 Task: Look for space in Leiderdorp, Netherlands from 12th  August, 2023 to 15th August, 2023 for 3 adults in price range Rs.12000 to Rs.16000. Place can be entire place with 2 bedrooms having 3 beds and 1 bathroom. Property type can be house, flat, guest house. Amenities needed are: washing machine. Booking option can be shelf check-in. Required host language is English.
Action: Mouse moved to (601, 152)
Screenshot: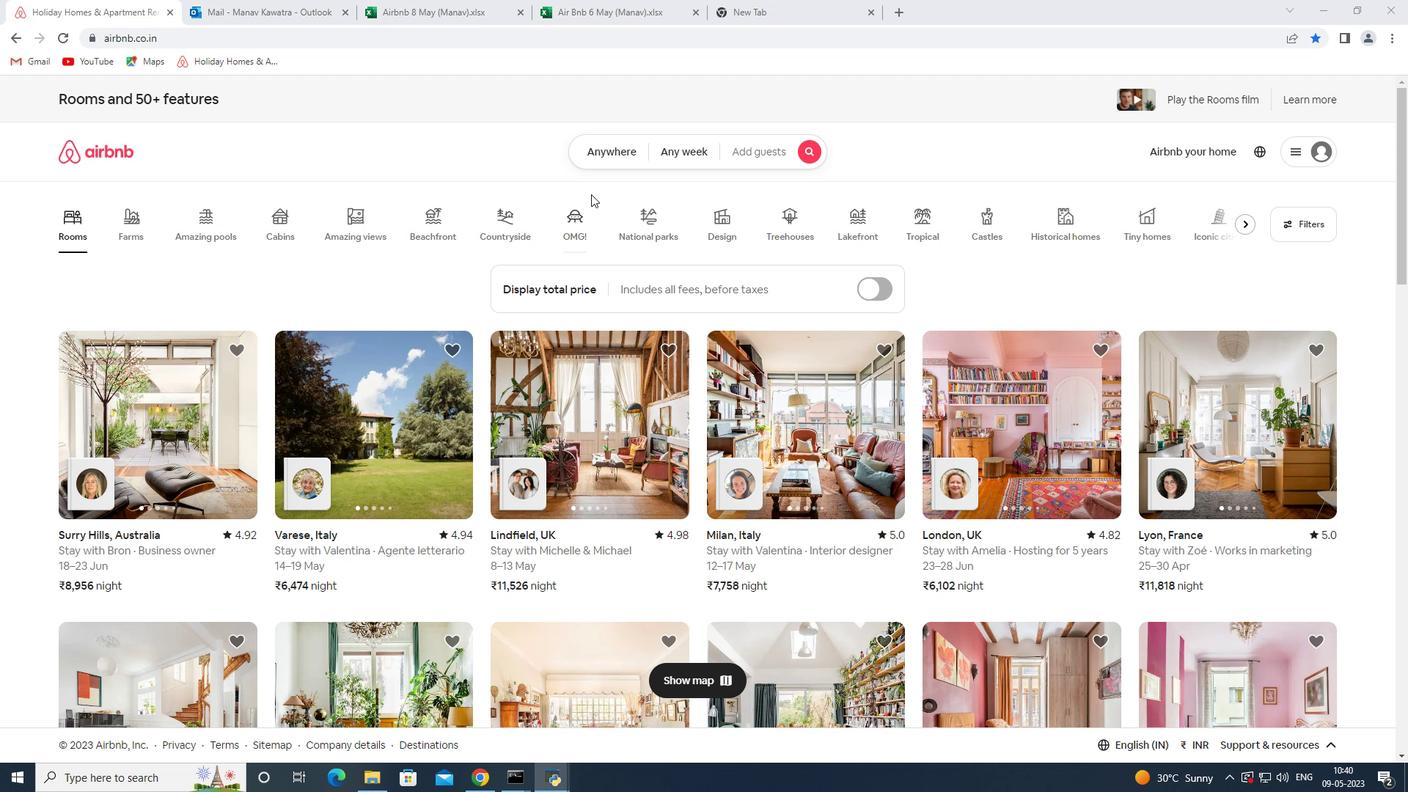 
Action: Mouse pressed left at (601, 152)
Screenshot: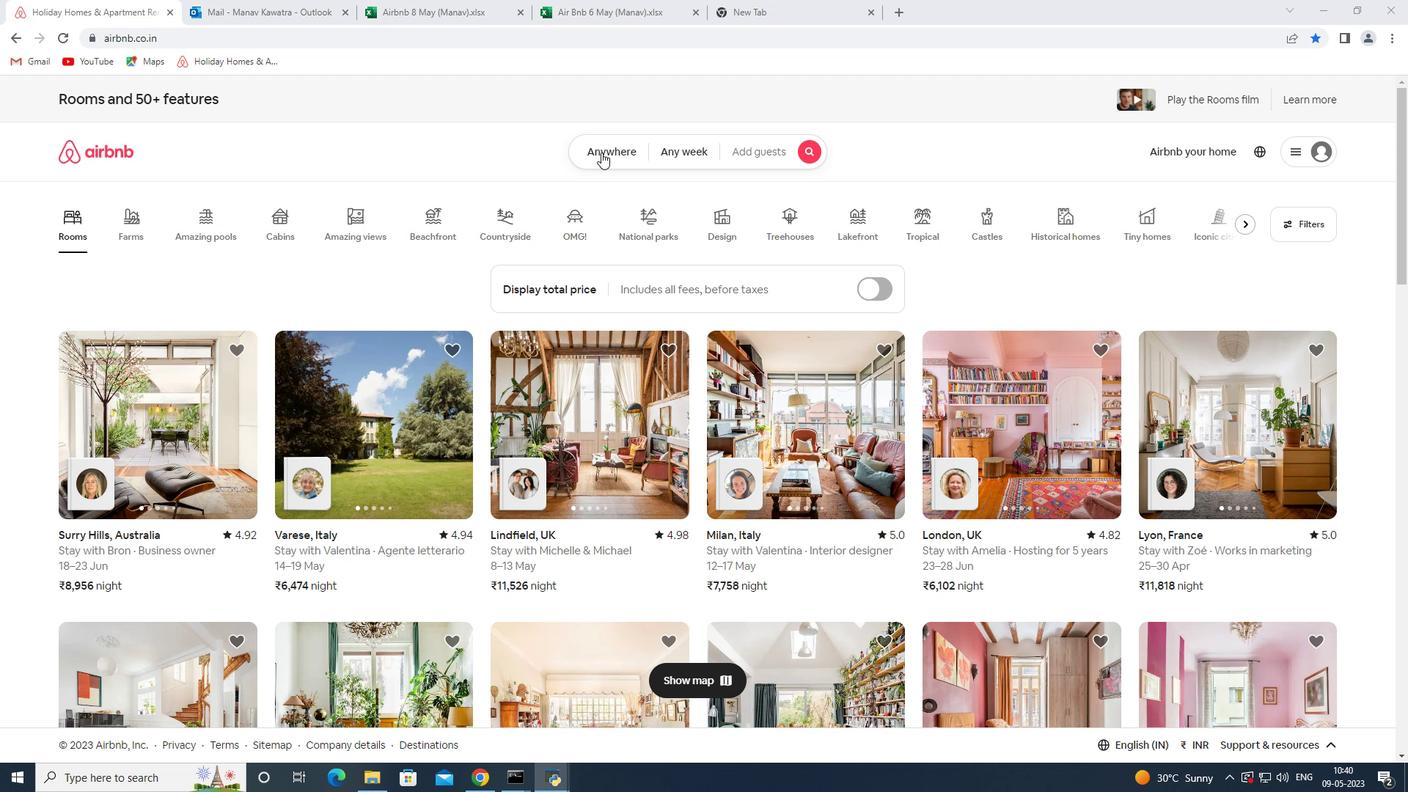
Action: Mouse moved to (540, 216)
Screenshot: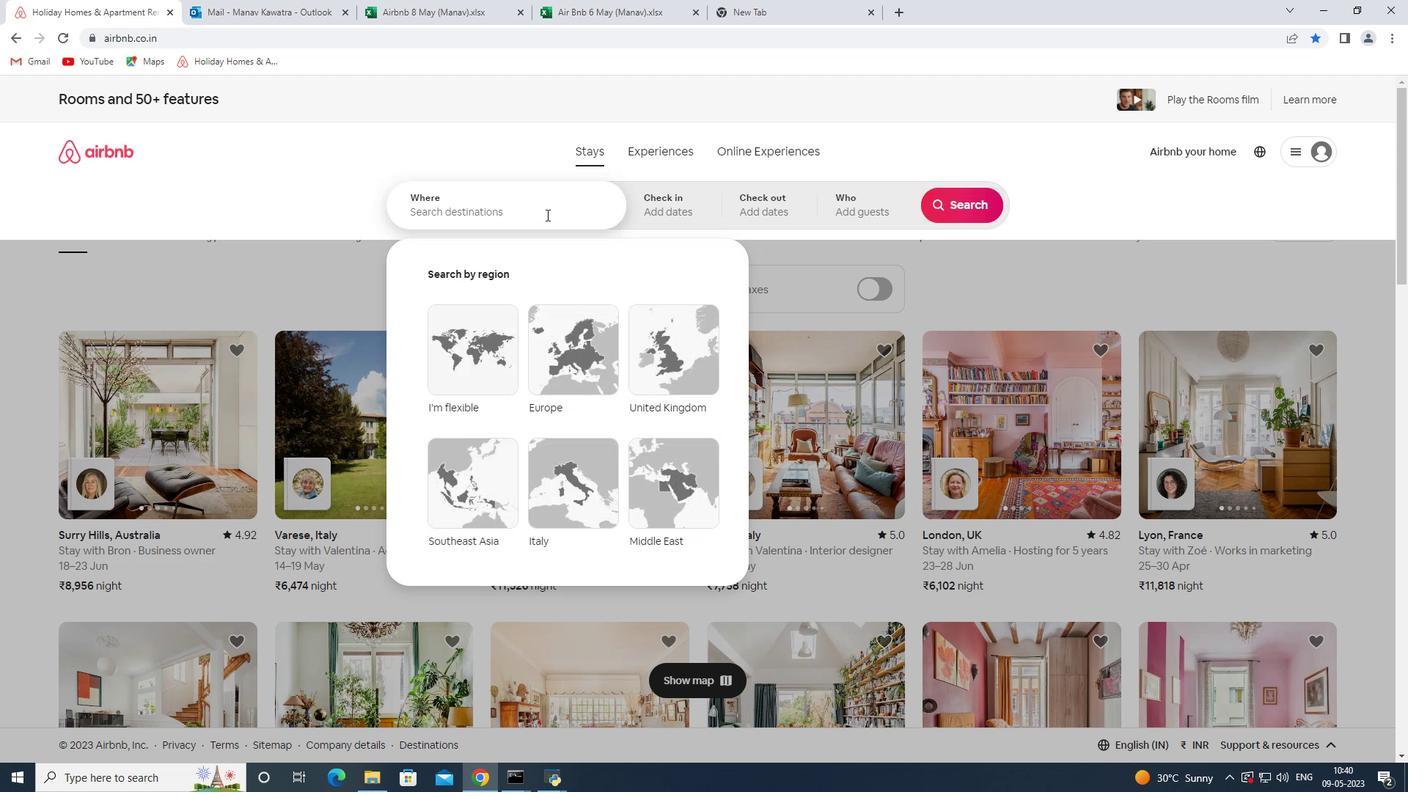 
Action: Mouse pressed left at (540, 216)
Screenshot: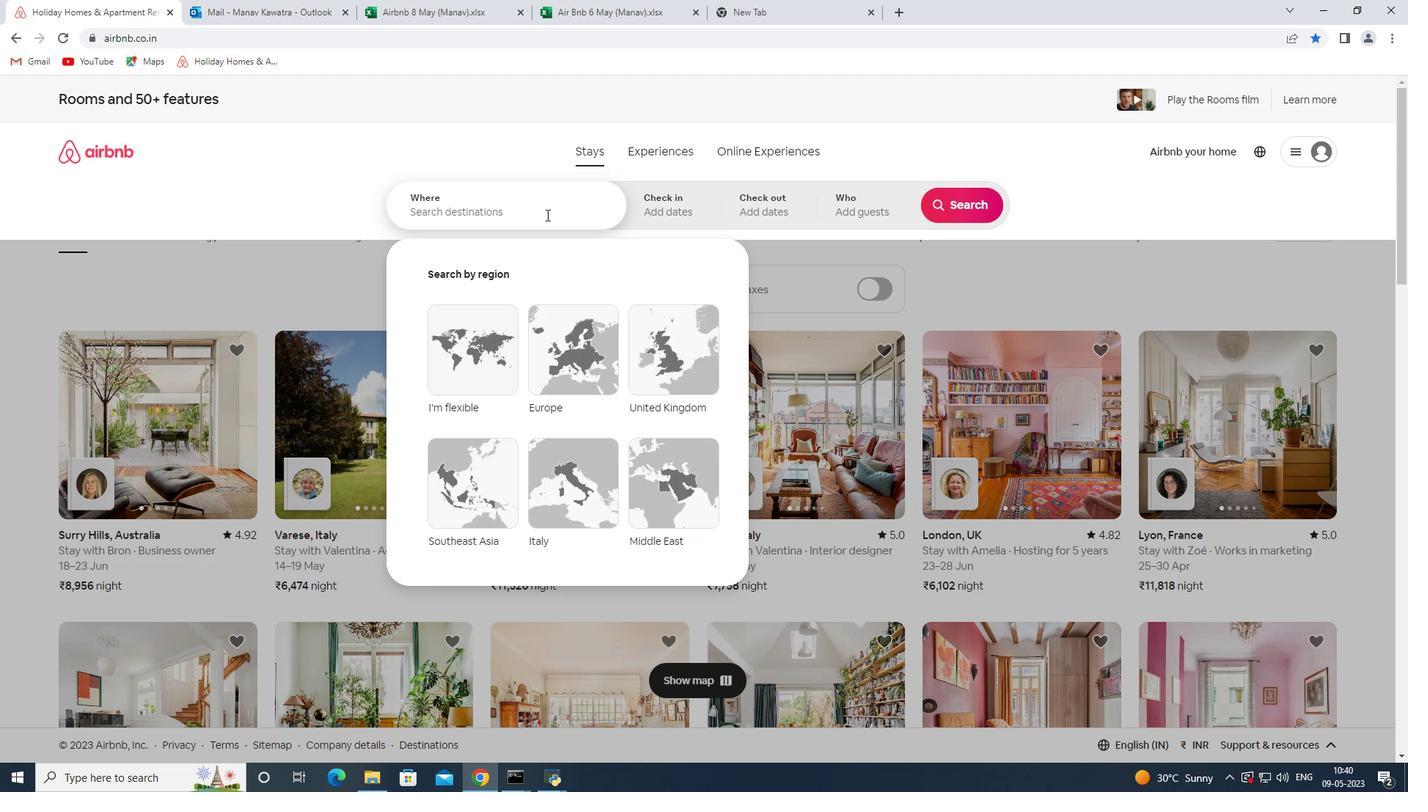 
Action: Key pressed <Key.shift_r>Leiderdorp<Key.space><Key.shift>Nether<Key.space>
Screenshot: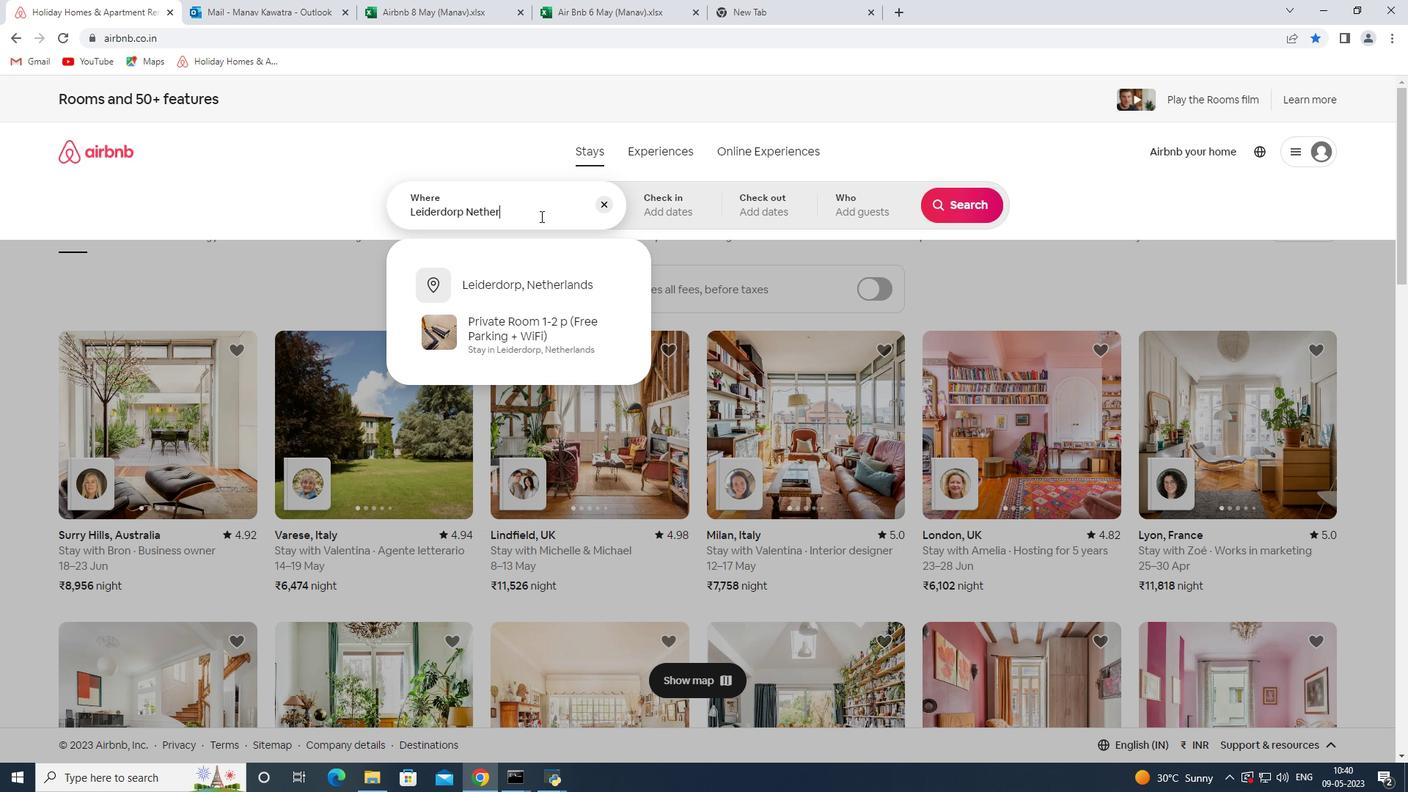 
Action: Mouse moved to (601, 277)
Screenshot: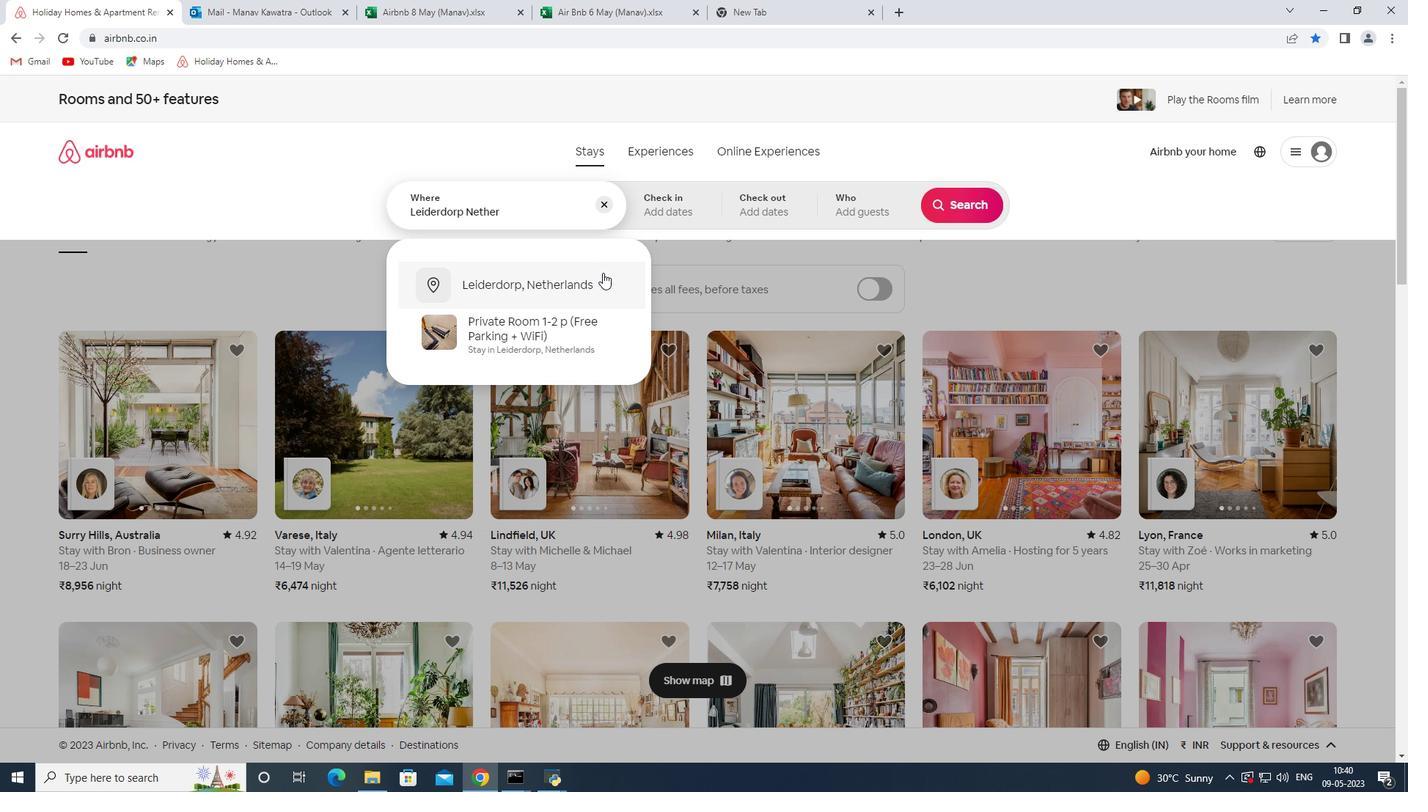 
Action: Mouse pressed left at (601, 277)
Screenshot: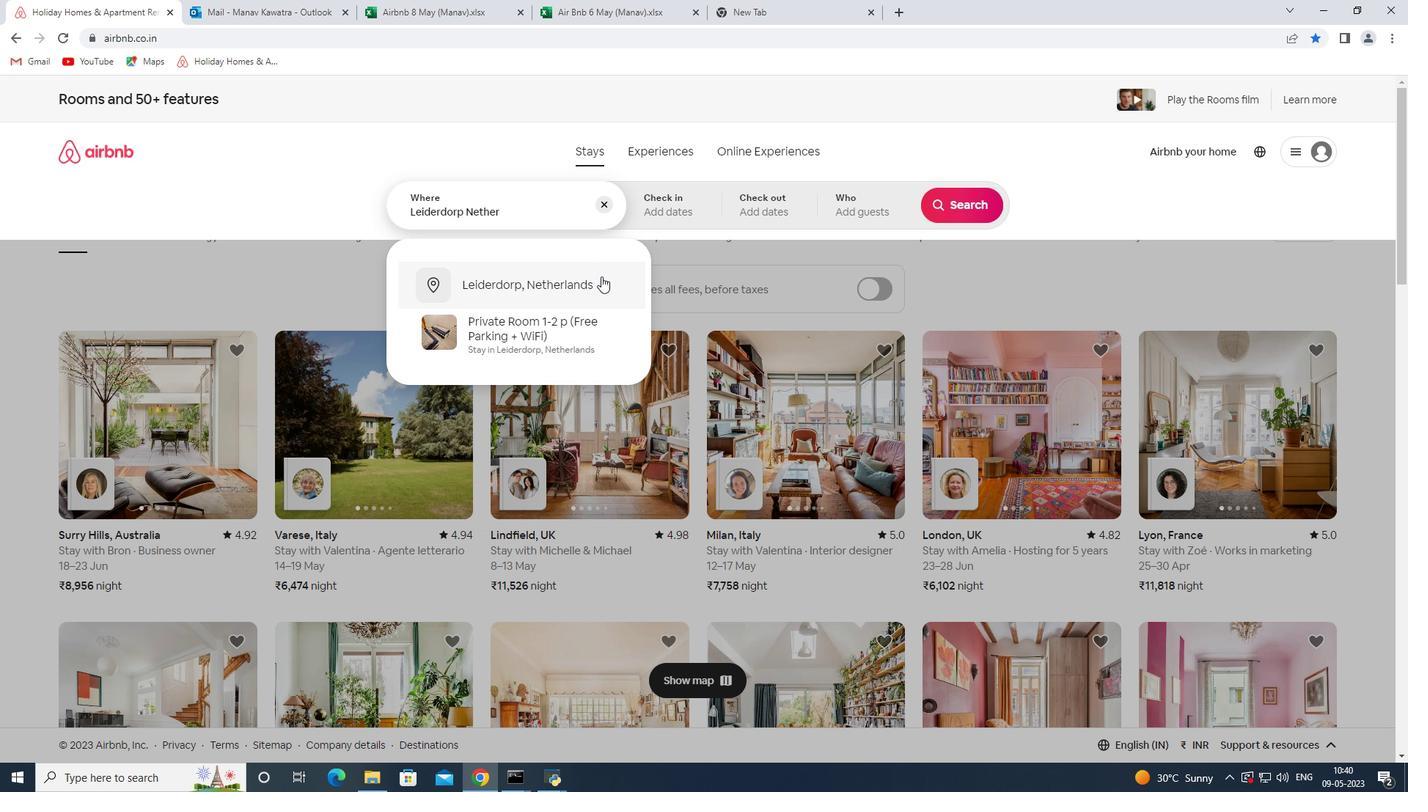 
Action: Mouse moved to (963, 315)
Screenshot: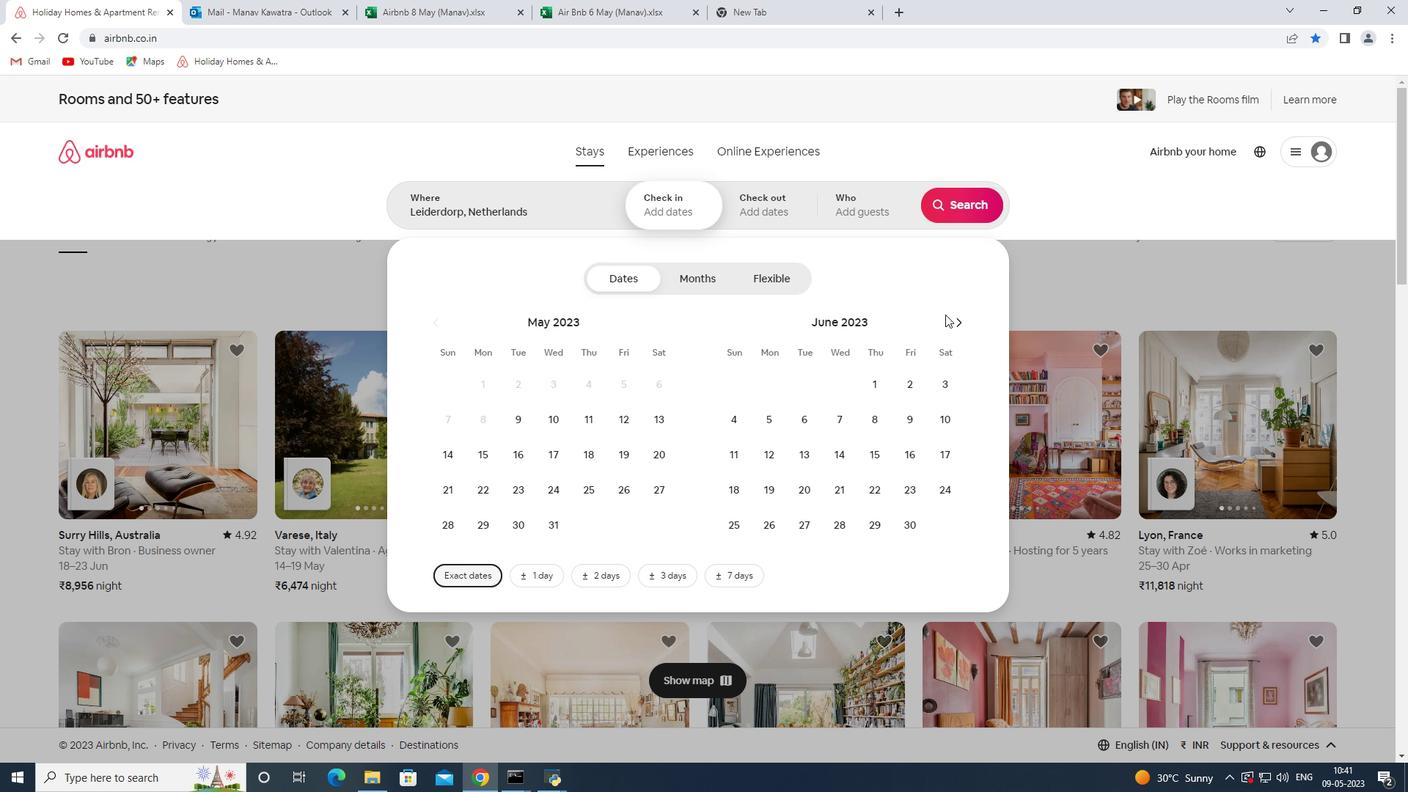 
Action: Mouse pressed left at (963, 315)
Screenshot: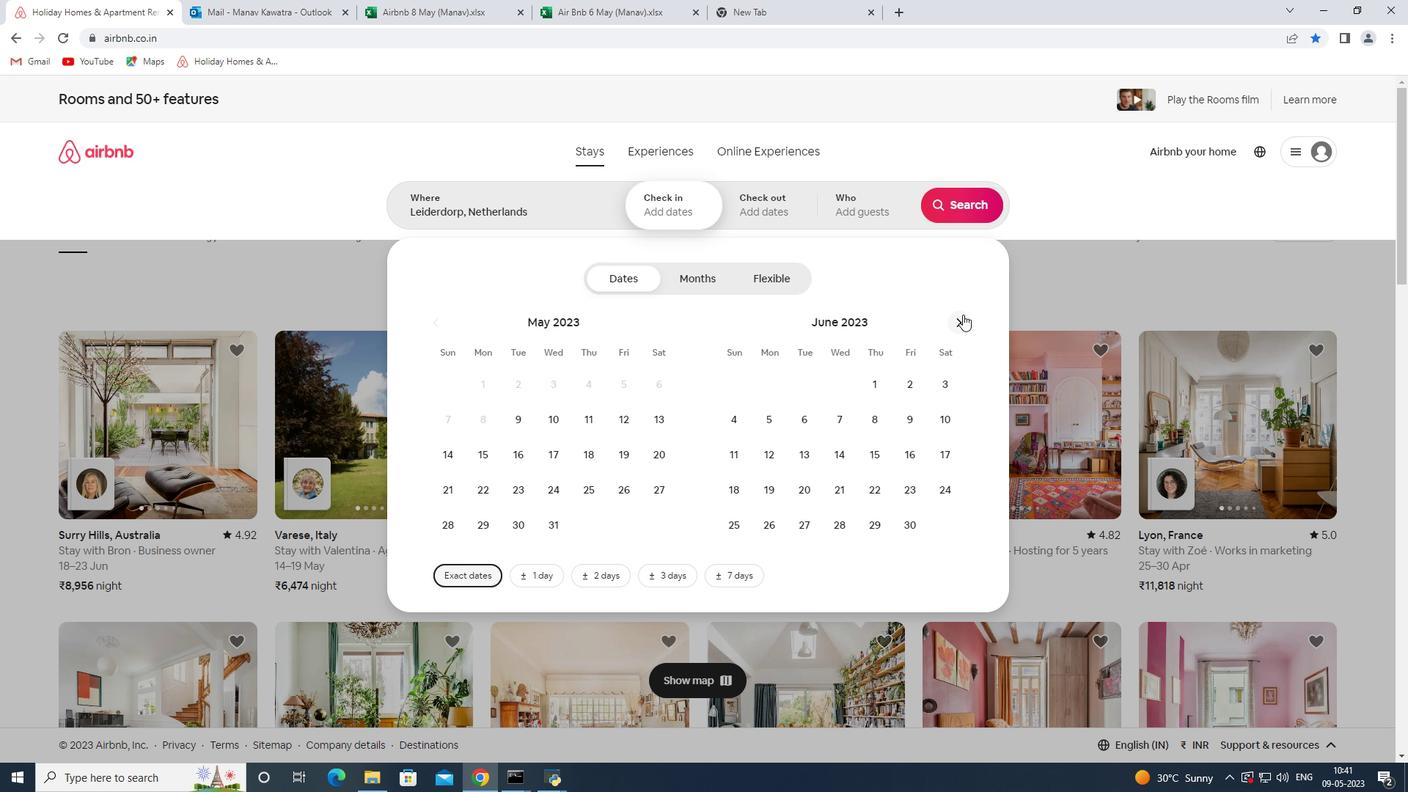 
Action: Mouse moved to (963, 315)
Screenshot: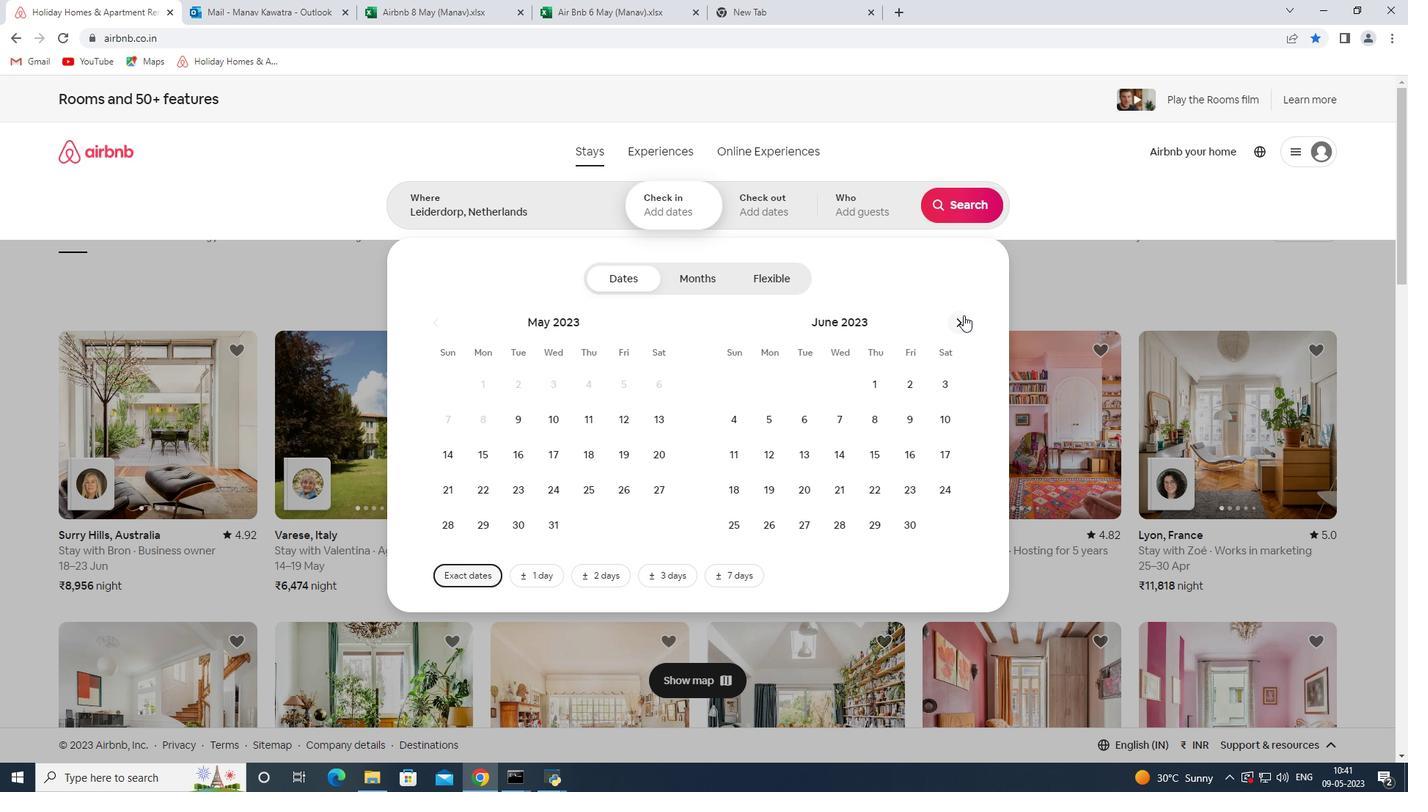 
Action: Mouse pressed left at (963, 315)
Screenshot: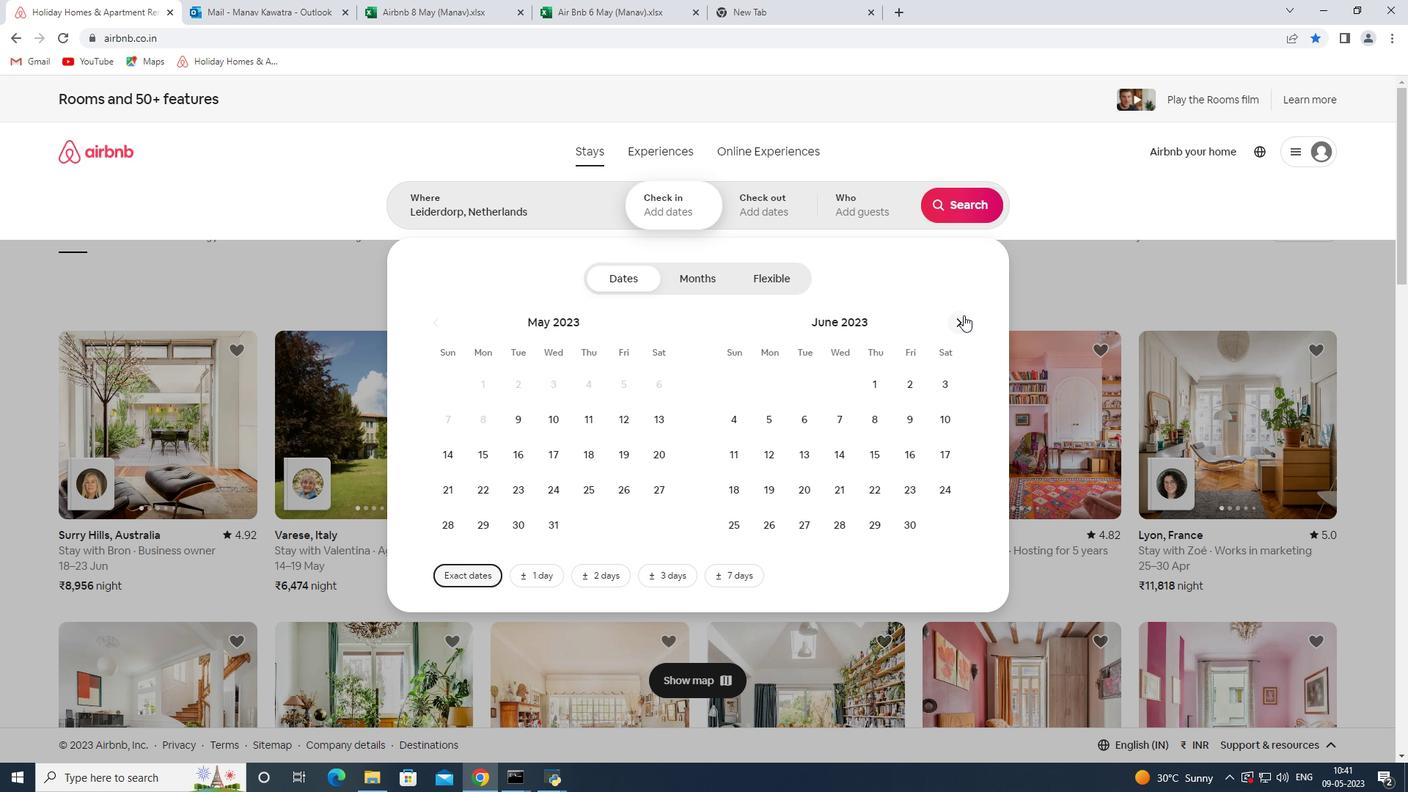 
Action: Mouse moved to (954, 317)
Screenshot: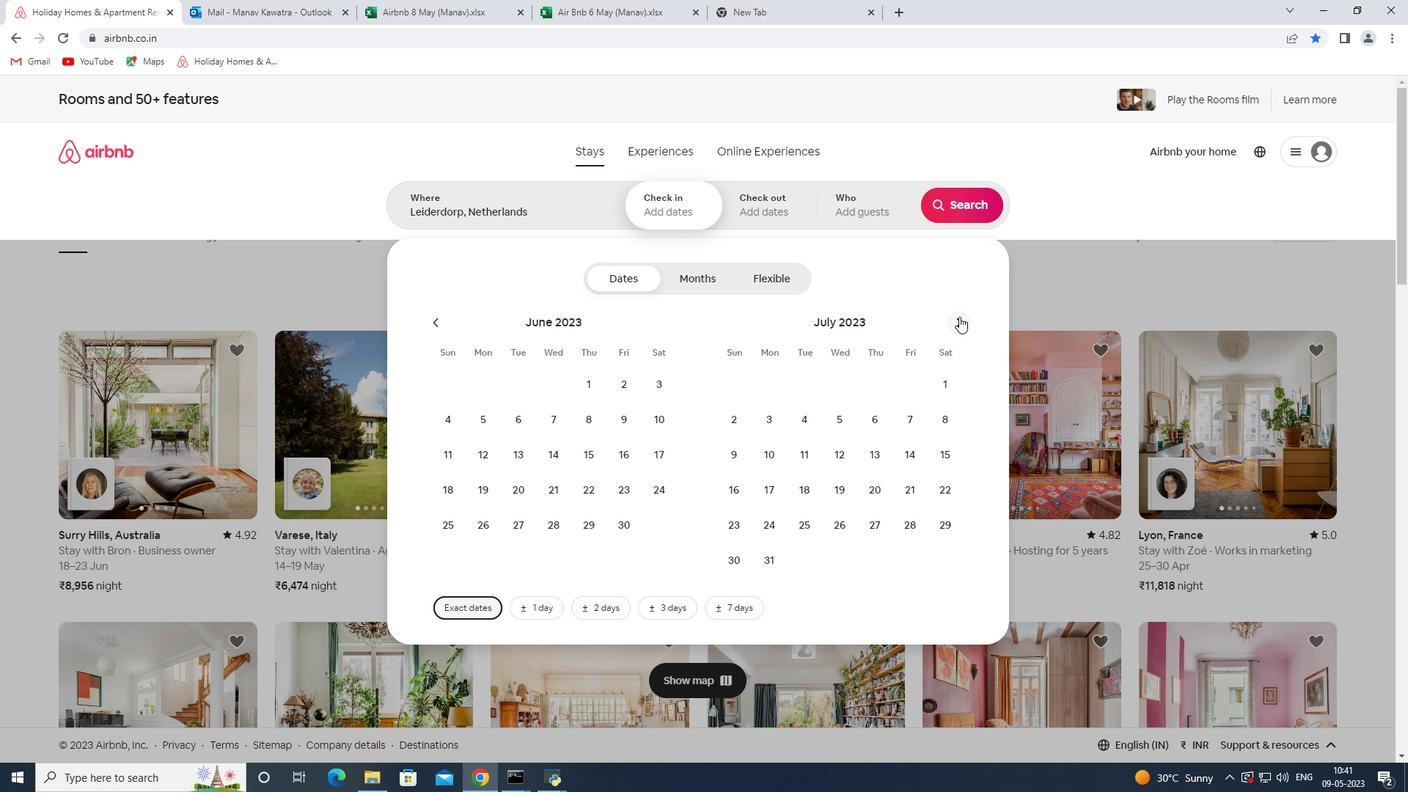 
Action: Mouse pressed left at (954, 317)
Screenshot: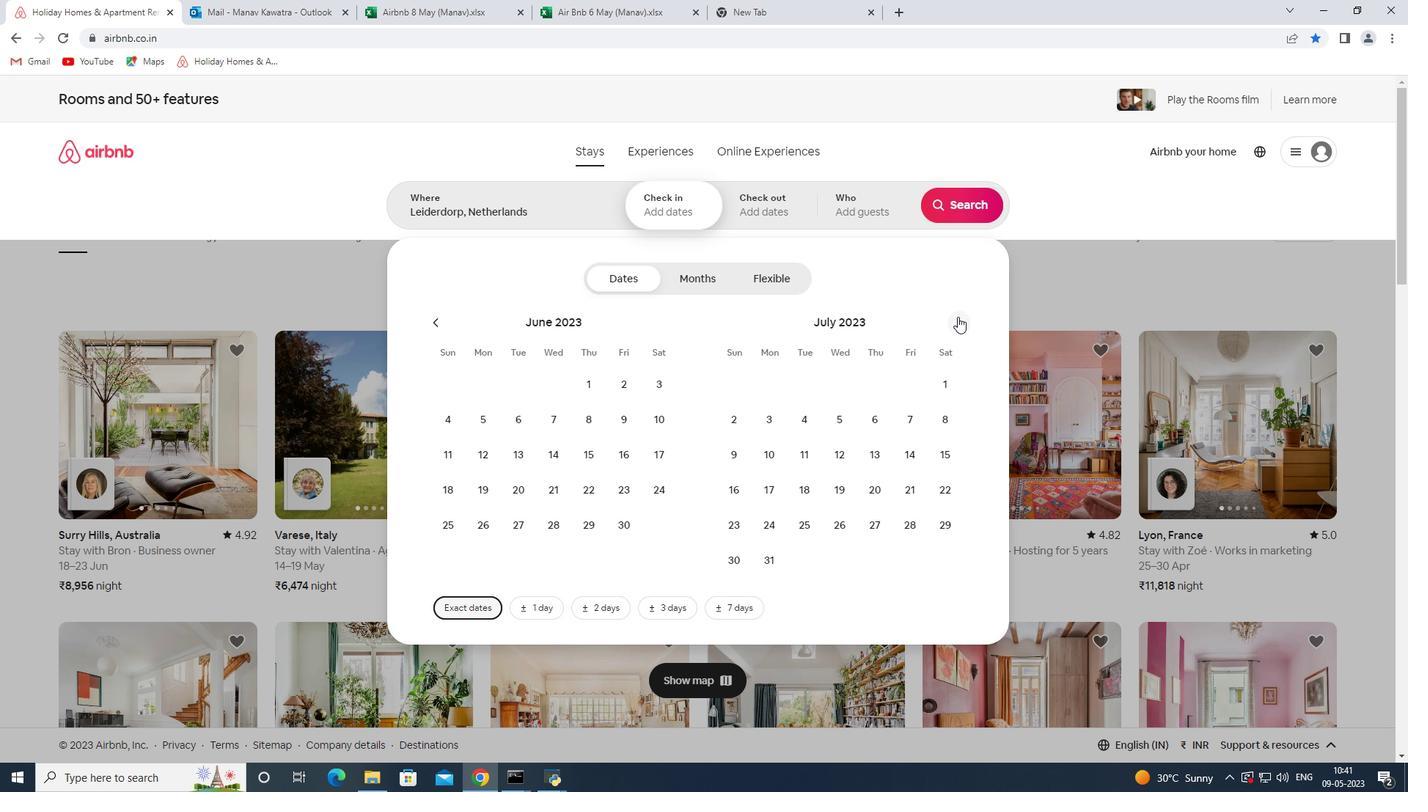 
Action: Mouse moved to (952, 422)
Screenshot: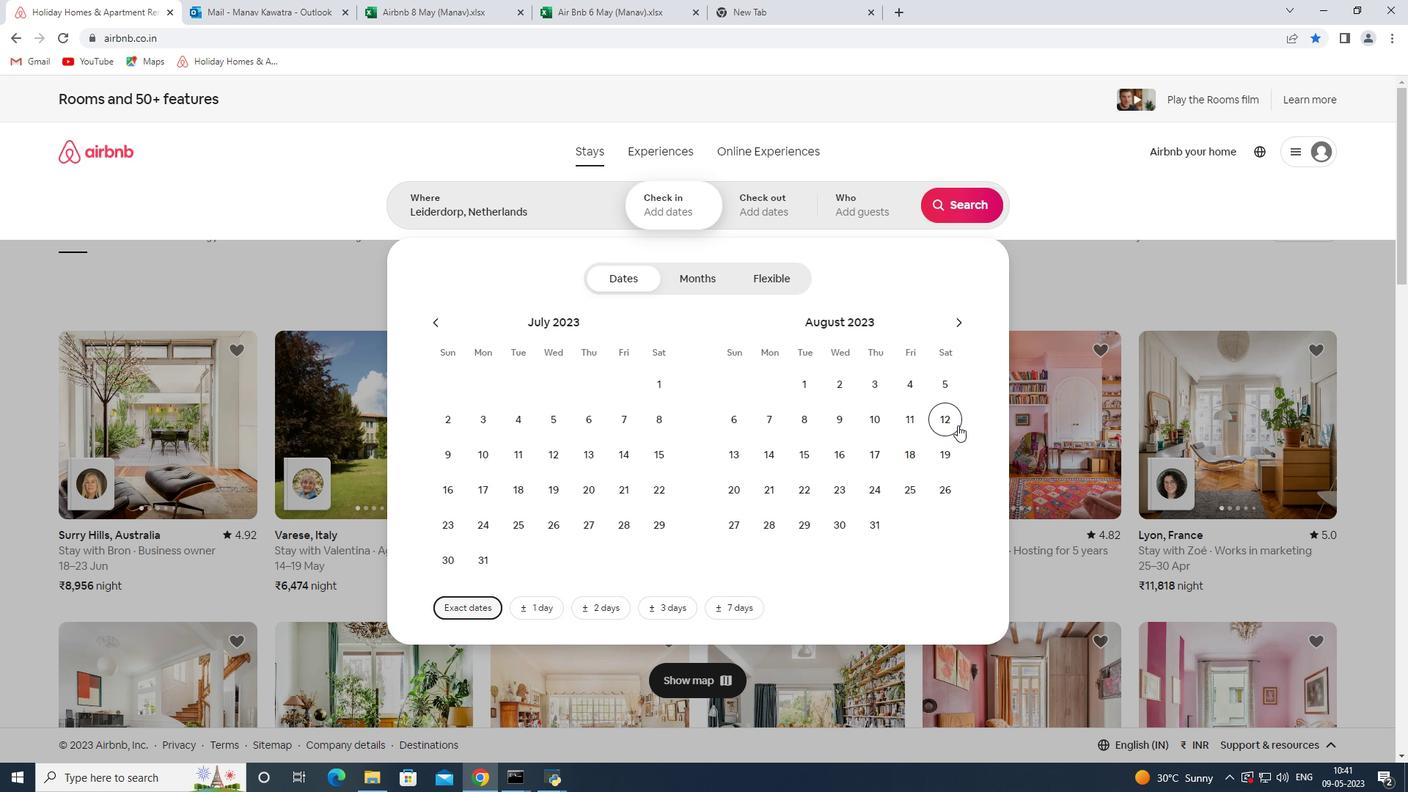 
Action: Mouse pressed left at (952, 422)
Screenshot: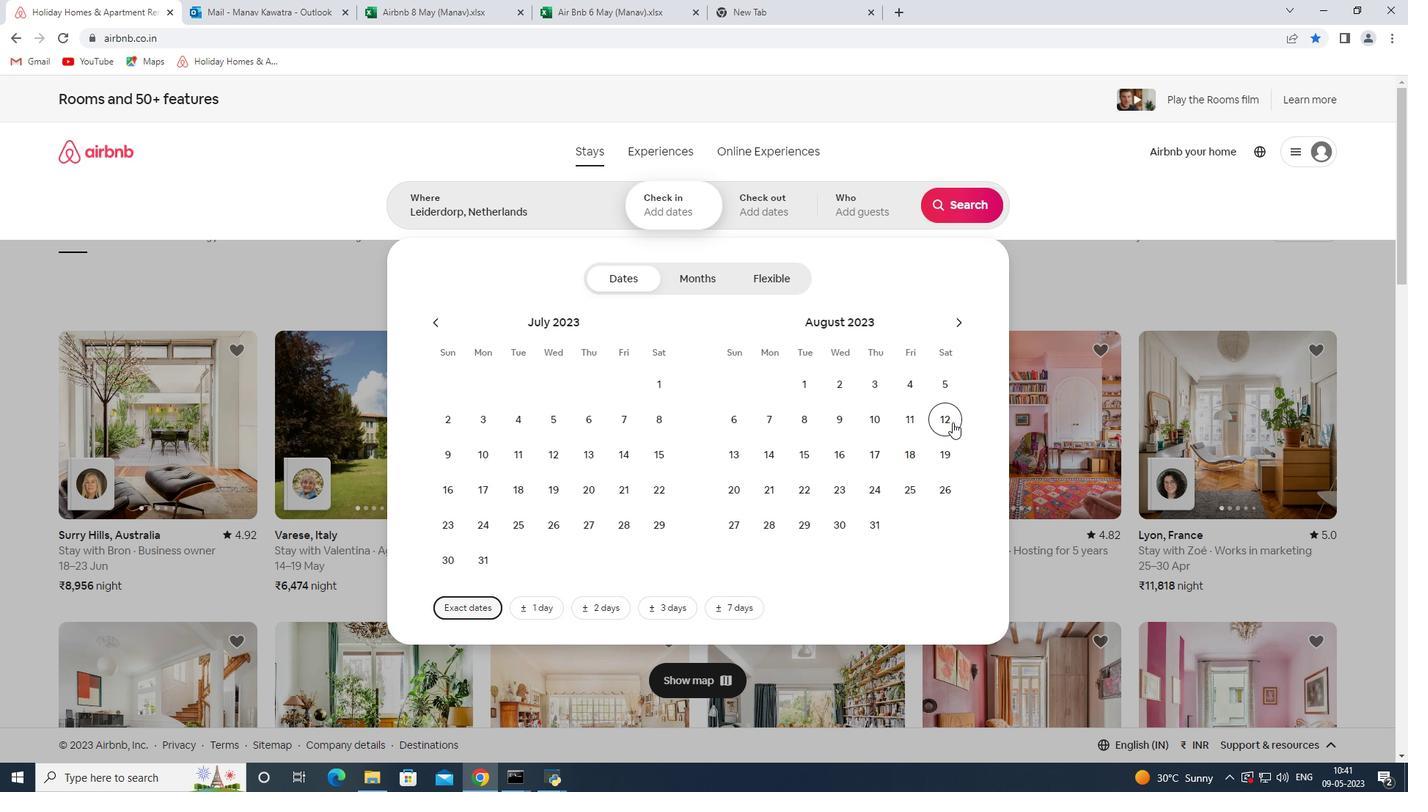 
Action: Mouse moved to (809, 451)
Screenshot: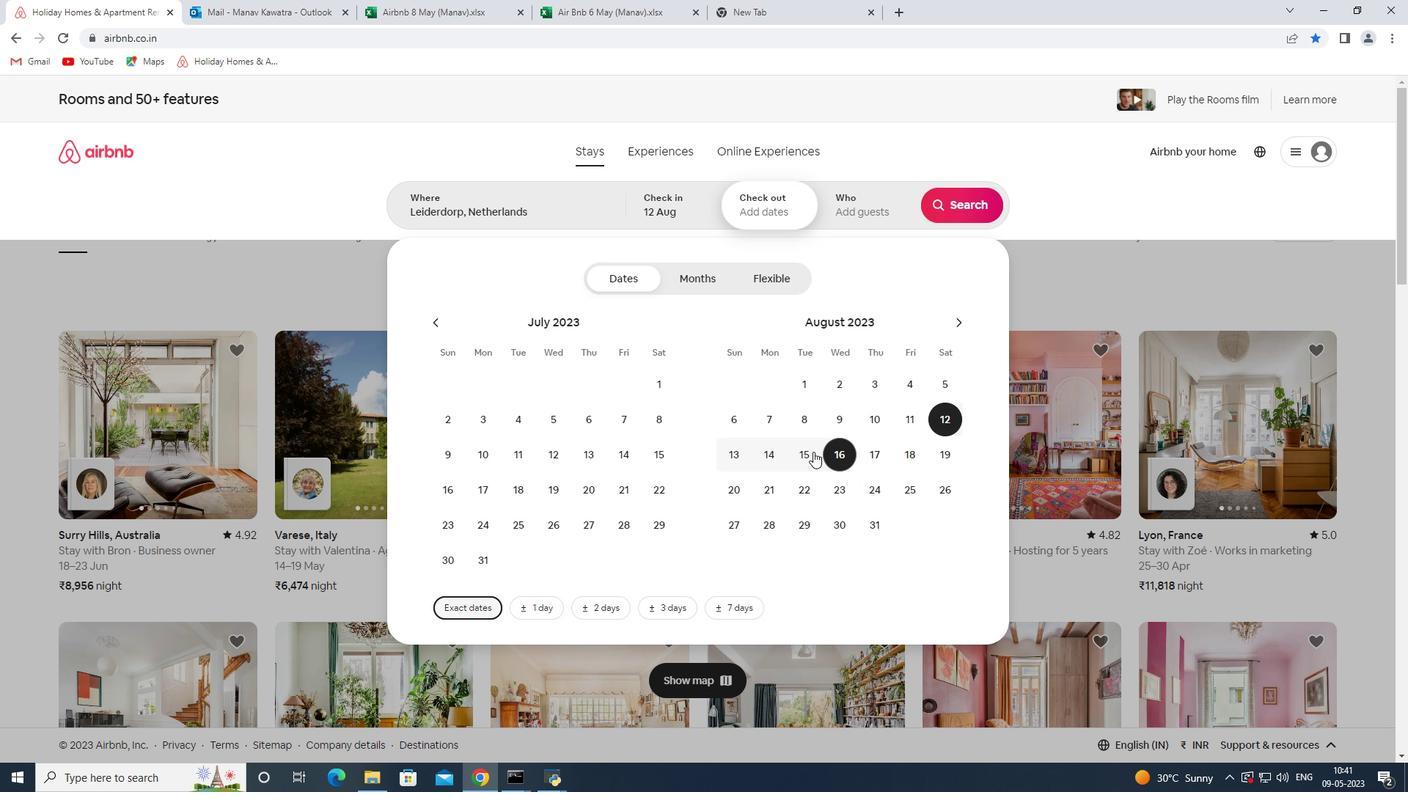 
Action: Mouse pressed left at (809, 451)
Screenshot: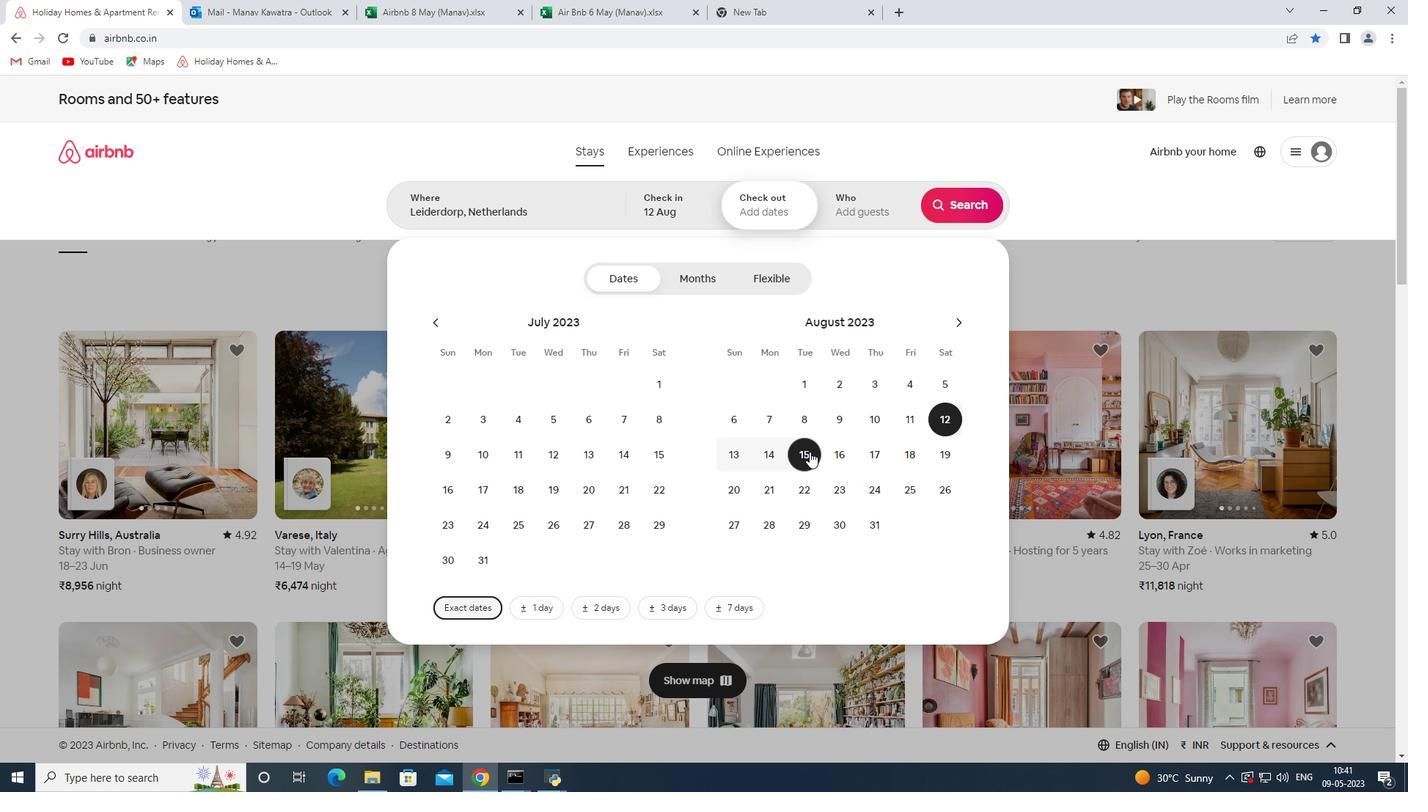 
Action: Mouse moved to (863, 183)
Screenshot: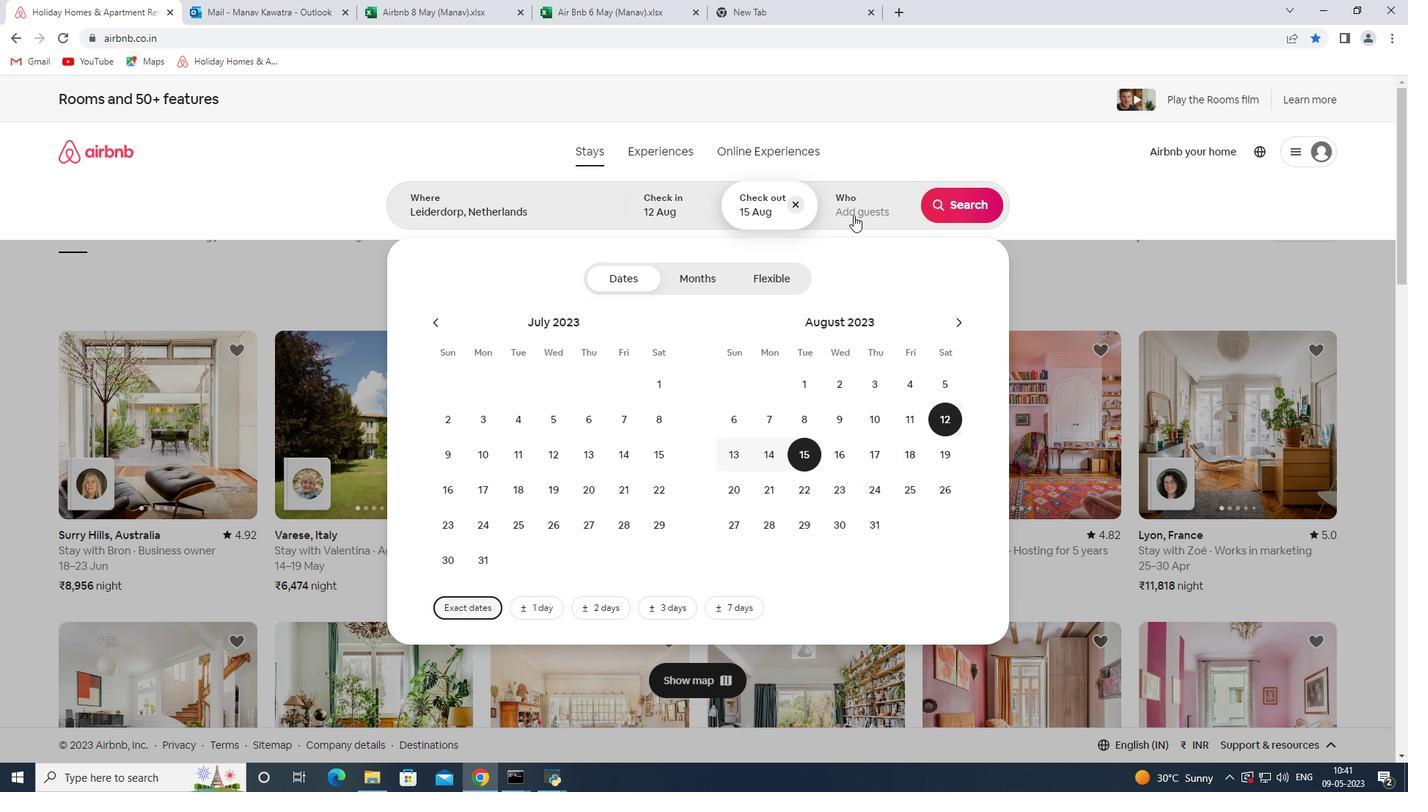 
Action: Mouse pressed left at (863, 183)
Screenshot: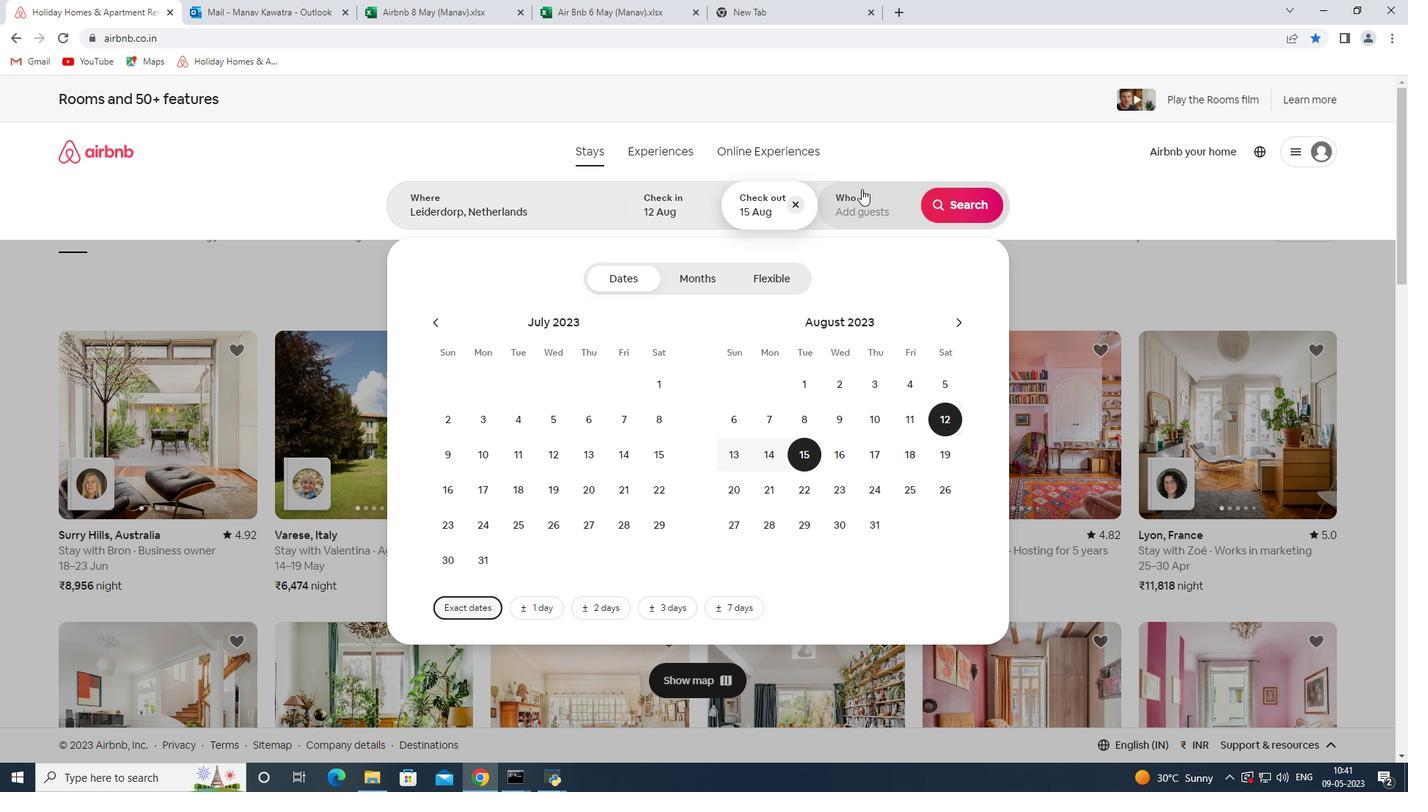 
Action: Mouse moved to (965, 283)
Screenshot: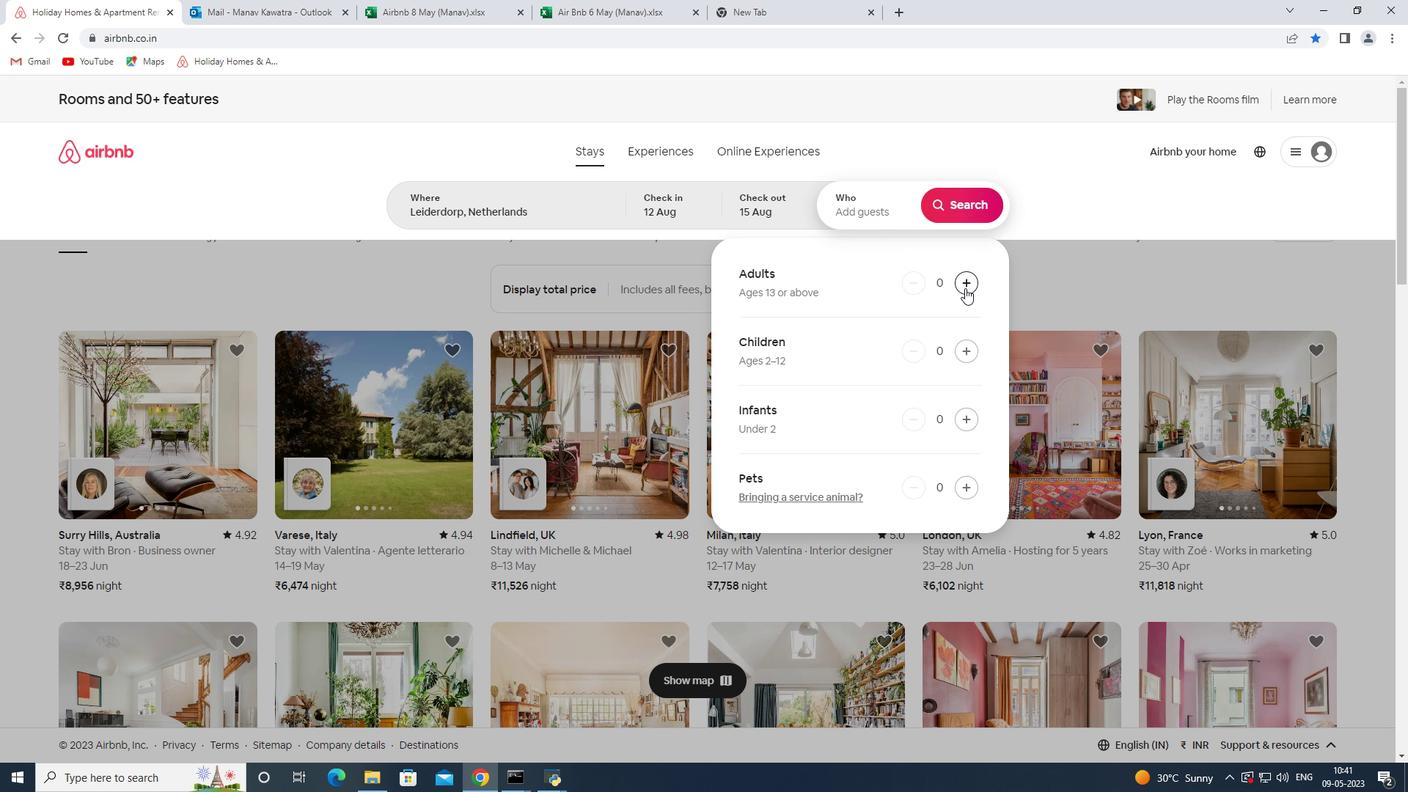
Action: Mouse pressed left at (965, 283)
Screenshot: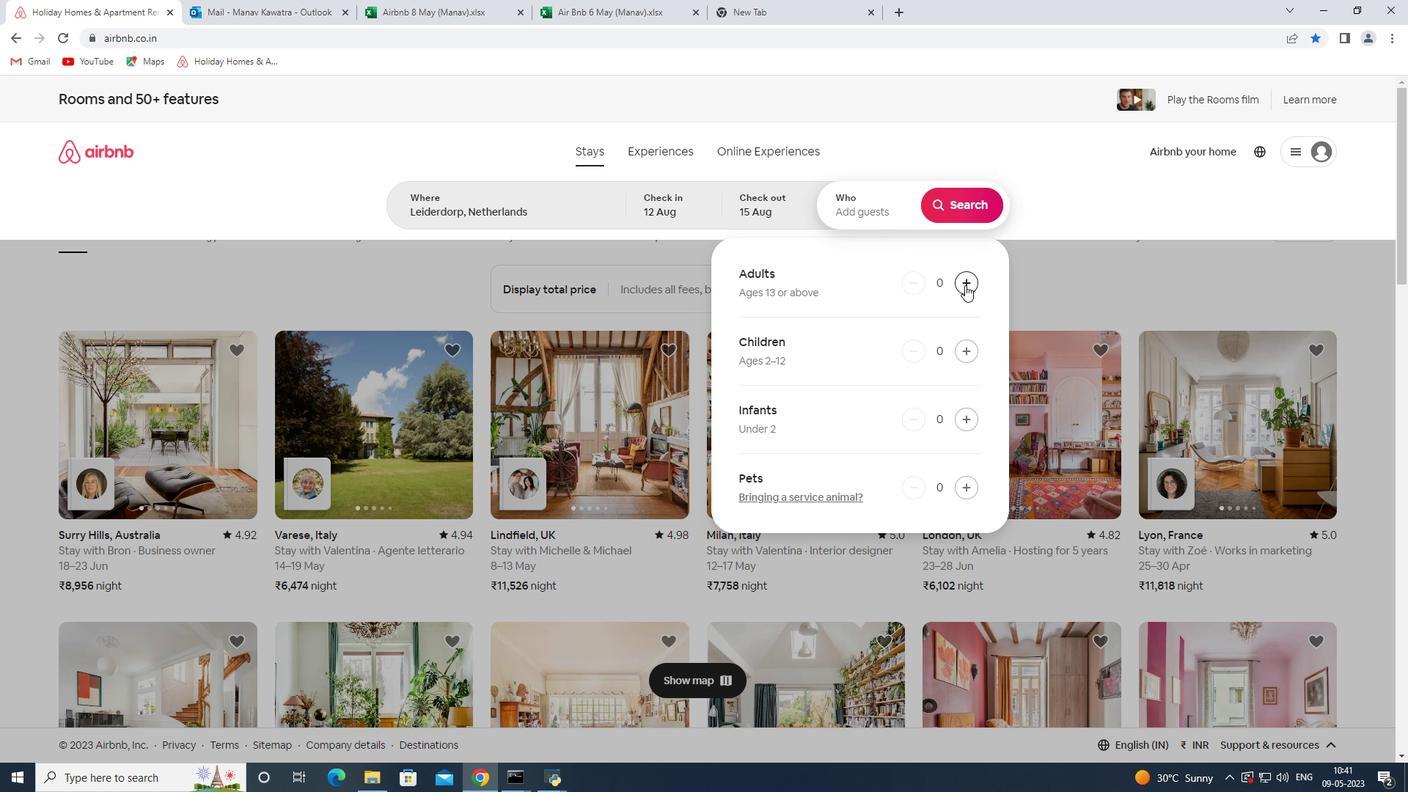 
Action: Mouse pressed left at (965, 283)
Screenshot: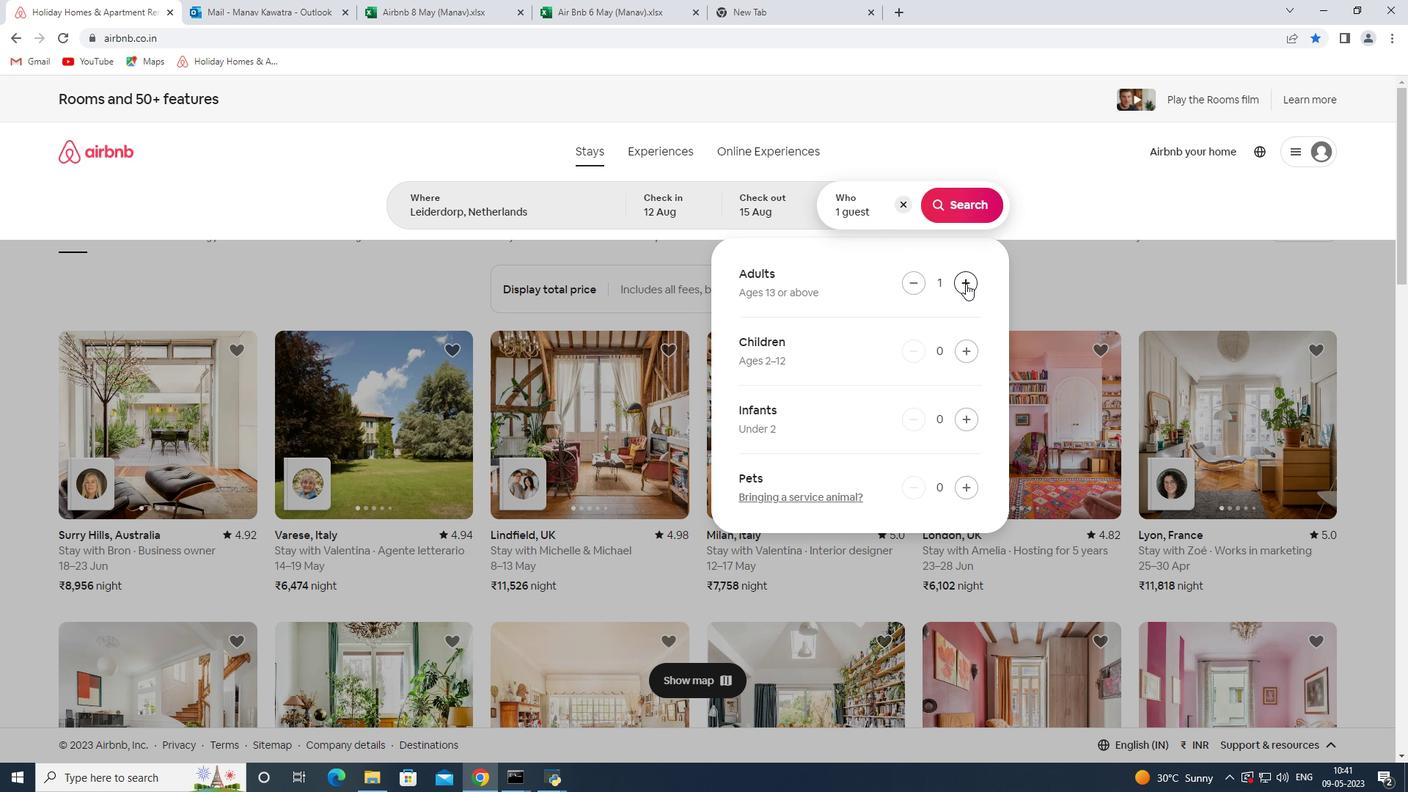 
Action: Mouse pressed left at (965, 283)
Screenshot: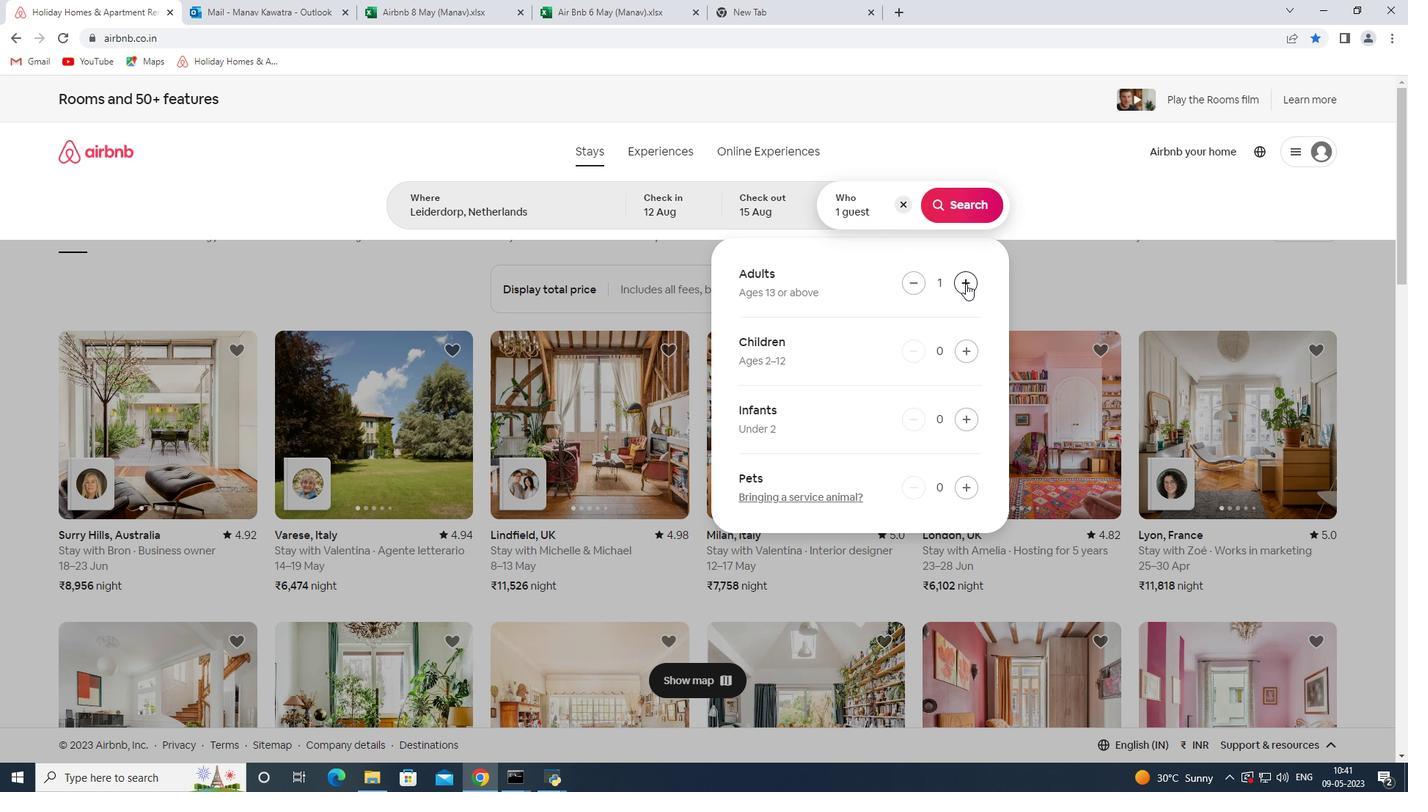 
Action: Mouse moved to (954, 214)
Screenshot: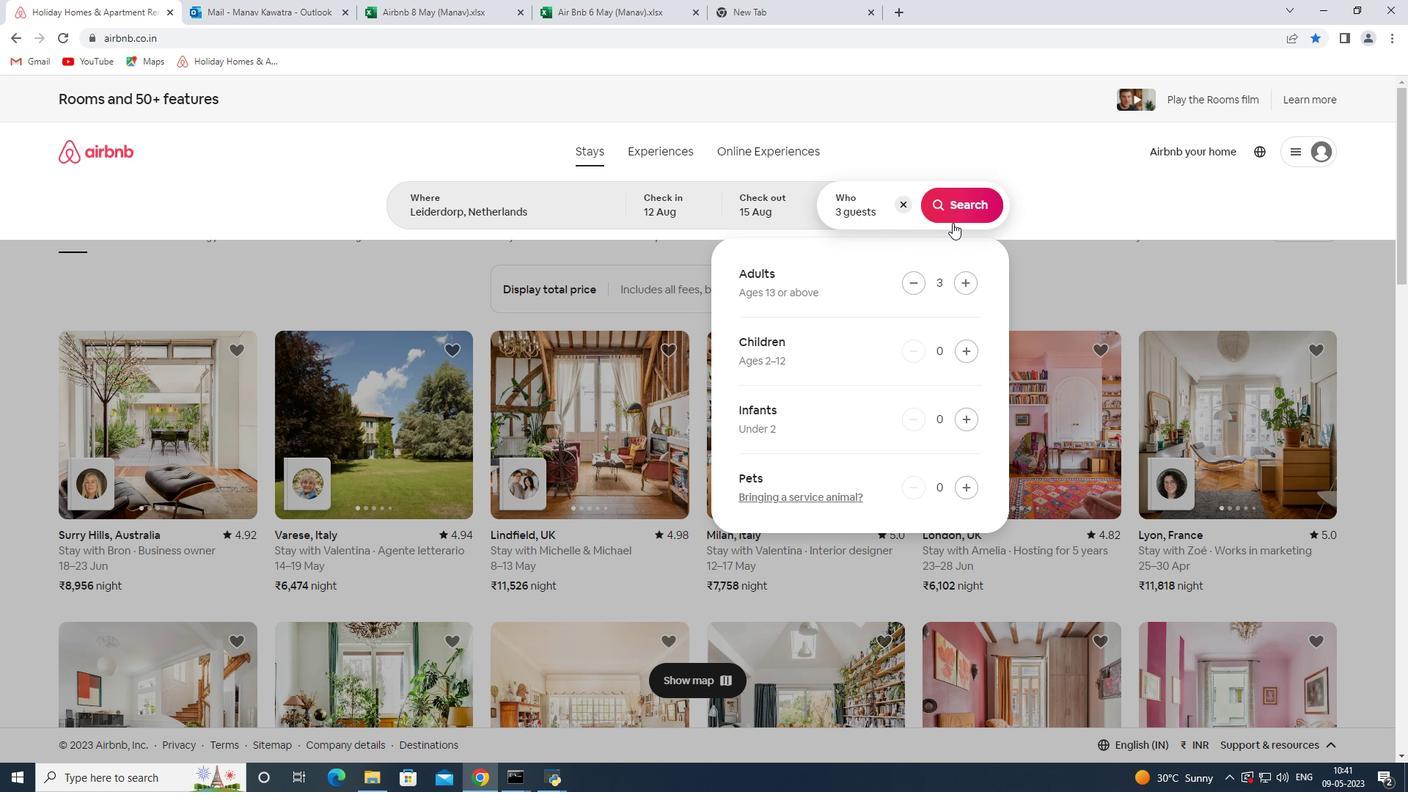 
Action: Mouse pressed left at (954, 214)
Screenshot: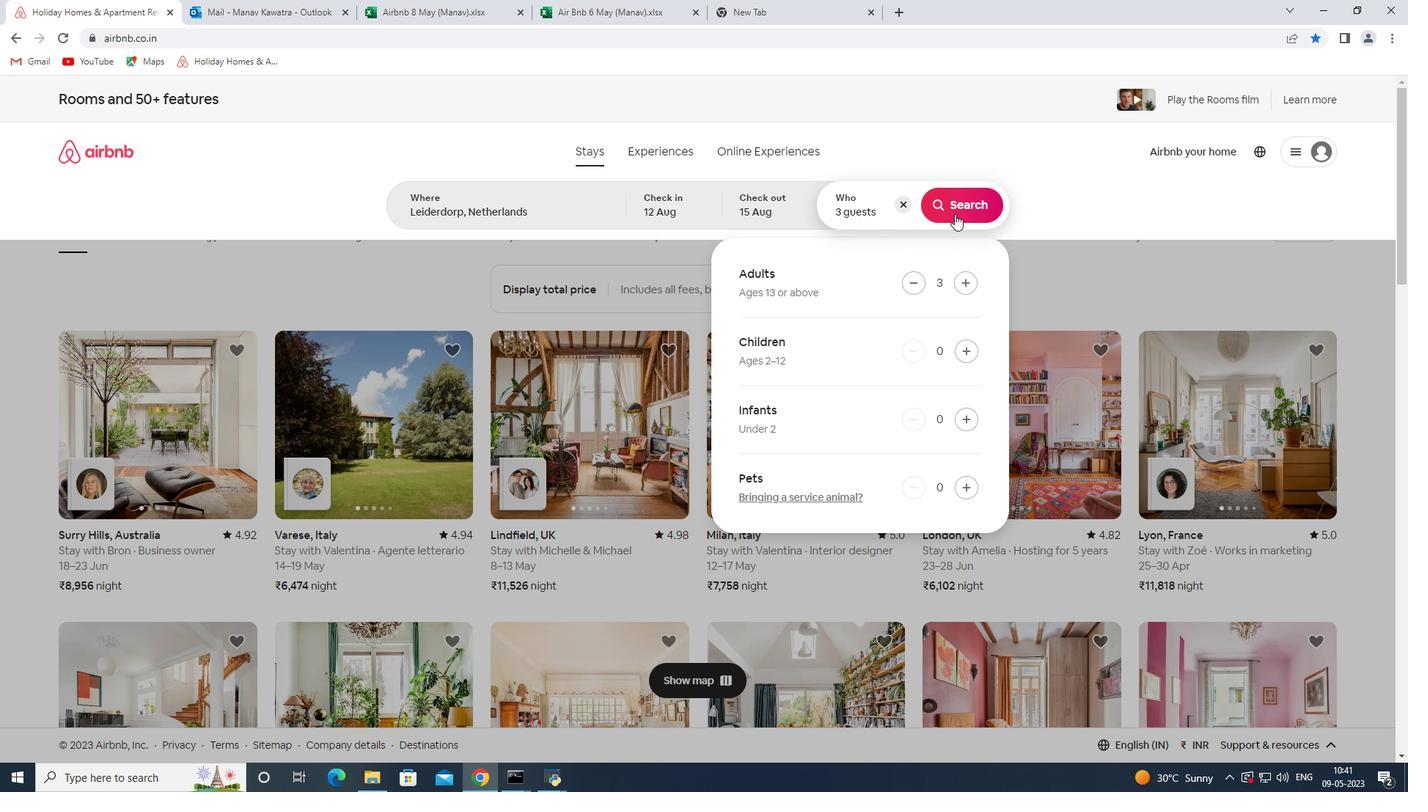 
Action: Mouse moved to (1334, 165)
Screenshot: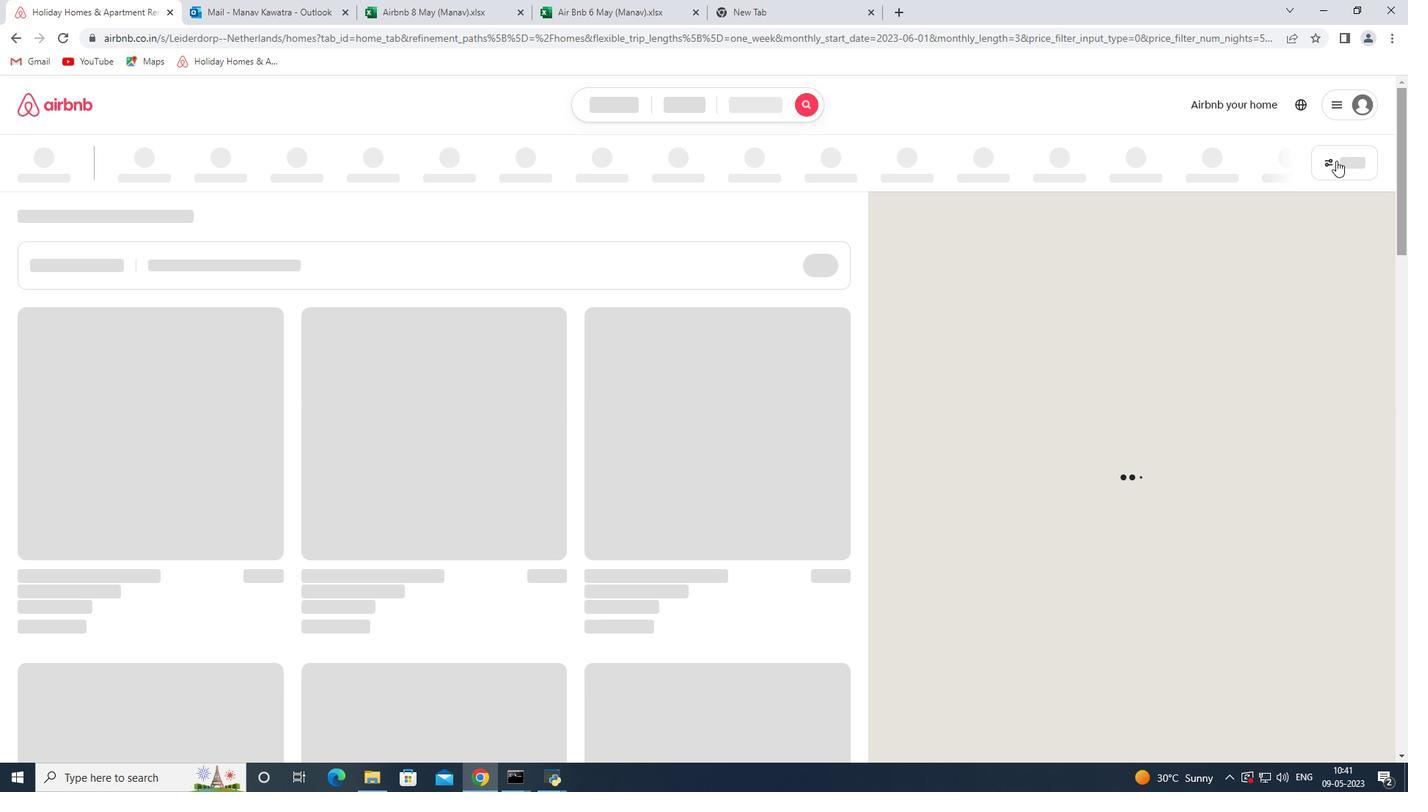 
Action: Mouse pressed left at (1334, 165)
Screenshot: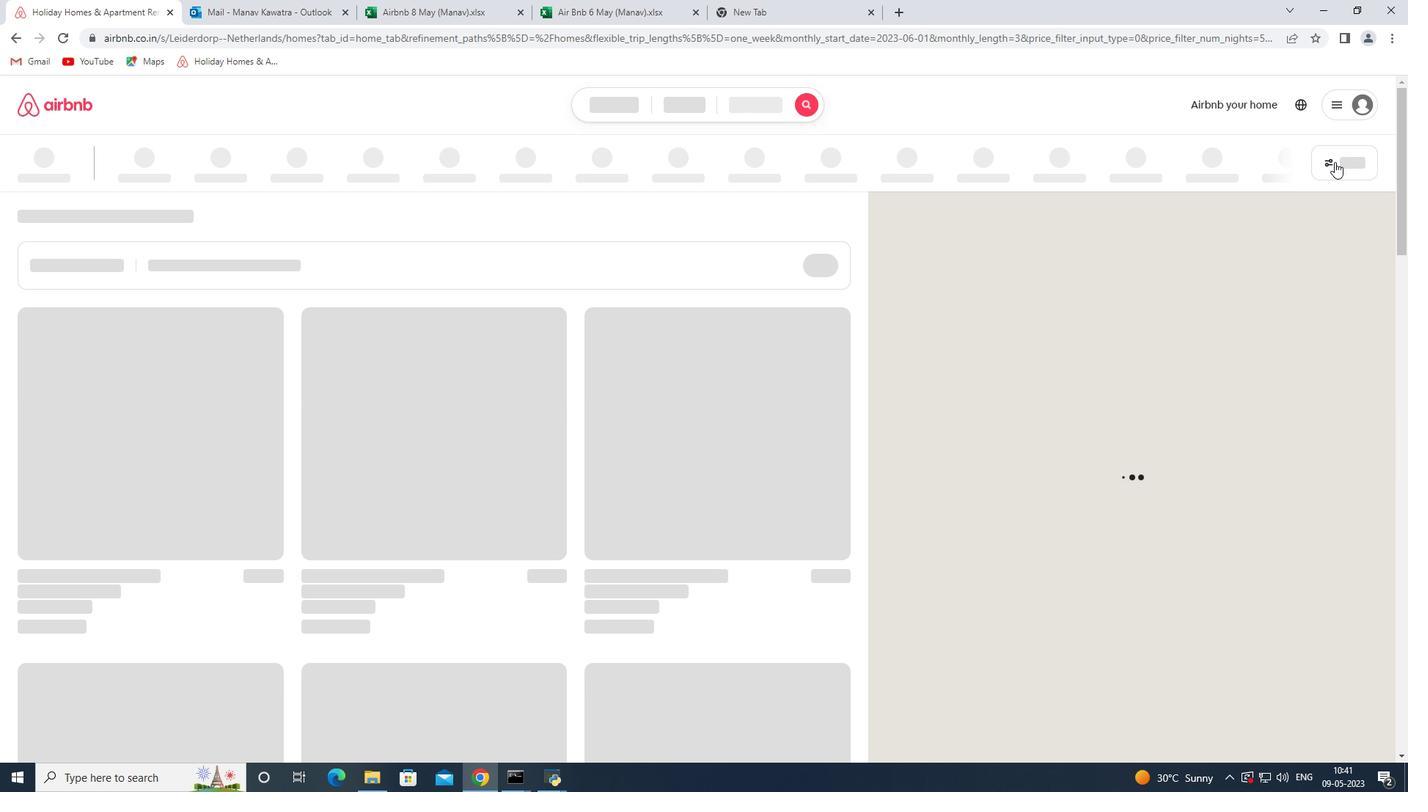 
Action: Mouse moved to (525, 519)
Screenshot: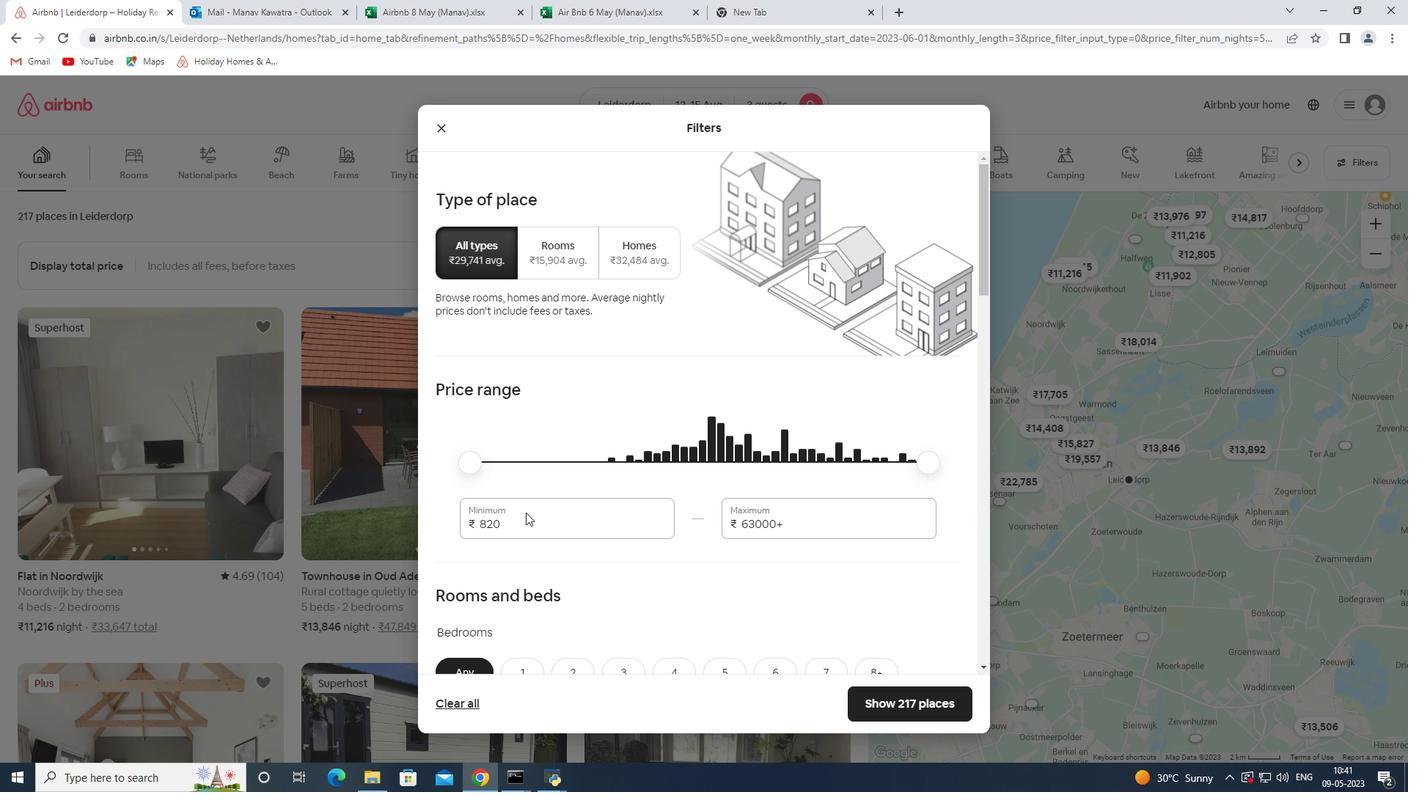 
Action: Mouse pressed left at (525, 519)
Screenshot: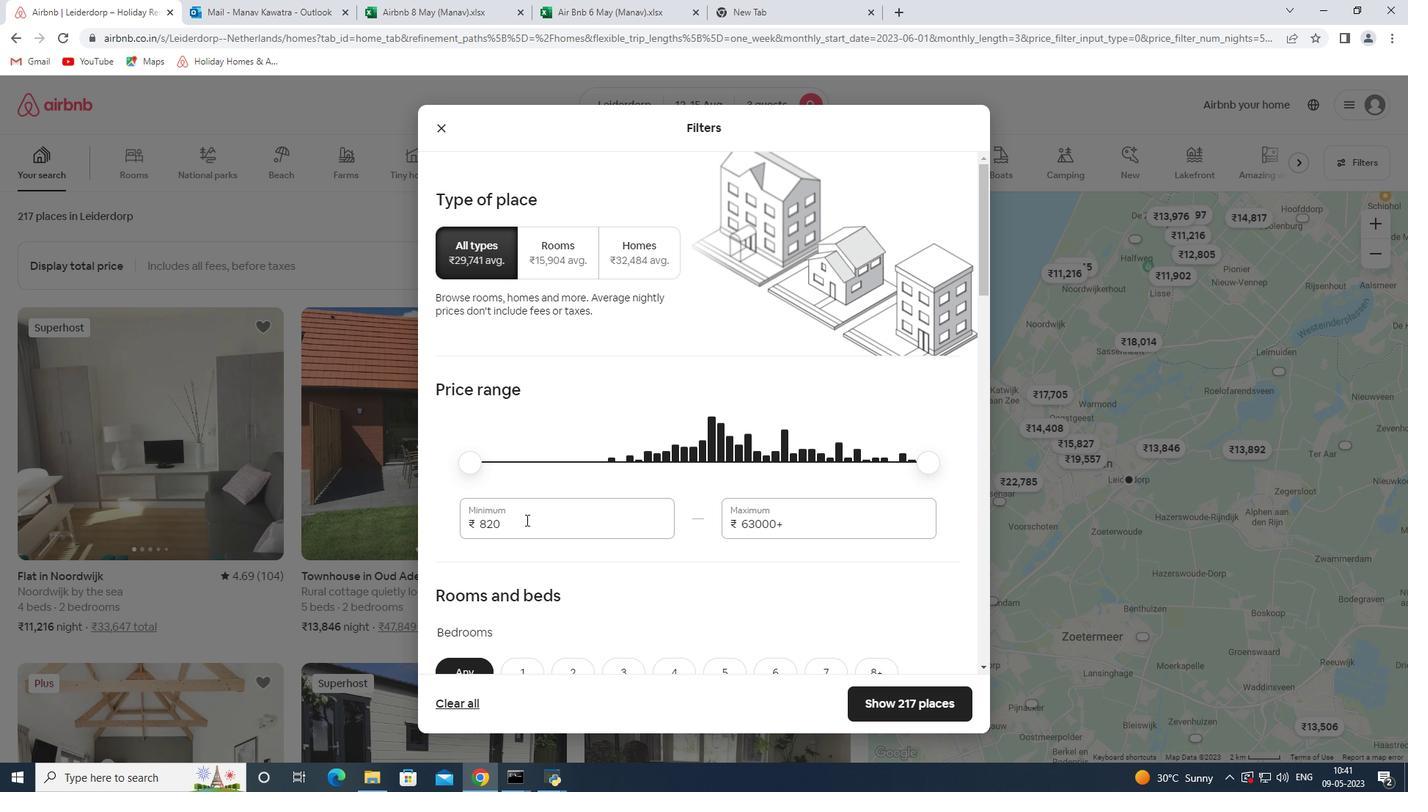 
Action: Mouse pressed left at (525, 519)
Screenshot: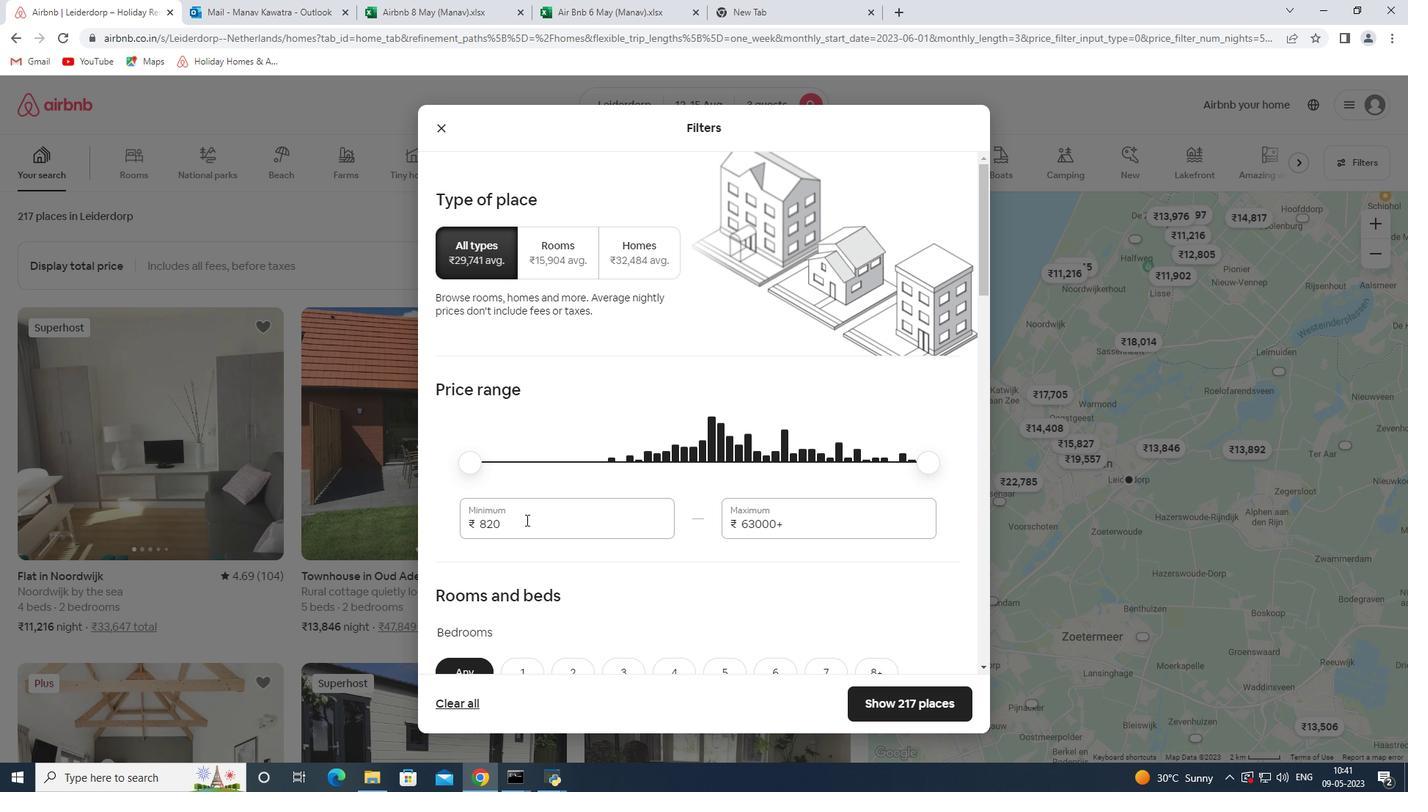 
Action: Mouse moved to (525, 518)
Screenshot: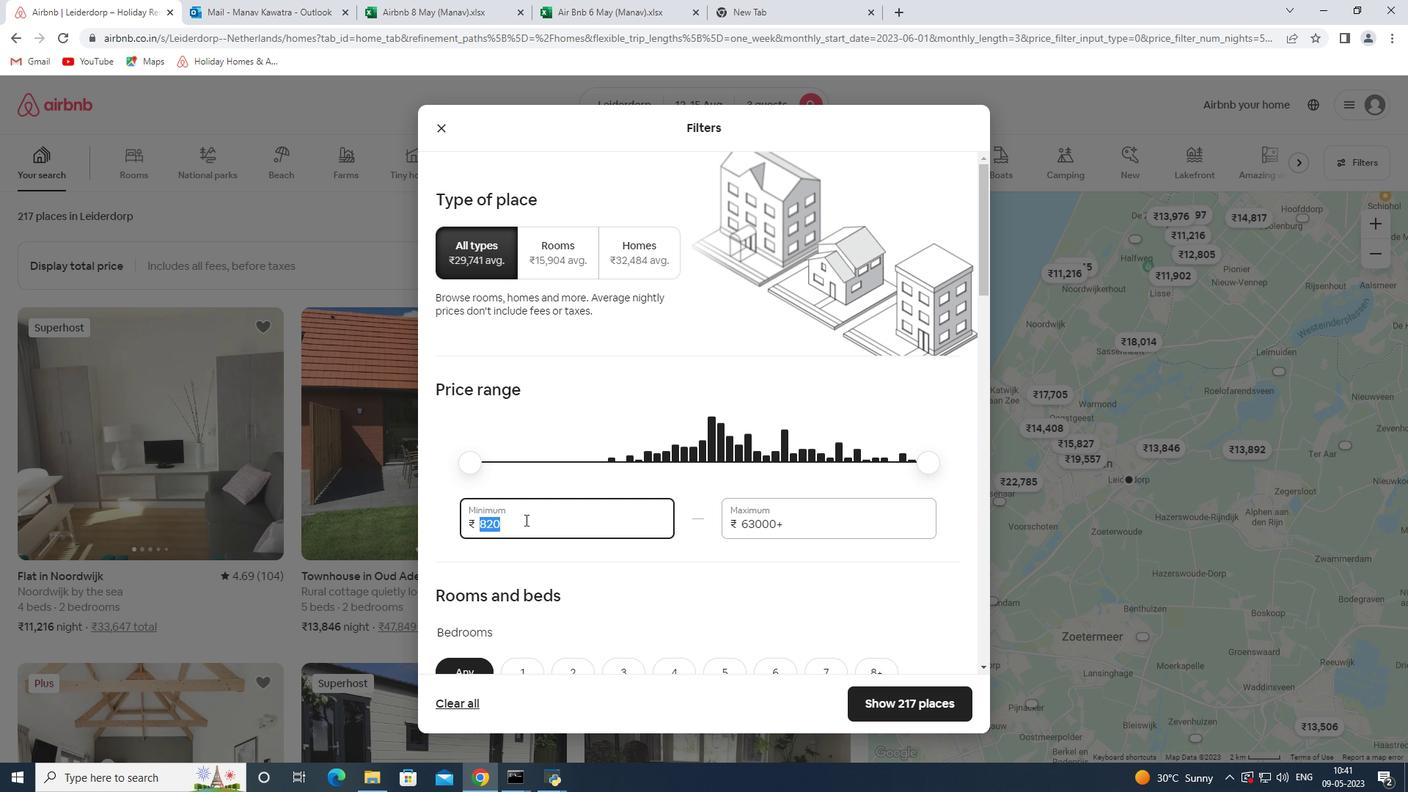 
Action: Key pressed 12000<Key.tab>16000
Screenshot: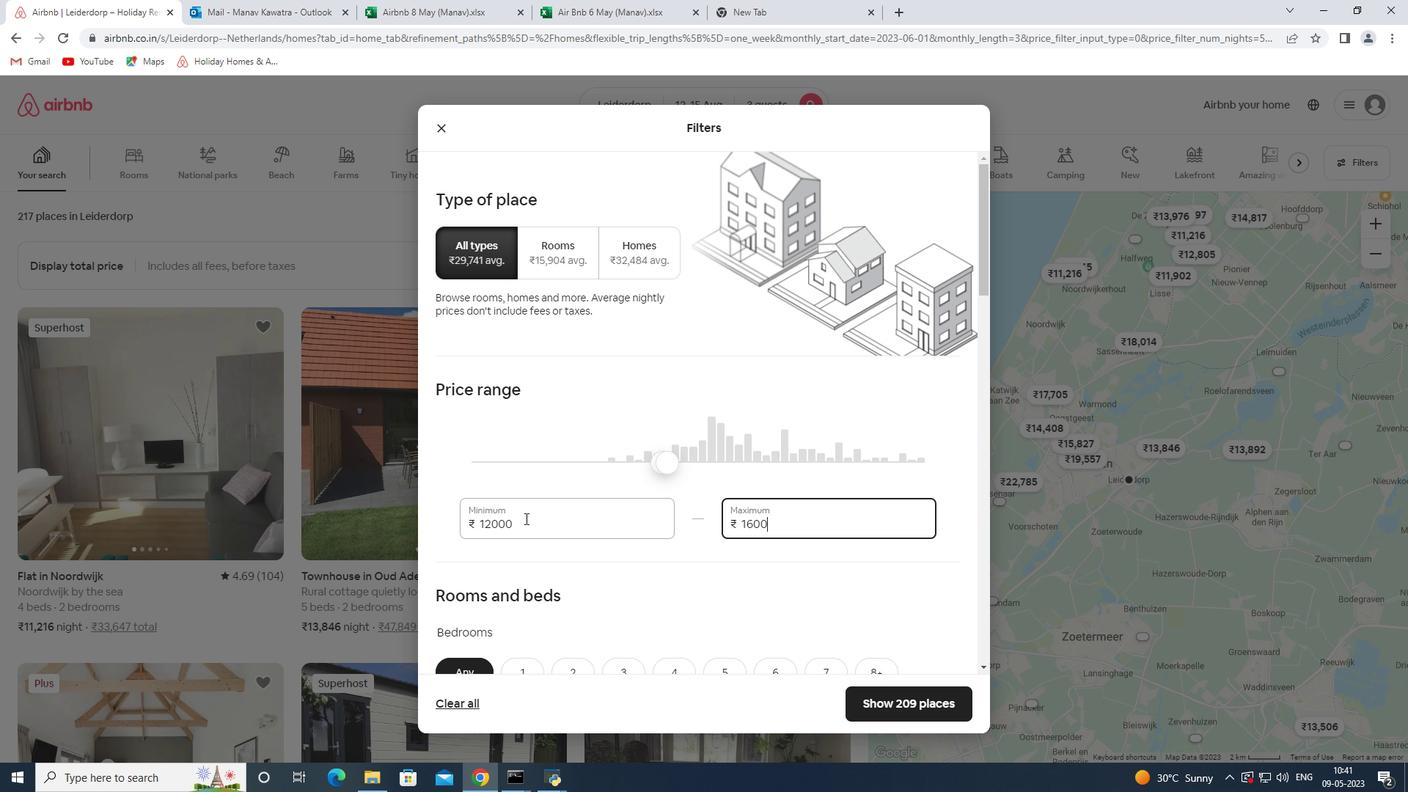 
Action: Mouse moved to (309, 646)
Screenshot: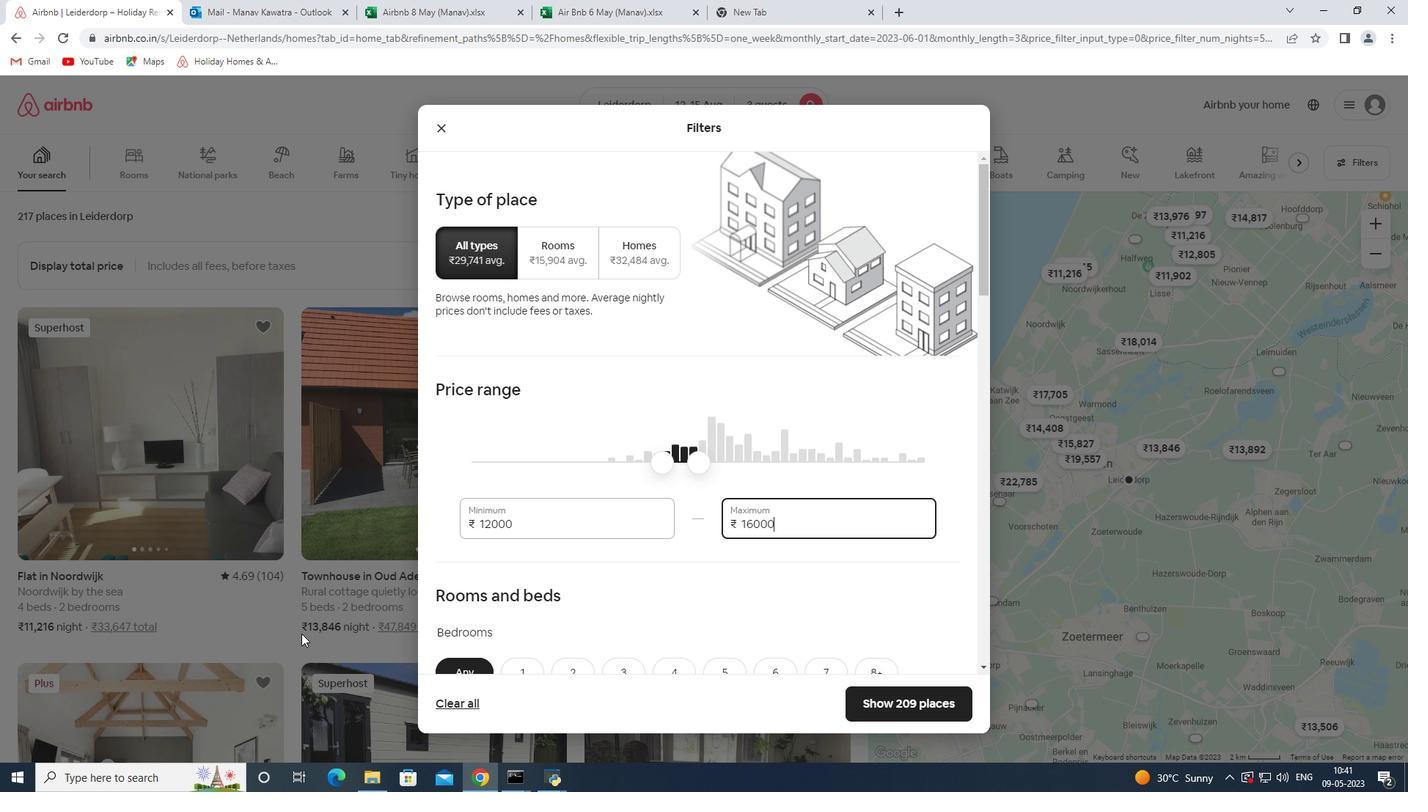 
Action: Mouse scrolled (309, 646) with delta (0, 0)
Screenshot: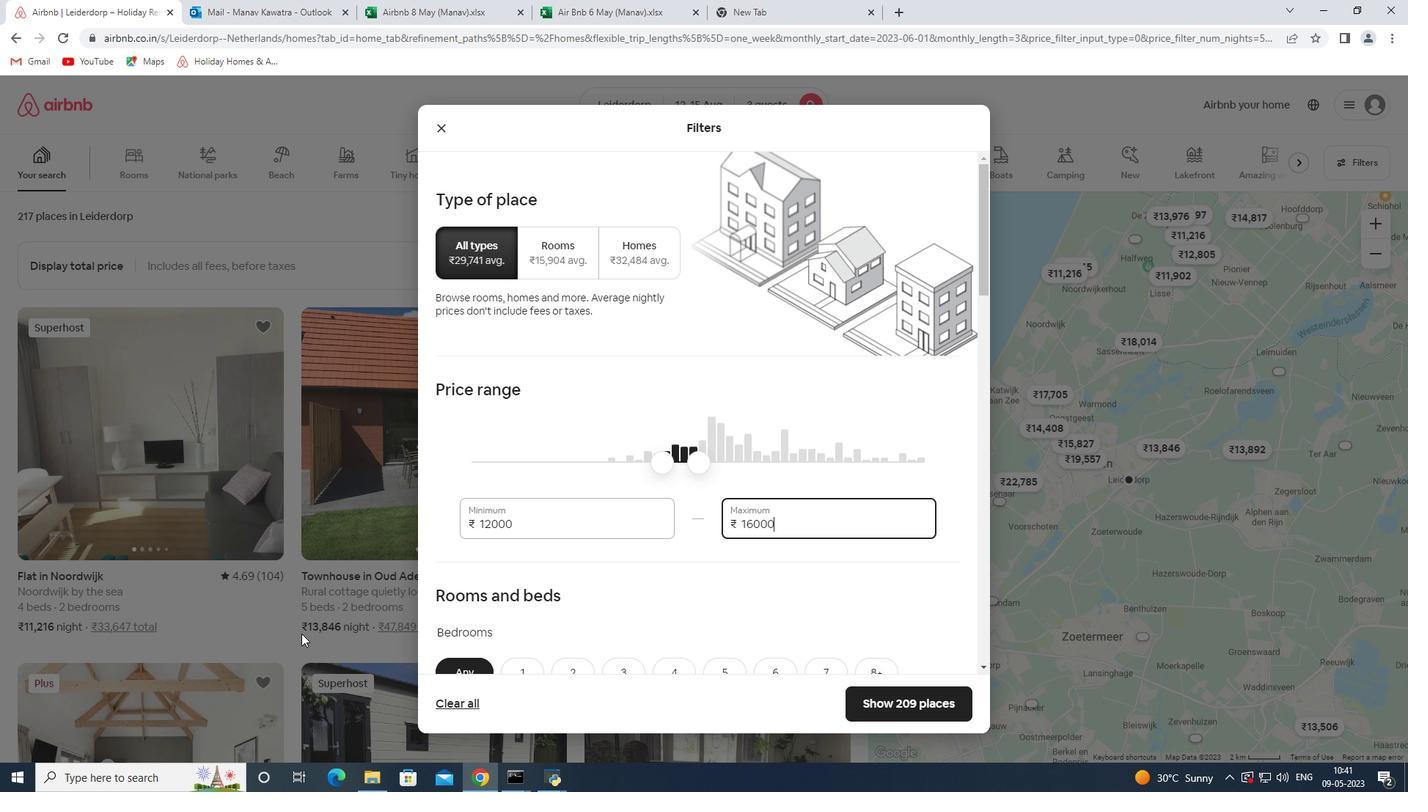
Action: Mouse scrolled (309, 646) with delta (0, 0)
Screenshot: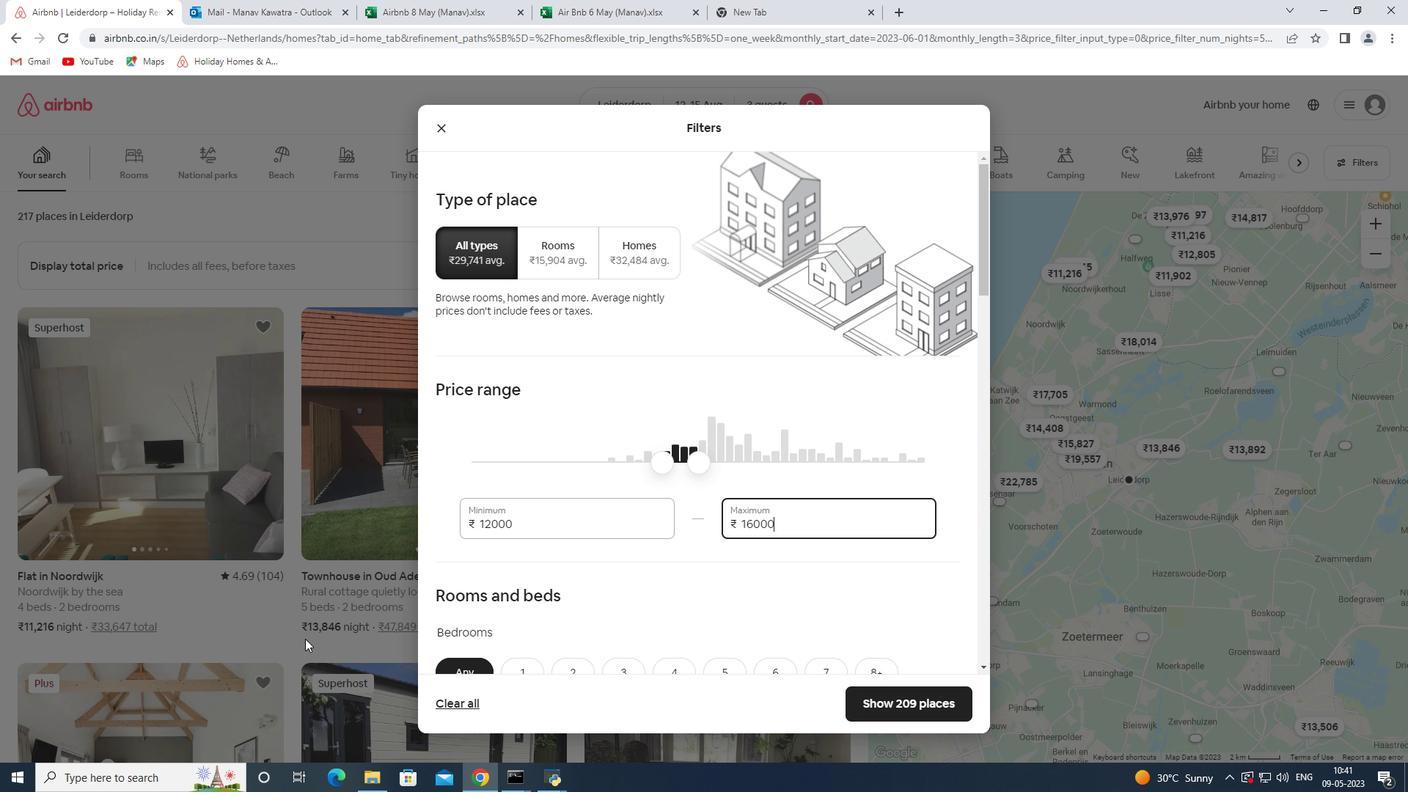 
Action: Mouse moved to (311, 646)
Screenshot: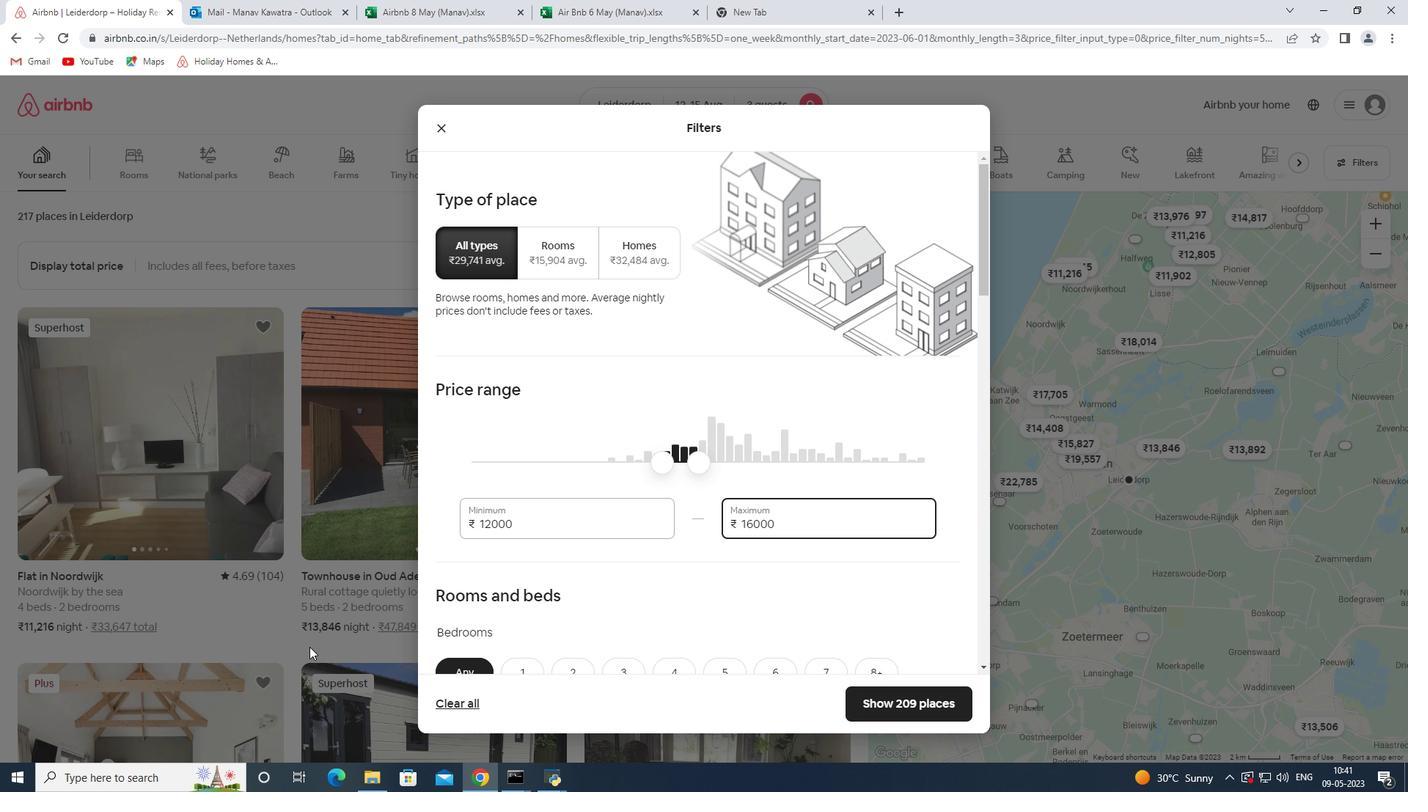 
Action: Mouse scrolled (310, 646) with delta (0, 0)
Screenshot: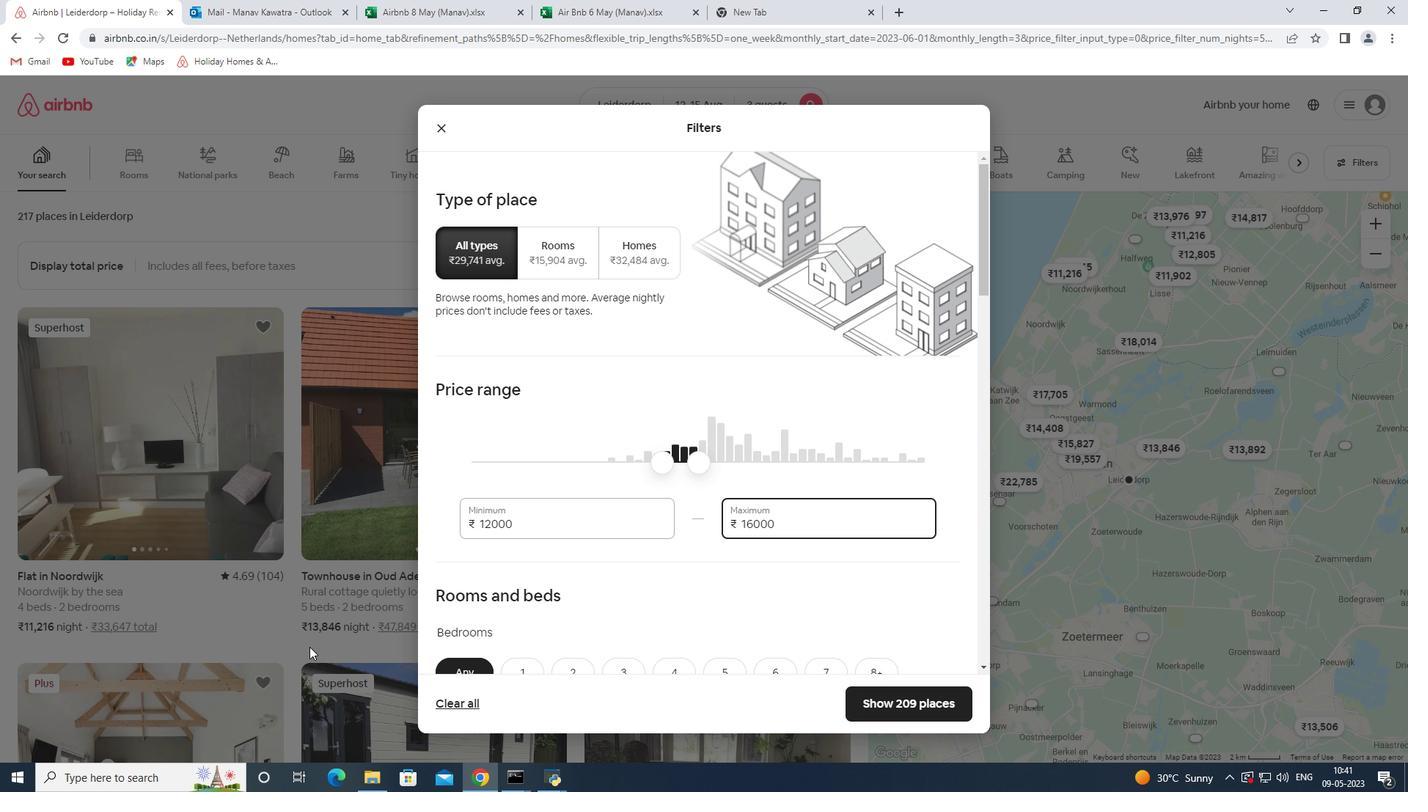 
Action: Mouse moved to (478, 533)
Screenshot: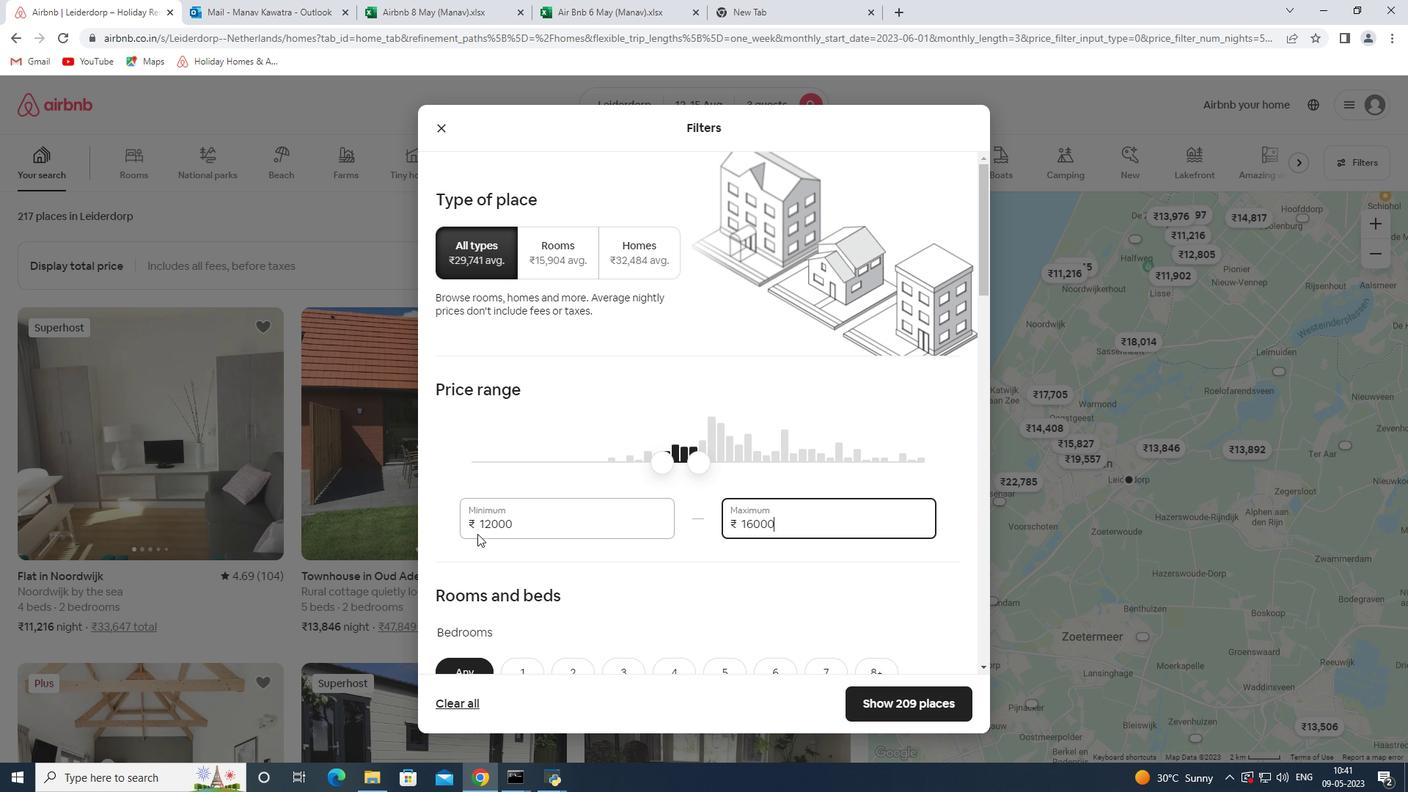 
Action: Mouse scrolled (478, 532) with delta (0, 0)
Screenshot: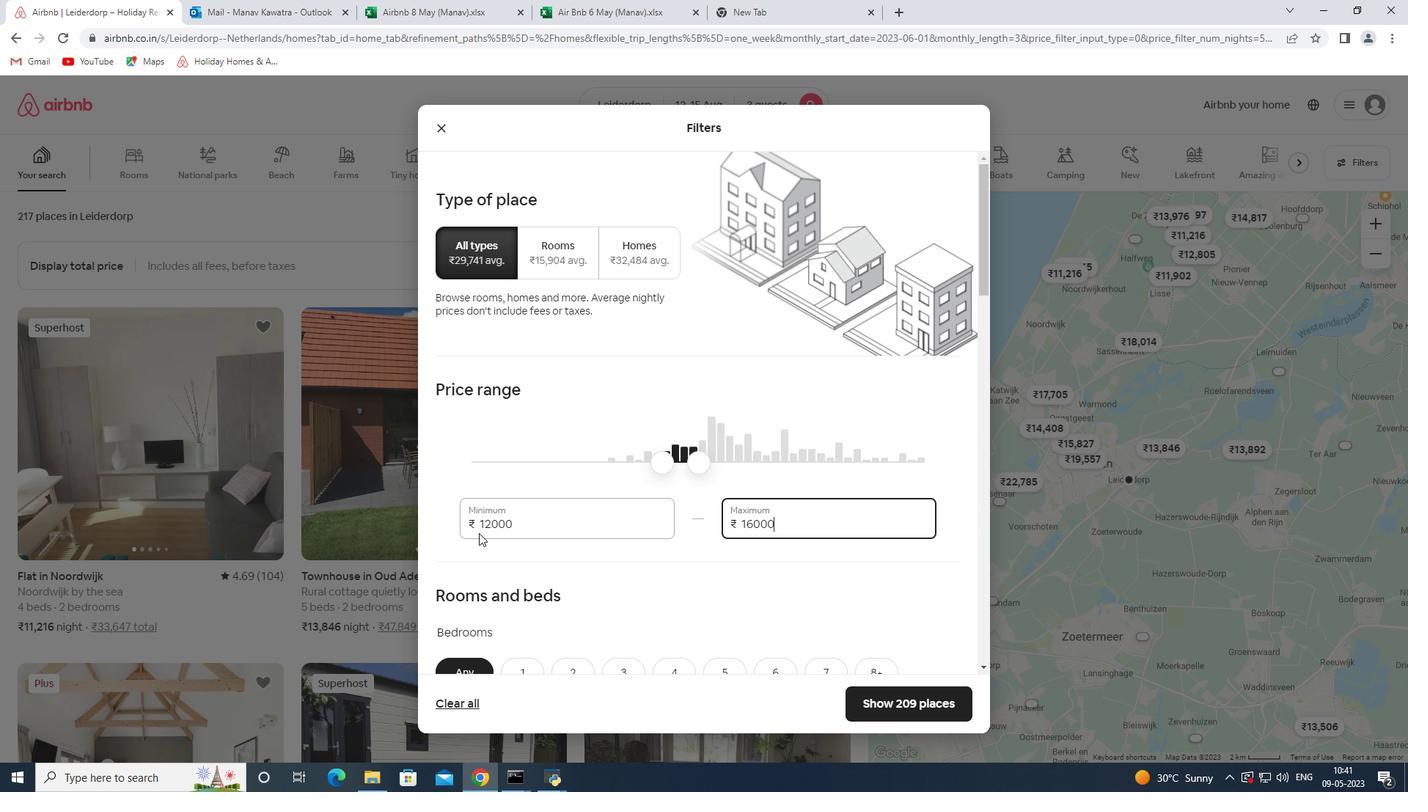 
Action: Mouse scrolled (478, 532) with delta (0, 0)
Screenshot: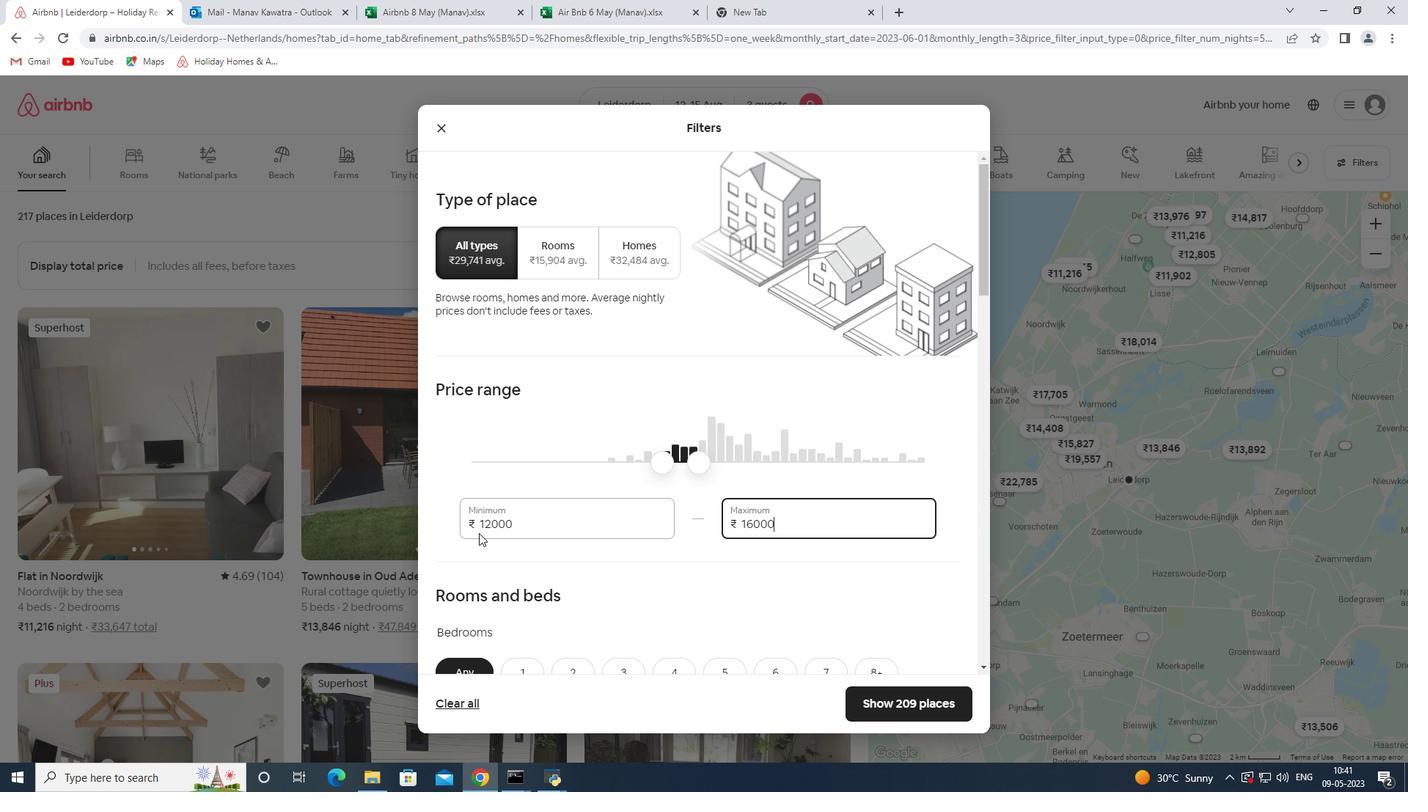 
Action: Mouse scrolled (478, 532) with delta (0, 0)
Screenshot: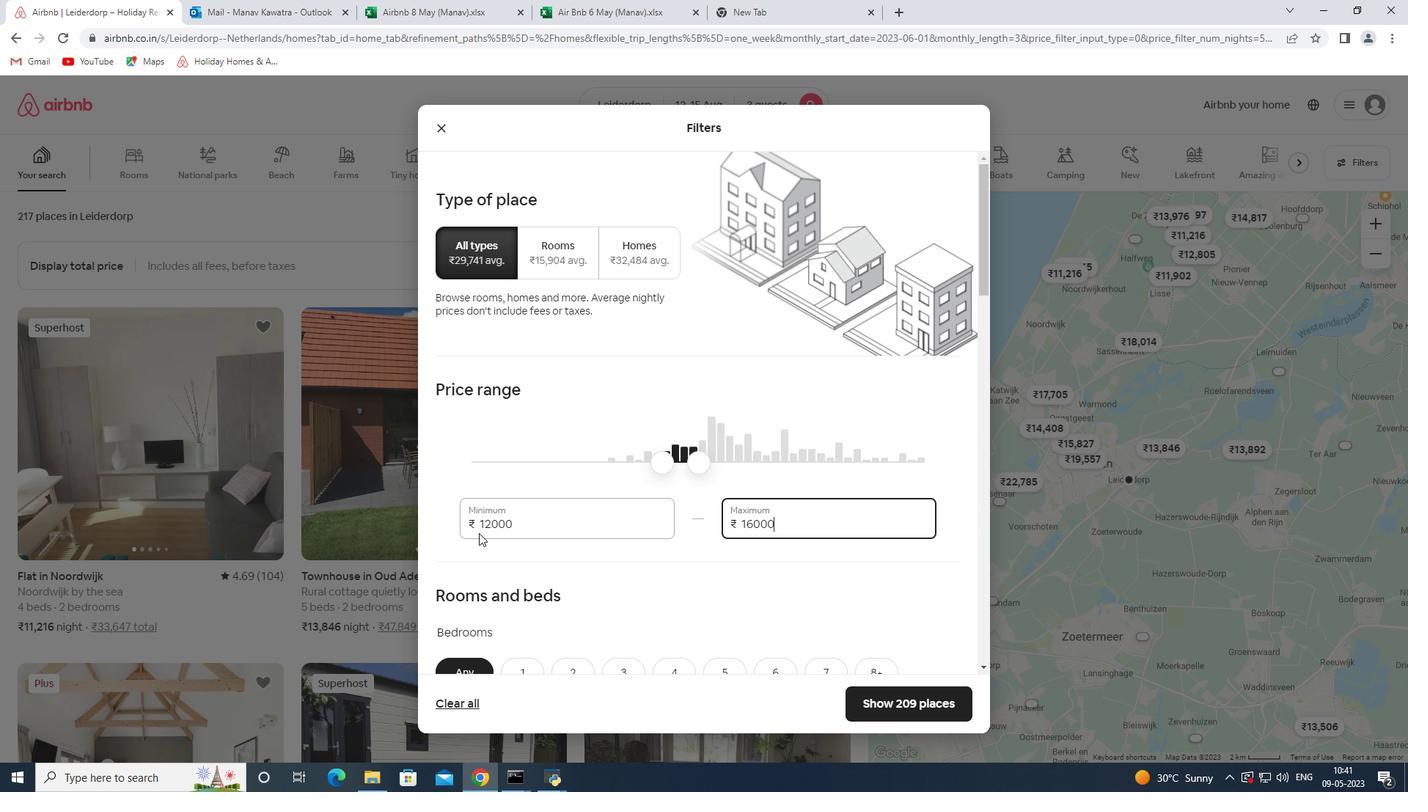 
Action: Mouse moved to (585, 451)
Screenshot: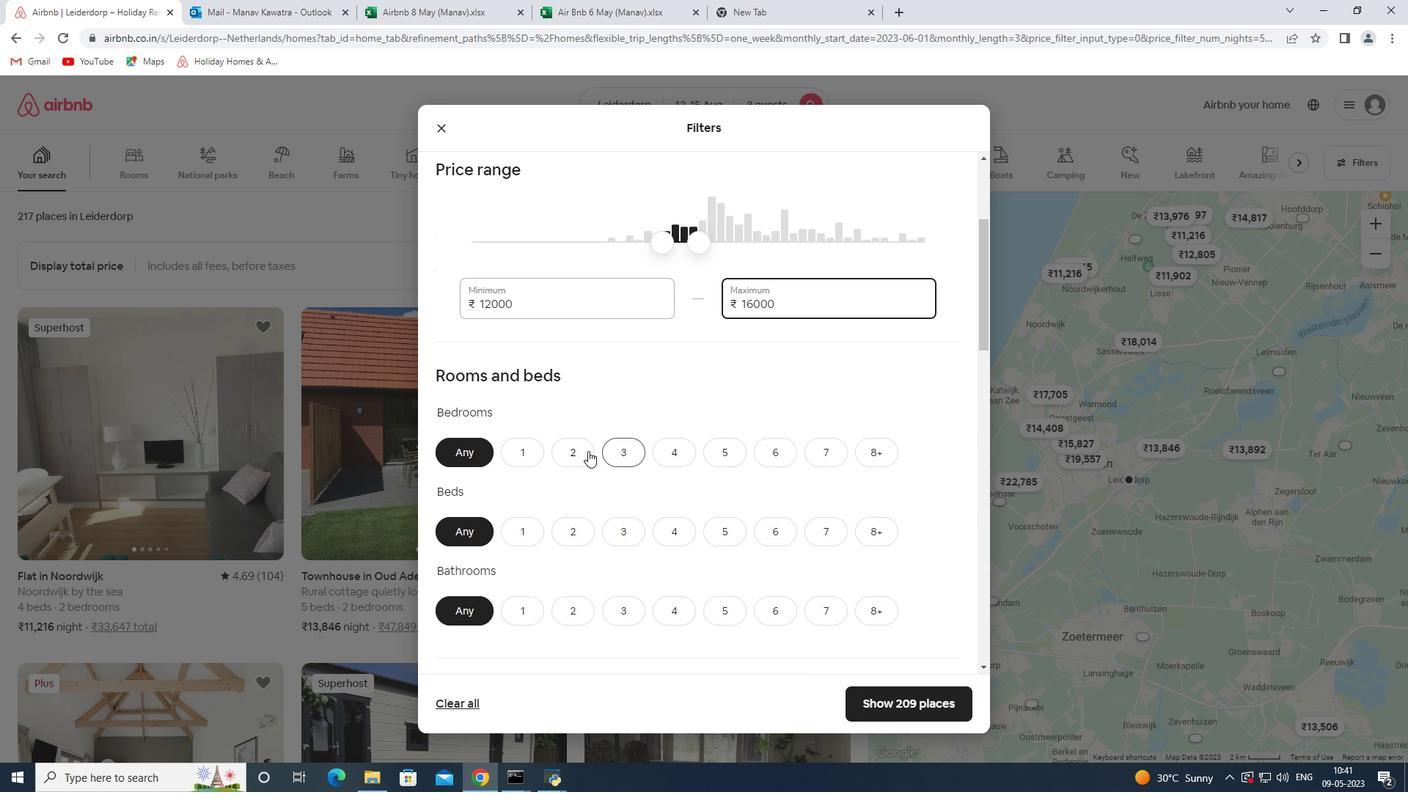 
Action: Mouse pressed left at (585, 451)
Screenshot: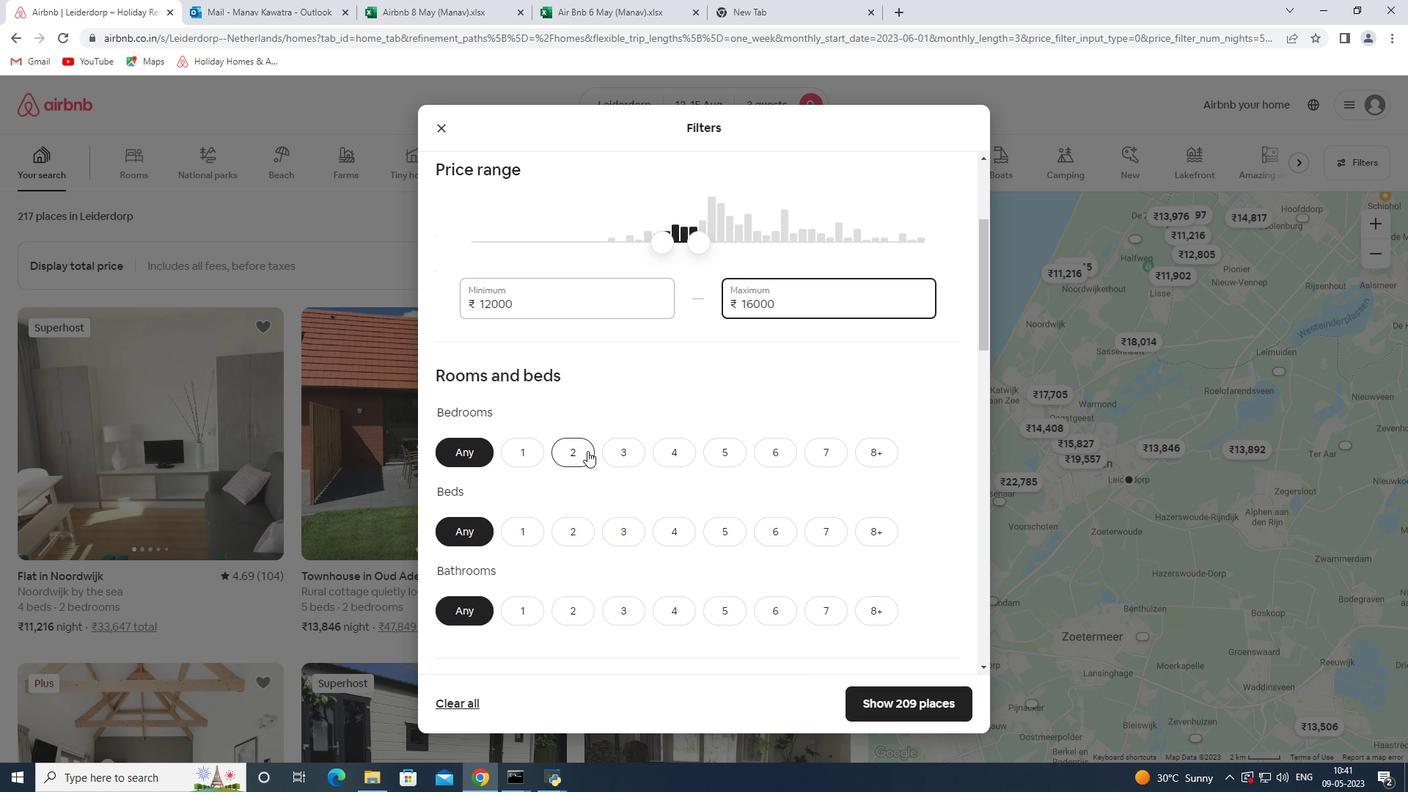 
Action: Mouse moved to (630, 531)
Screenshot: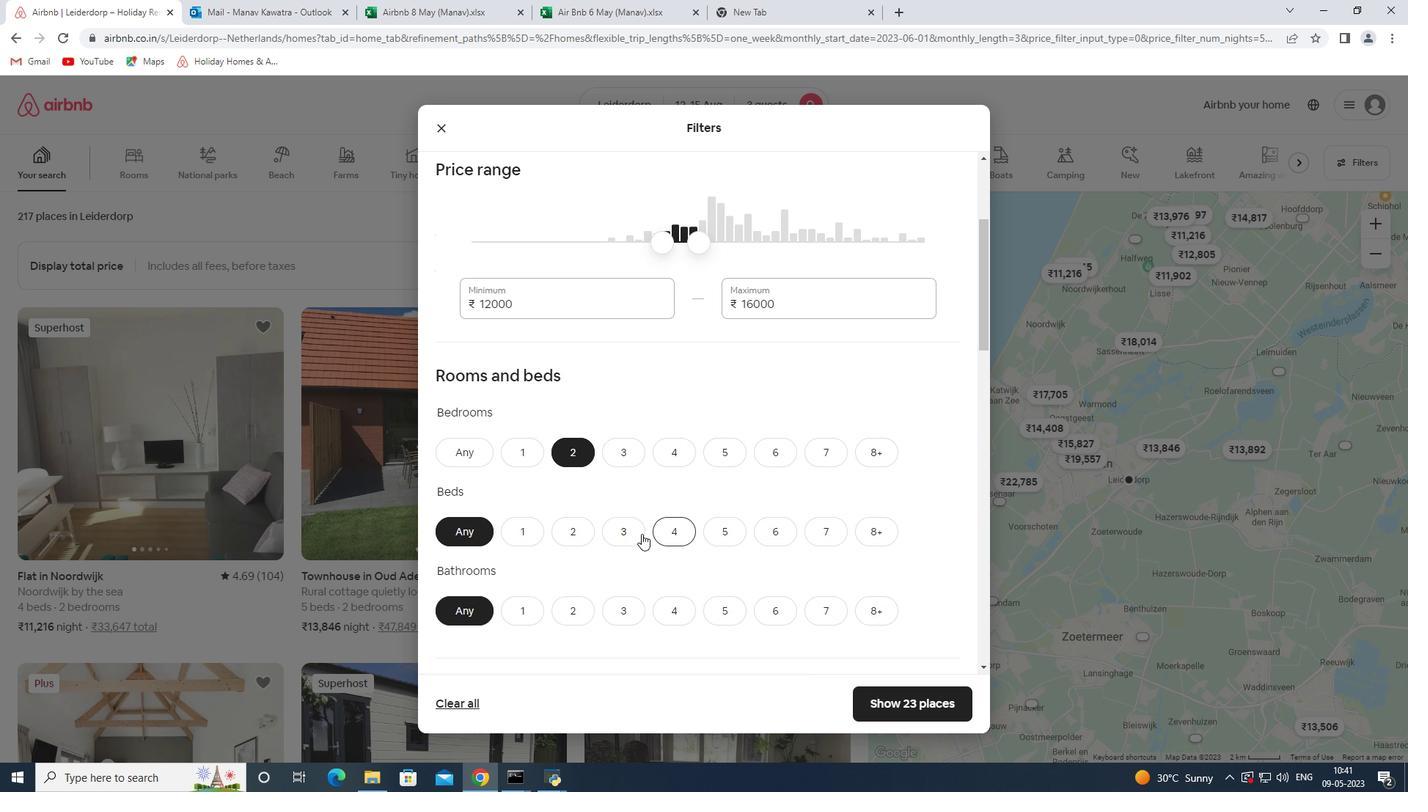 
Action: Mouse pressed left at (630, 531)
Screenshot: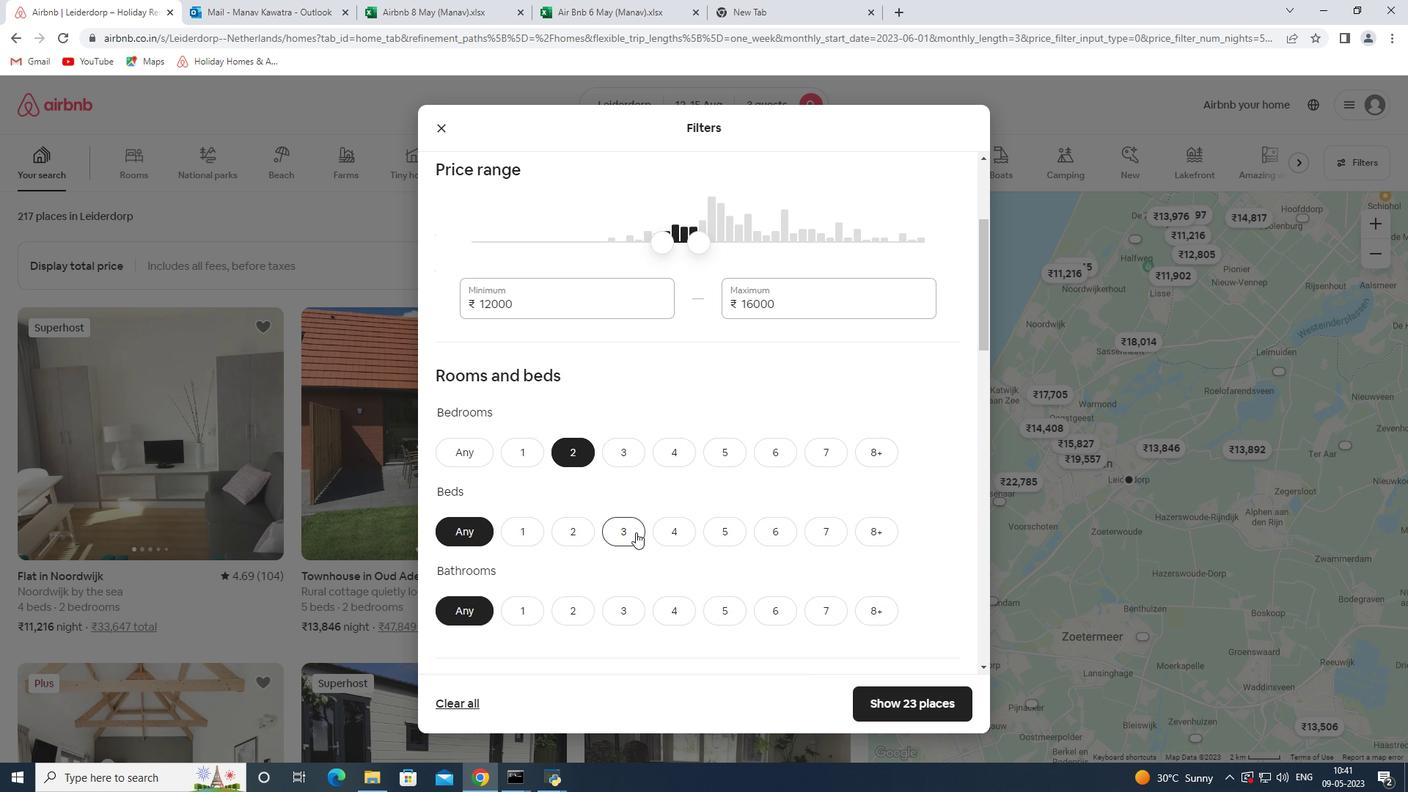 
Action: Mouse moved to (526, 606)
Screenshot: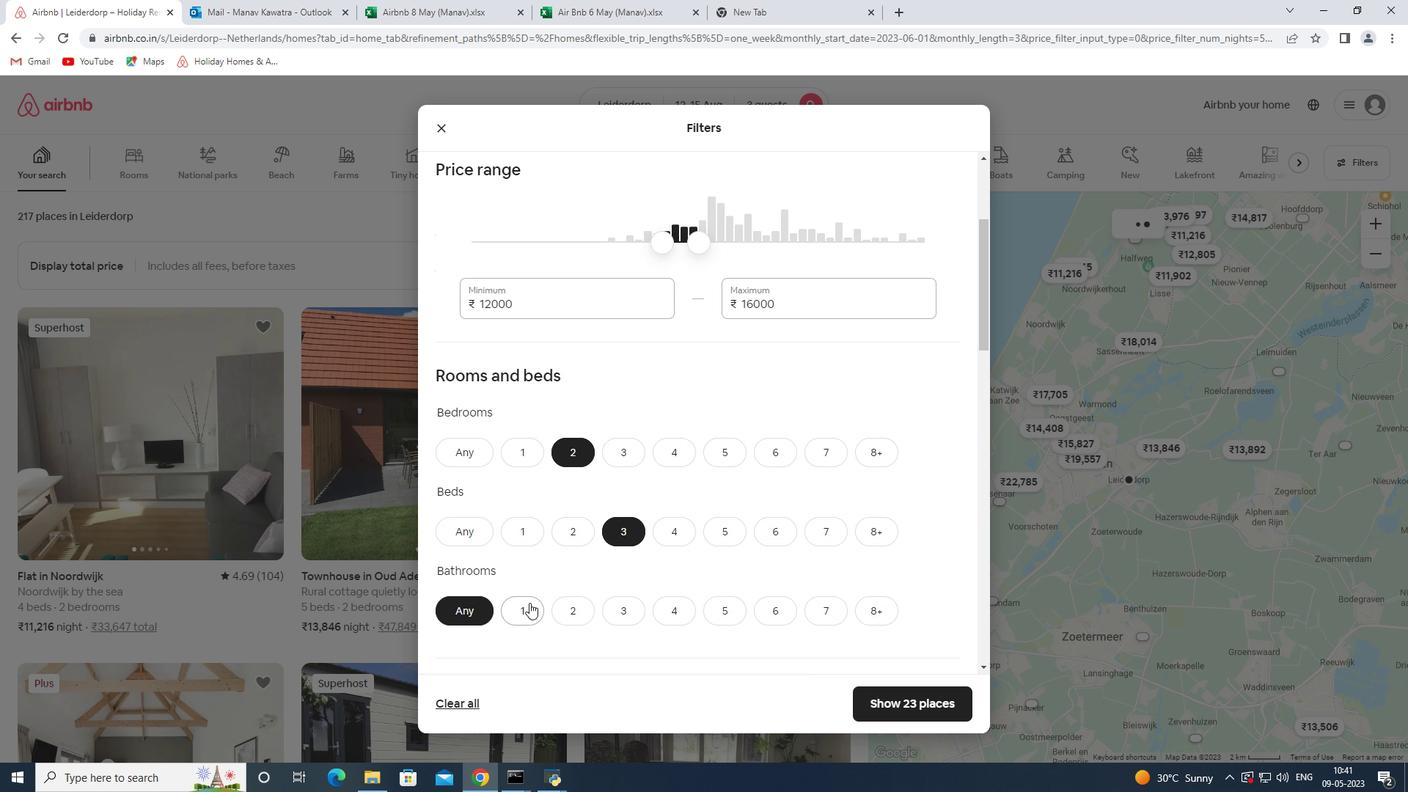 
Action: Mouse pressed left at (526, 606)
Screenshot: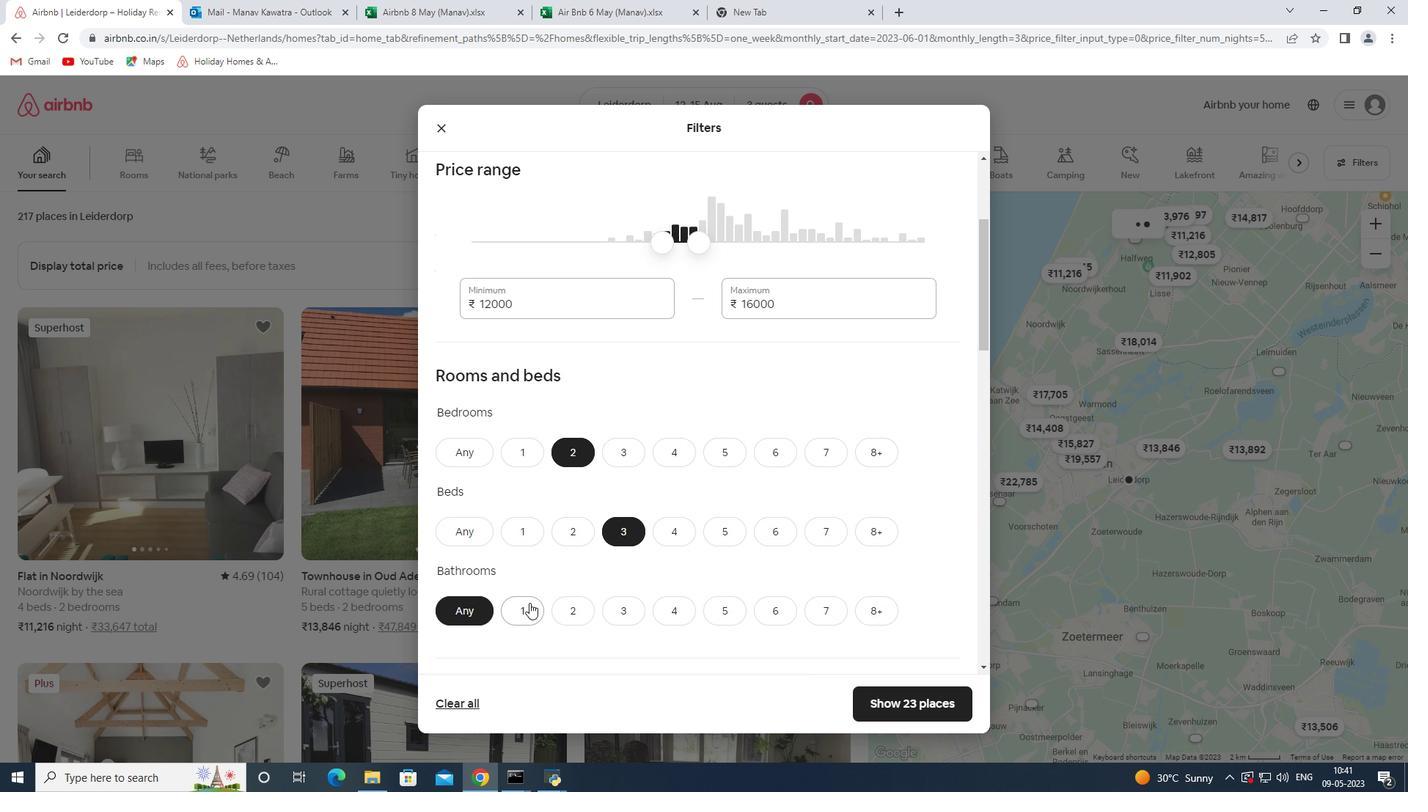 
Action: Mouse scrolled (526, 605) with delta (0, 0)
Screenshot: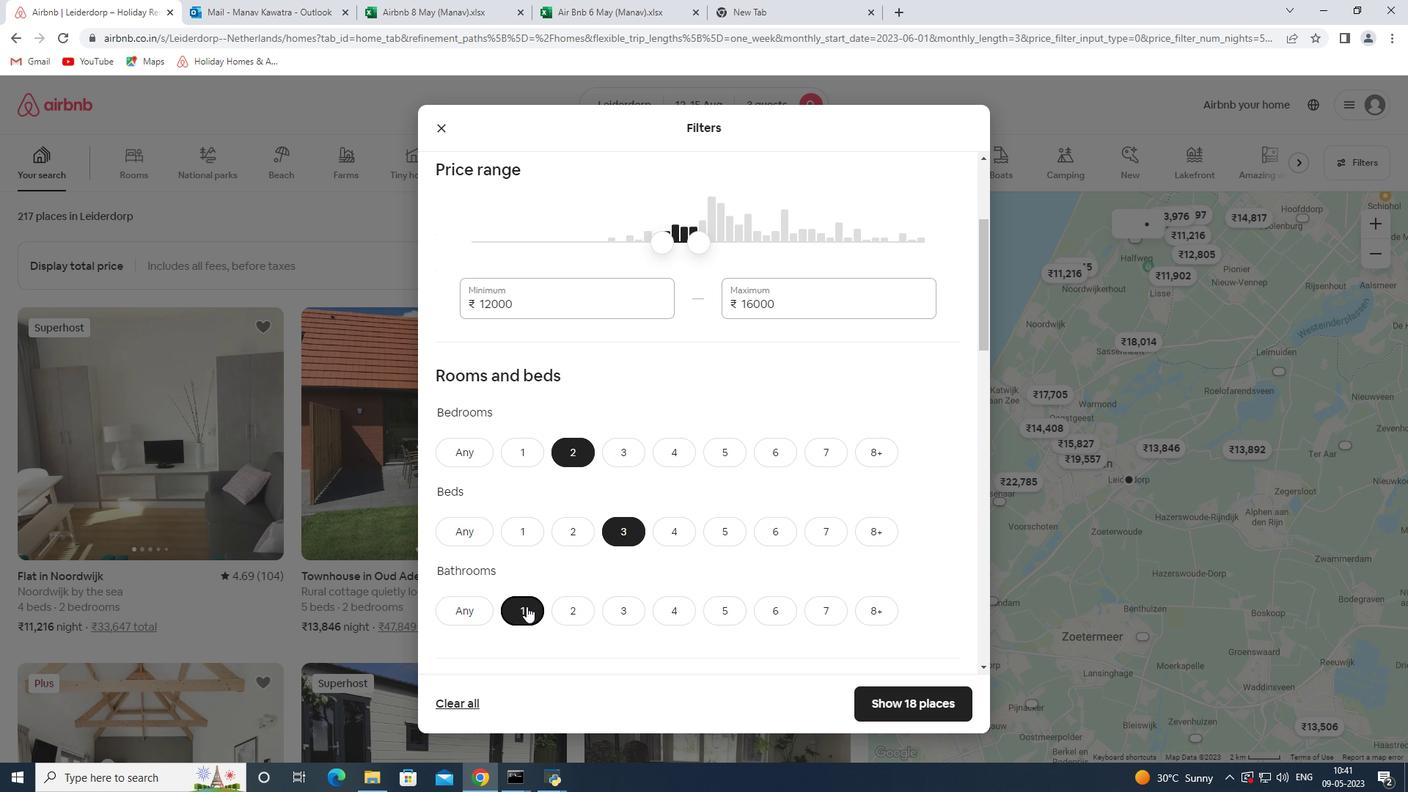 
Action: Mouse scrolled (526, 605) with delta (0, 0)
Screenshot: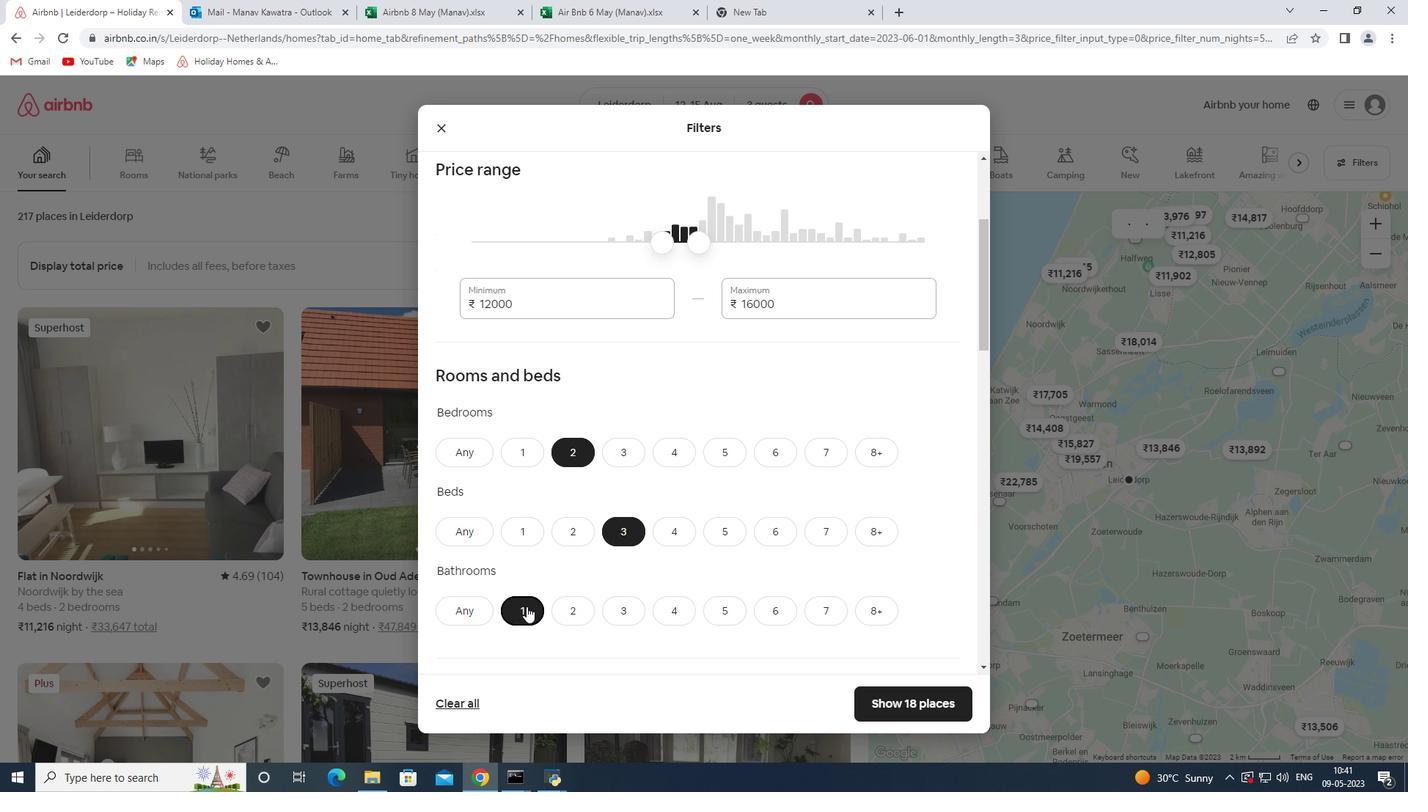 
Action: Mouse moved to (551, 571)
Screenshot: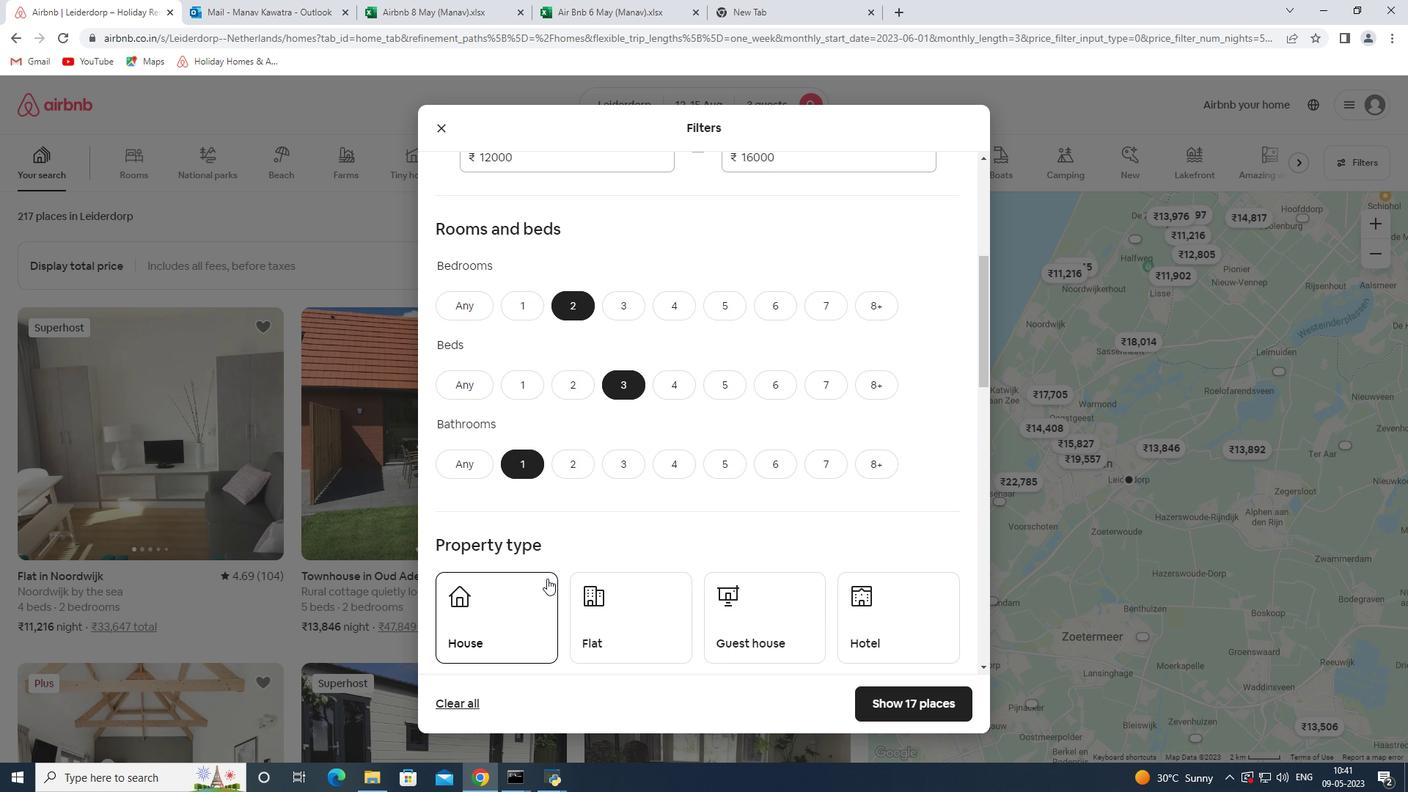 
Action: Mouse scrolled (551, 570) with delta (0, 0)
Screenshot: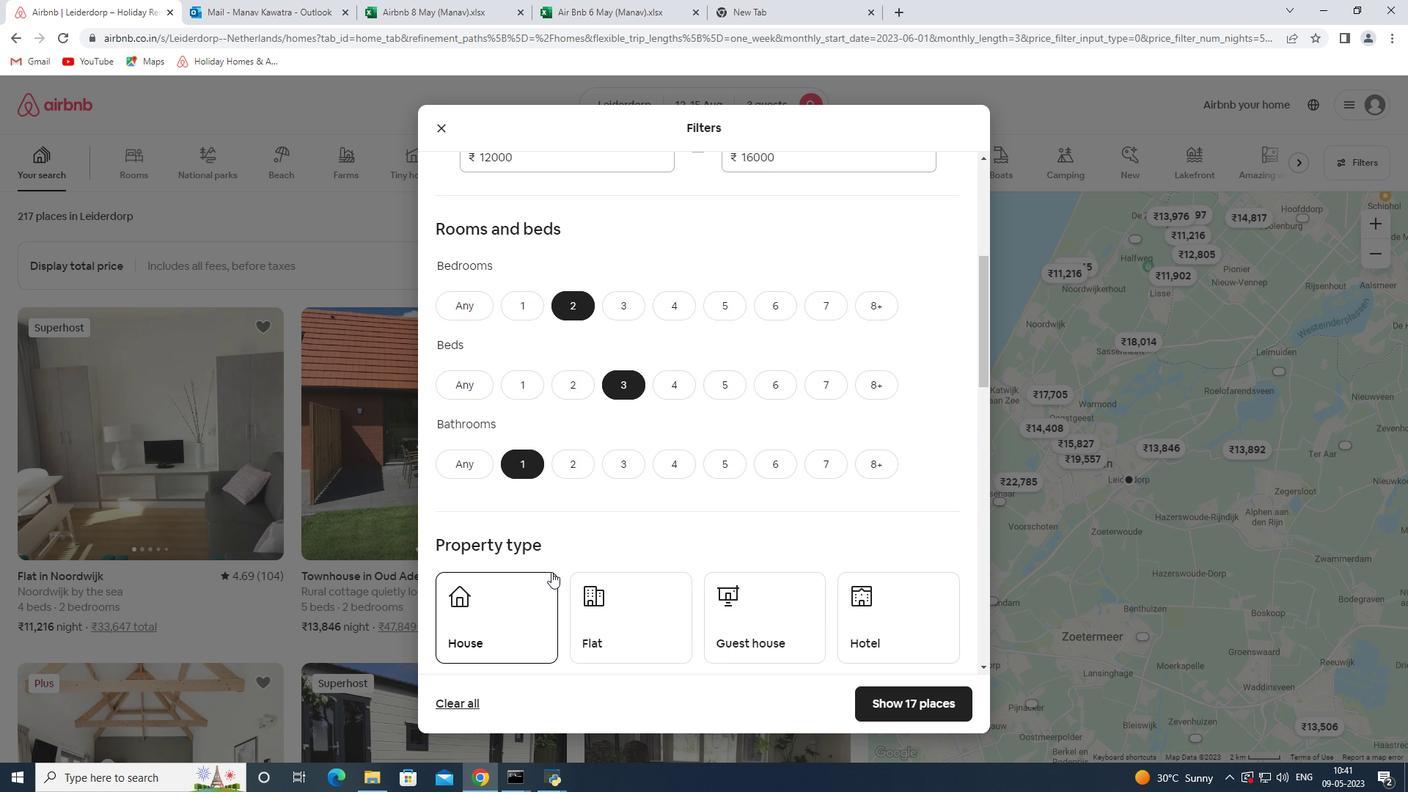
Action: Mouse scrolled (551, 570) with delta (0, 0)
Screenshot: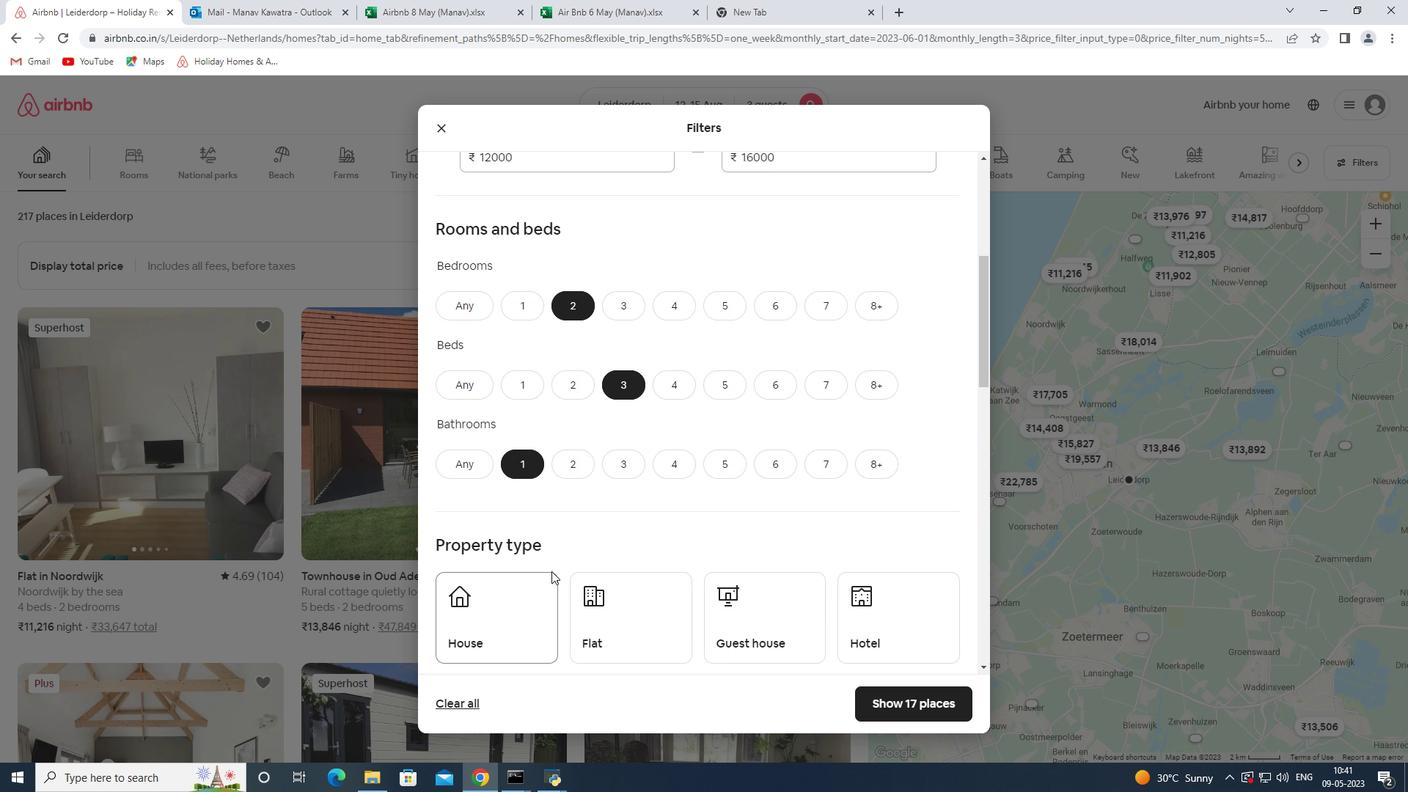 
Action: Mouse moved to (514, 490)
Screenshot: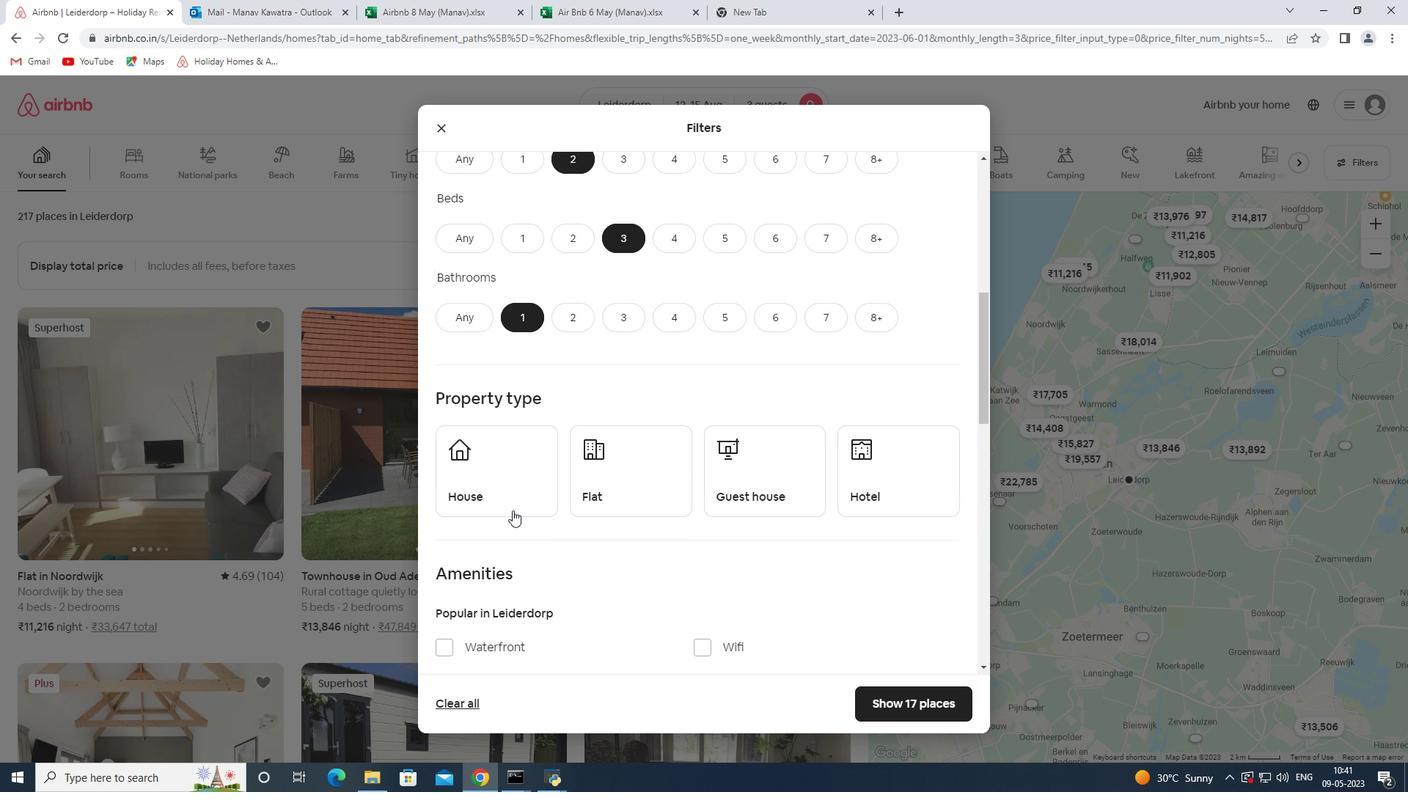 
Action: Mouse pressed left at (514, 490)
Screenshot: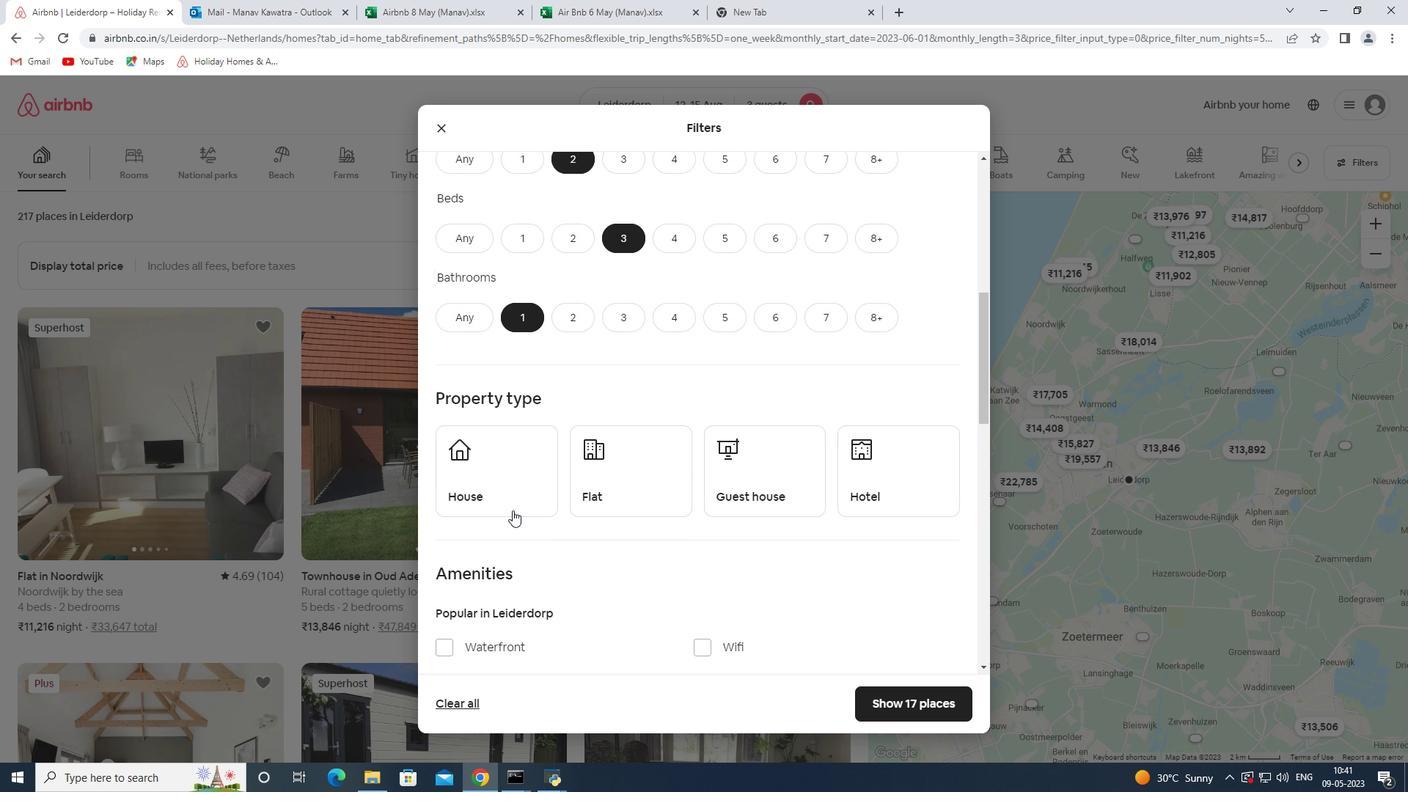 
Action: Mouse moved to (631, 492)
Screenshot: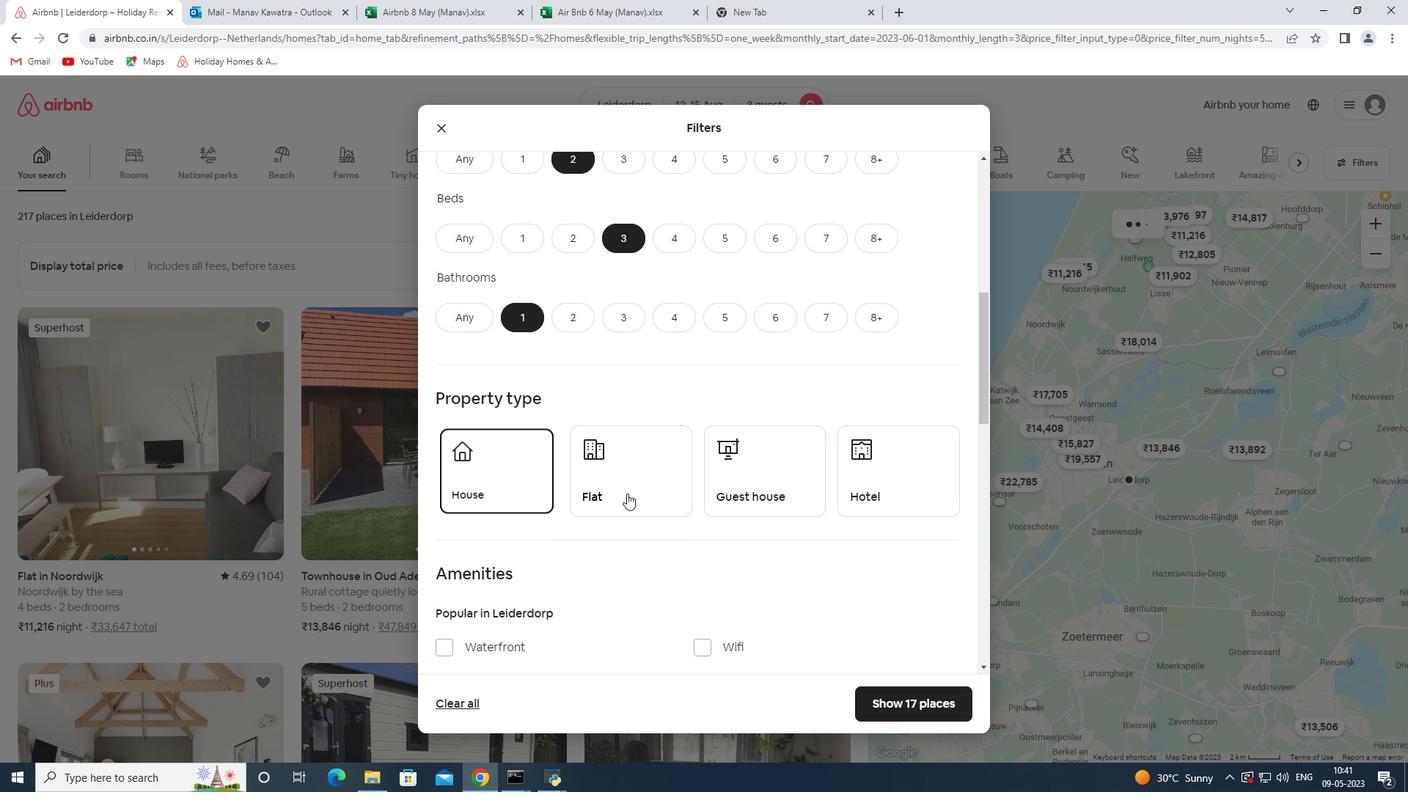 
Action: Mouse pressed left at (631, 492)
Screenshot: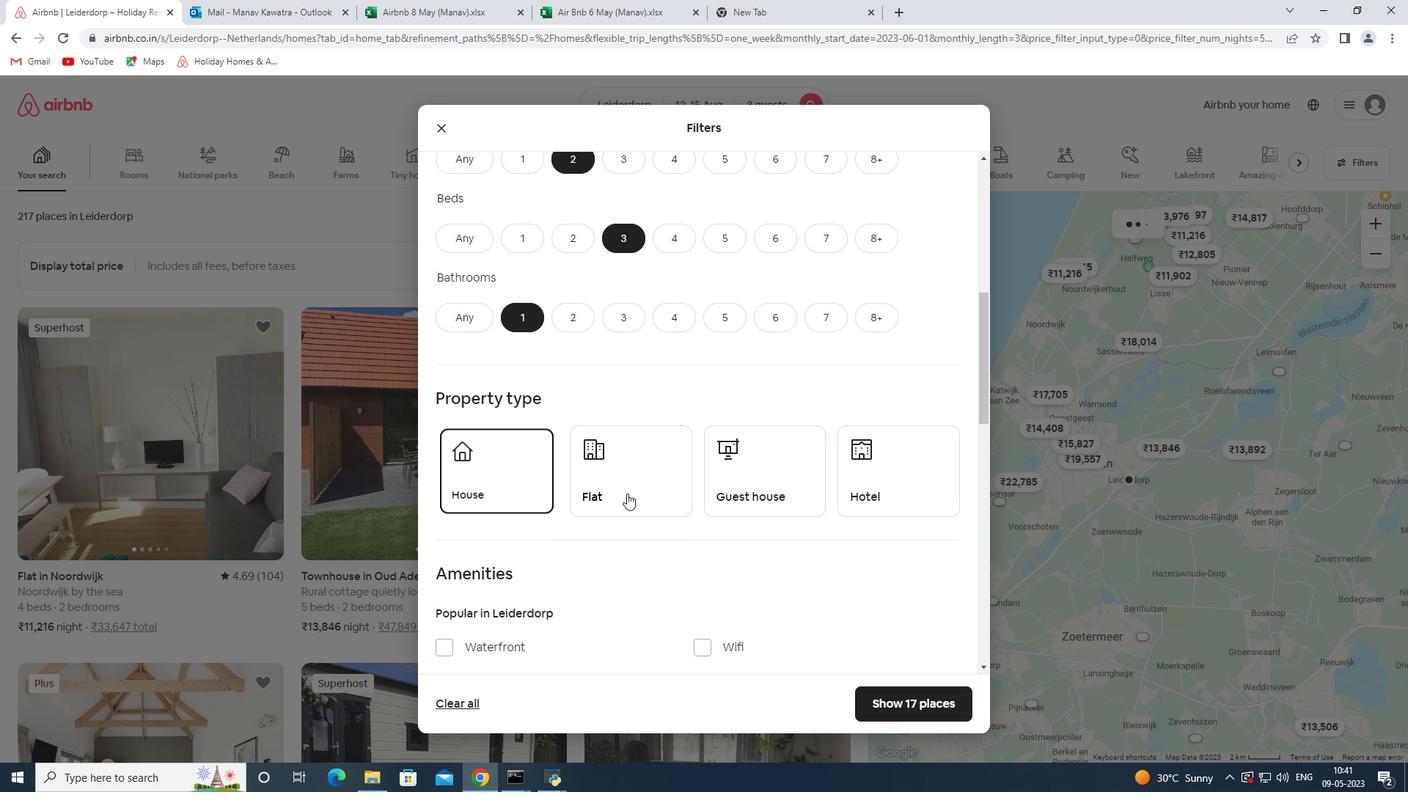 
Action: Mouse moved to (767, 473)
Screenshot: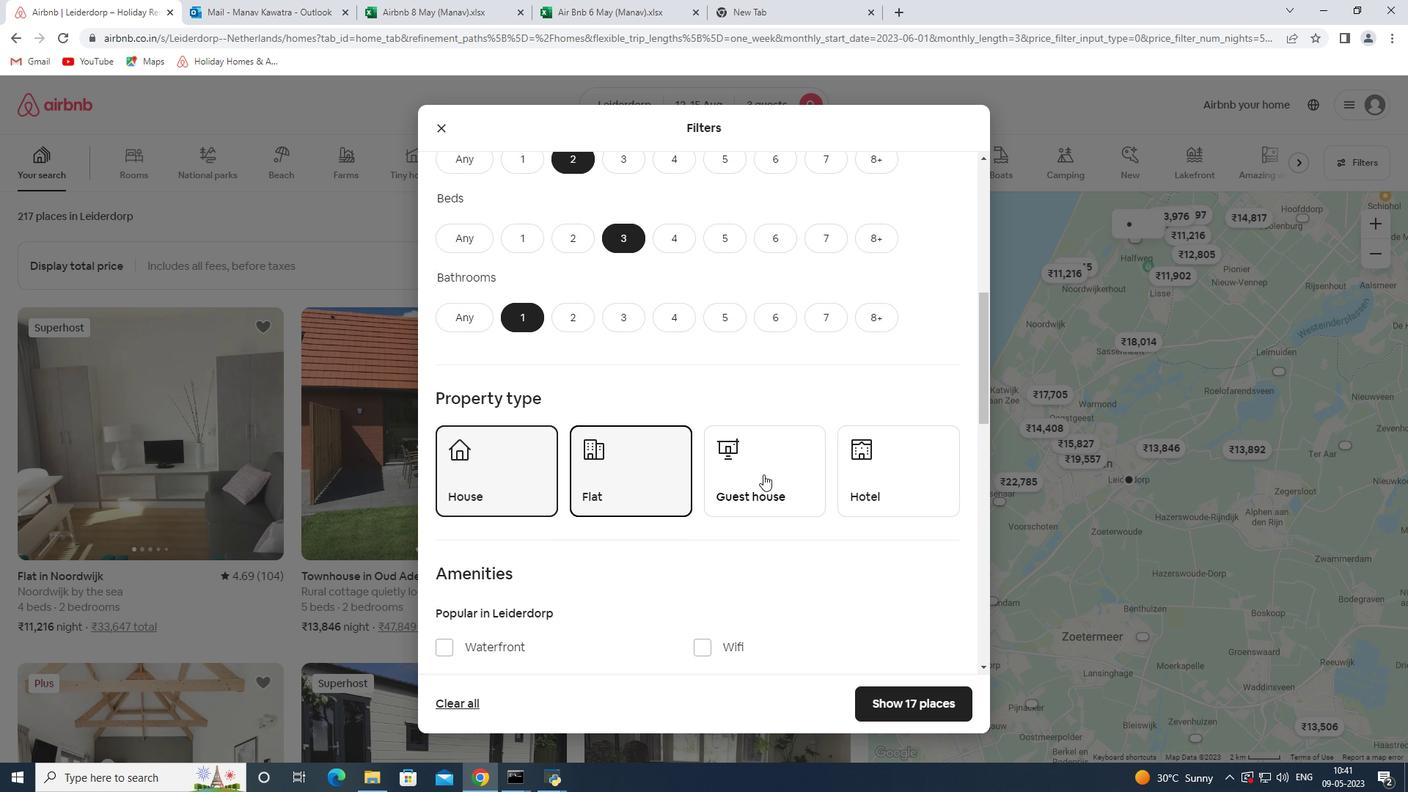 
Action: Mouse pressed left at (767, 473)
Screenshot: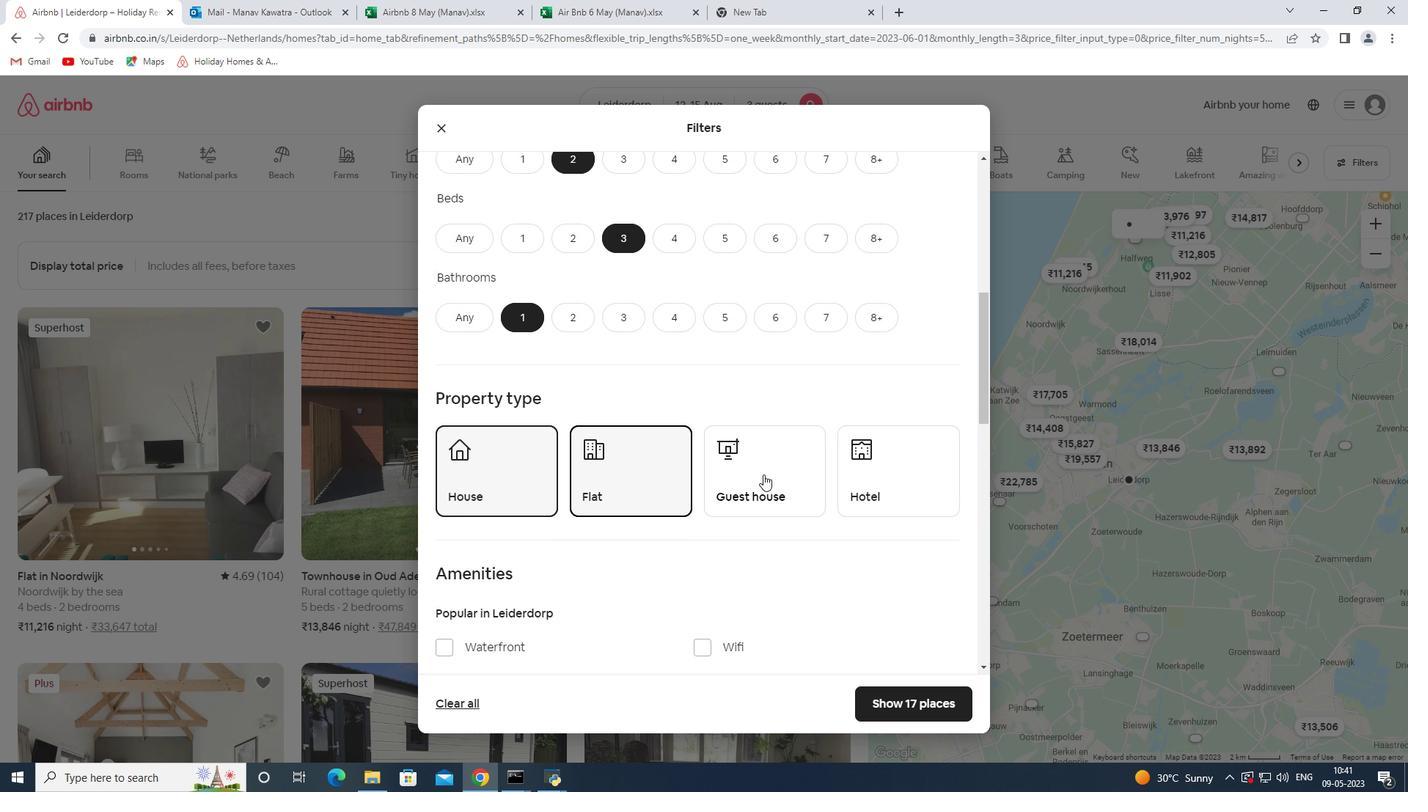 
Action: Mouse moved to (856, 496)
Screenshot: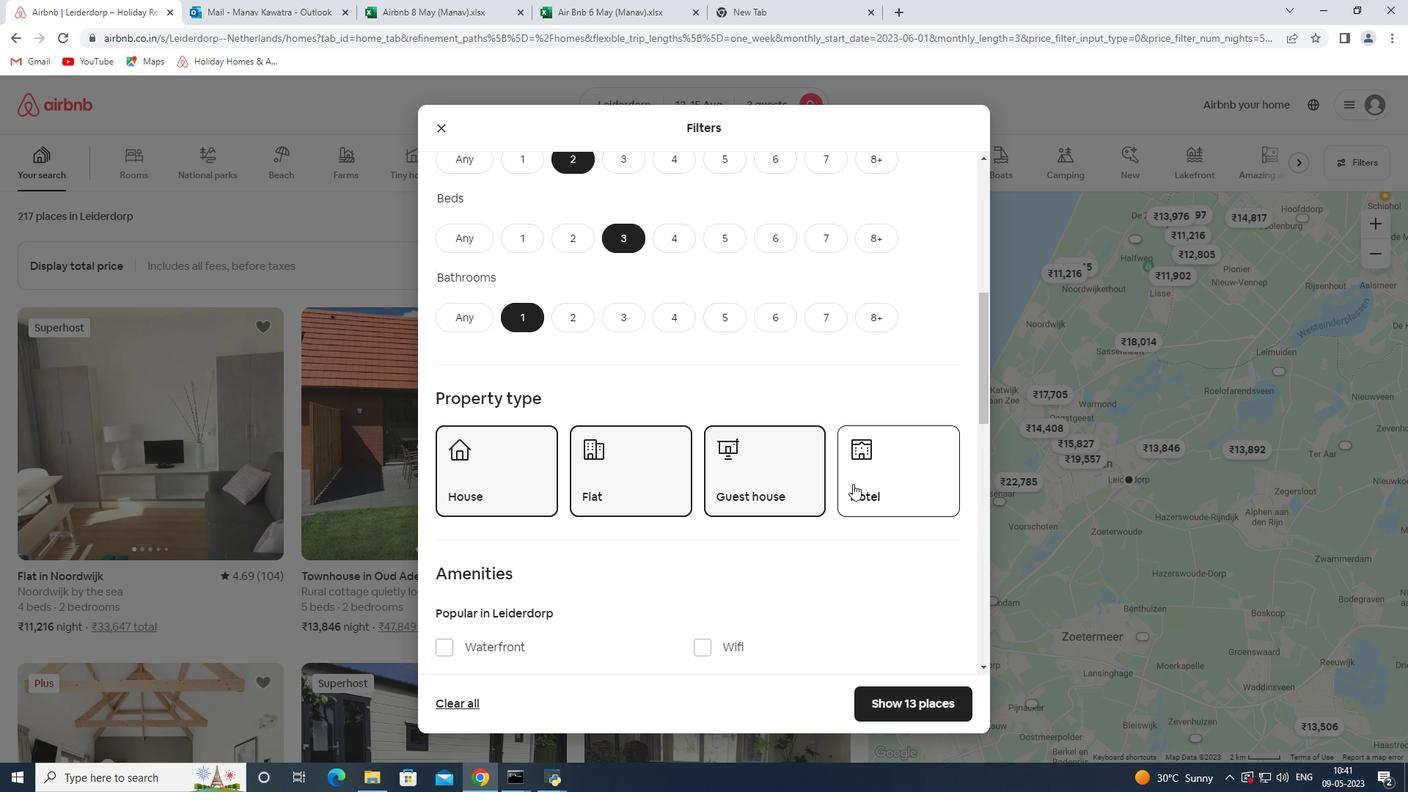 
Action: Mouse scrolled (856, 495) with delta (0, 0)
Screenshot: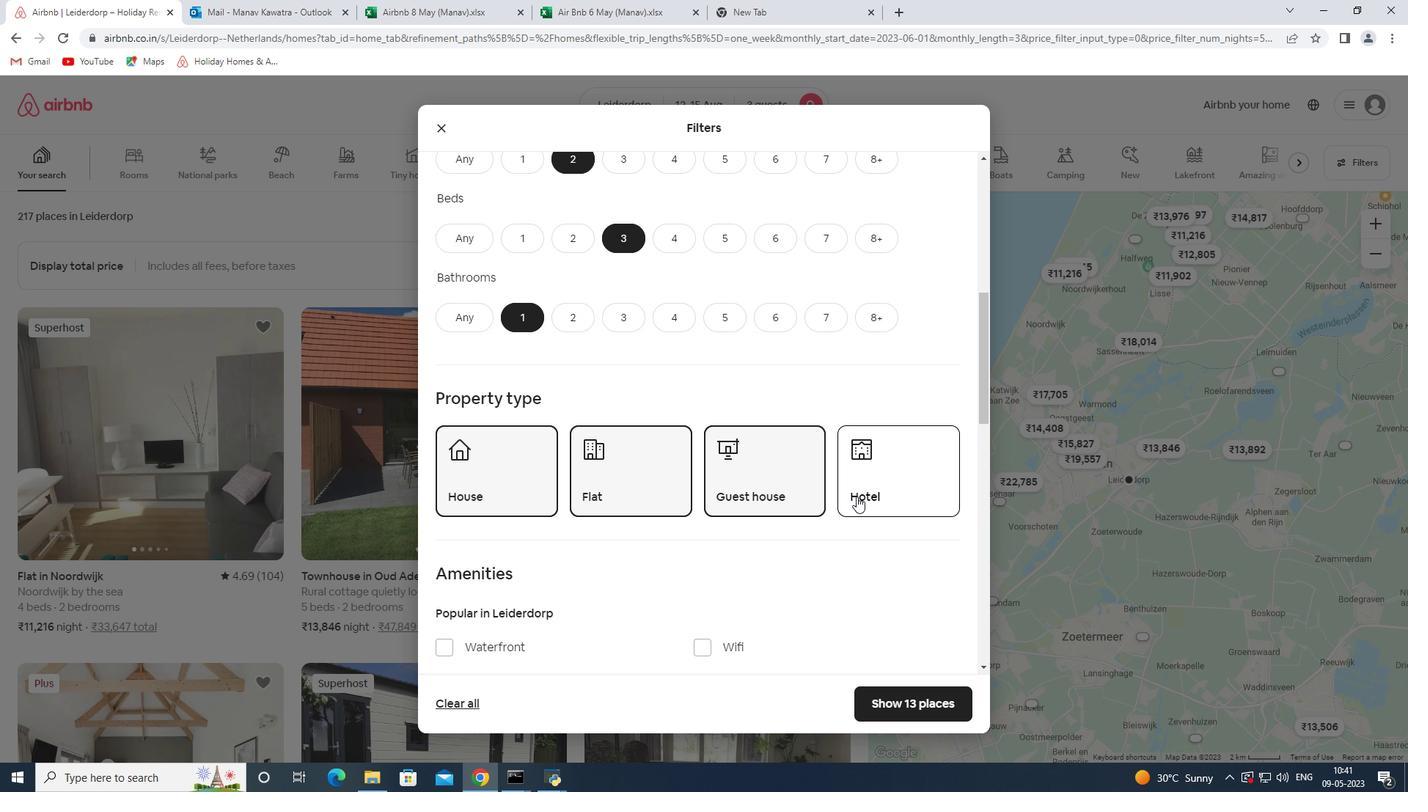 
Action: Mouse scrolled (856, 495) with delta (0, 0)
Screenshot: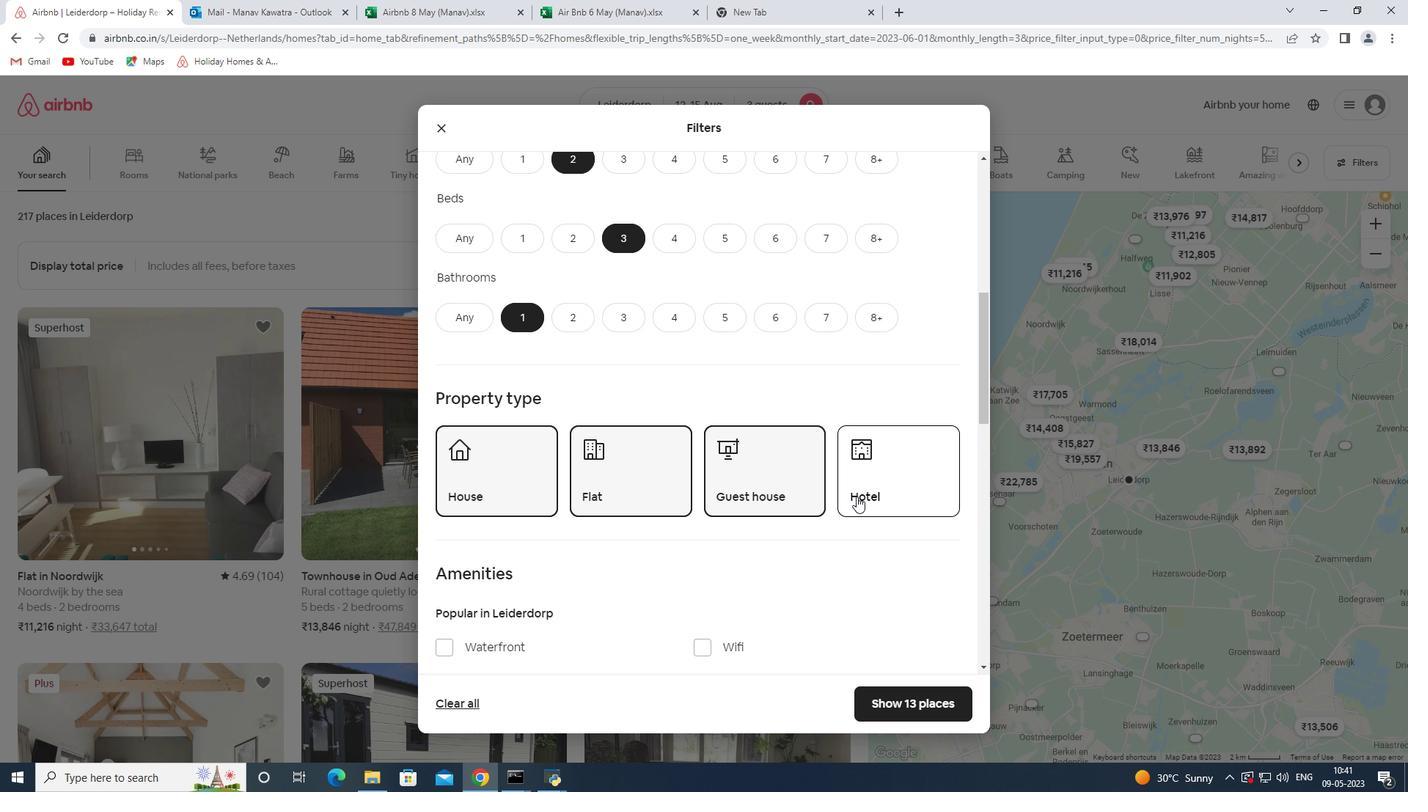 
Action: Mouse moved to (459, 569)
Screenshot: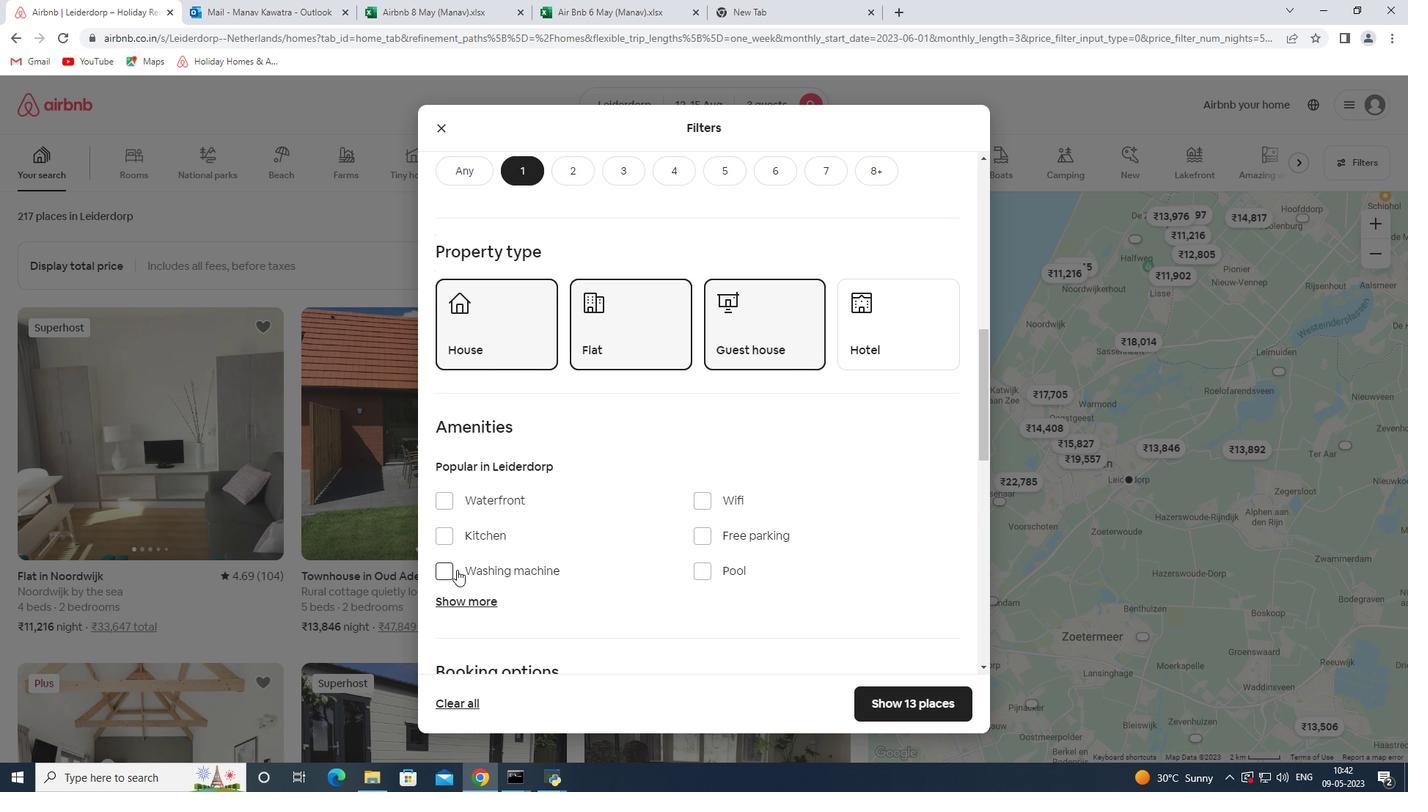 
Action: Mouse pressed left at (459, 569)
Screenshot: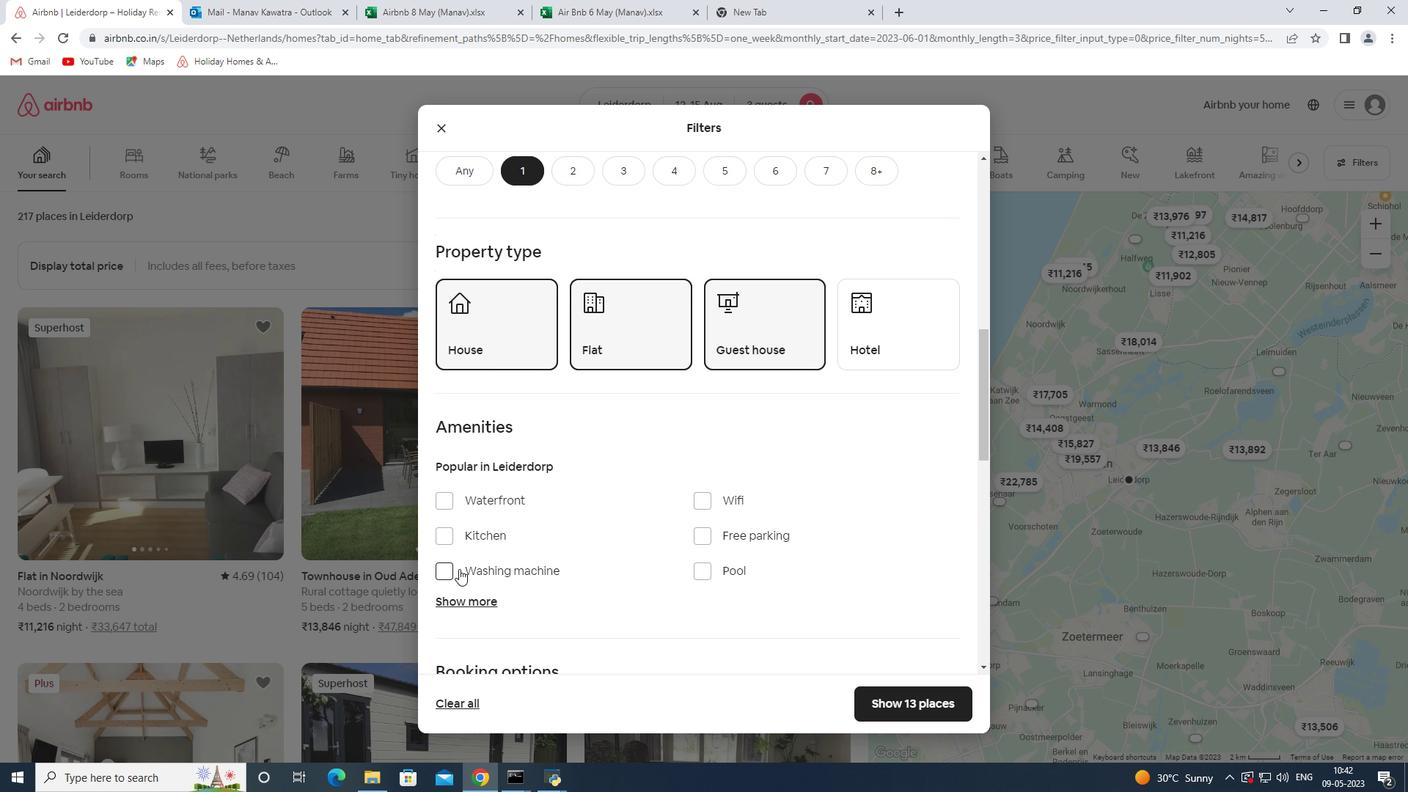 
Action: Mouse moved to (457, 605)
Screenshot: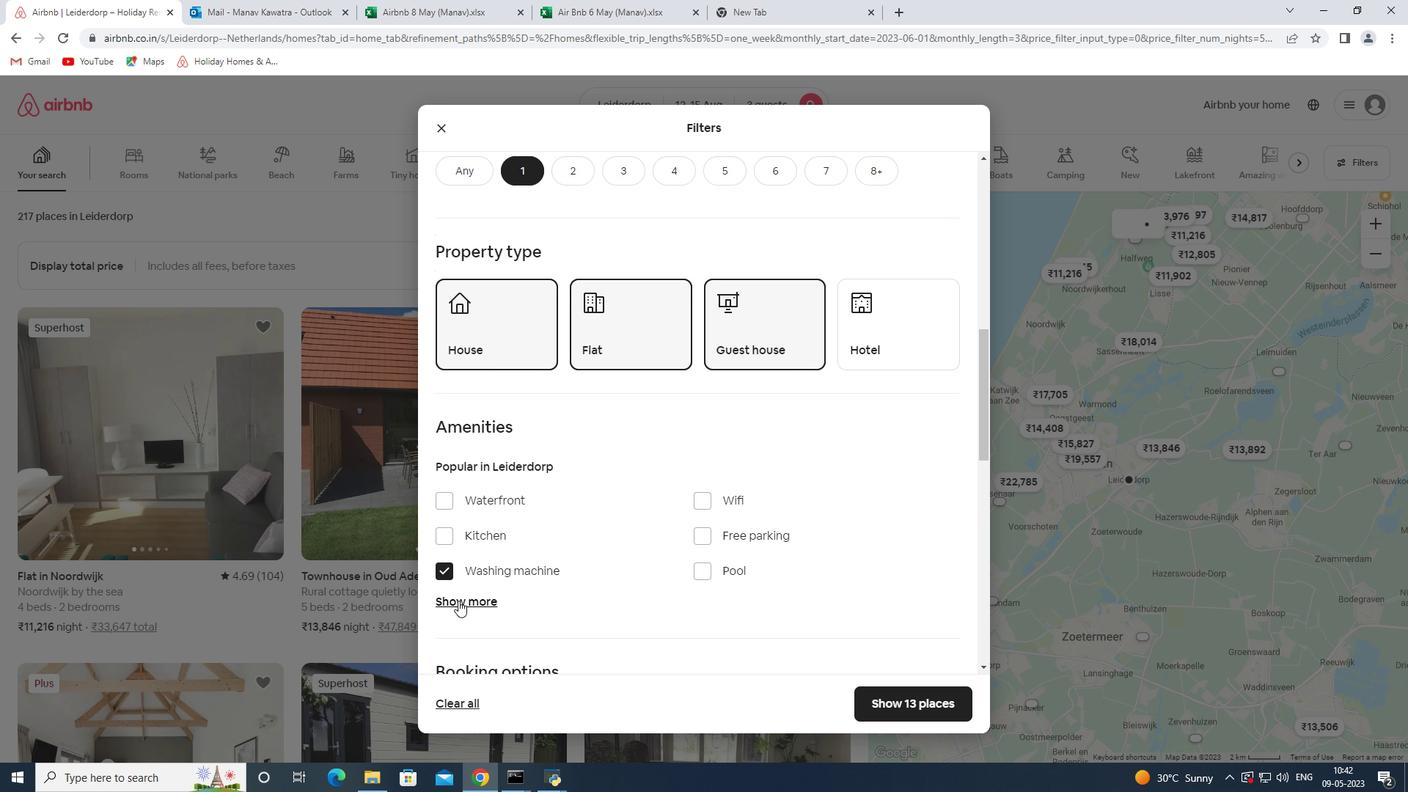
Action: Mouse scrolled (457, 604) with delta (0, 0)
Screenshot: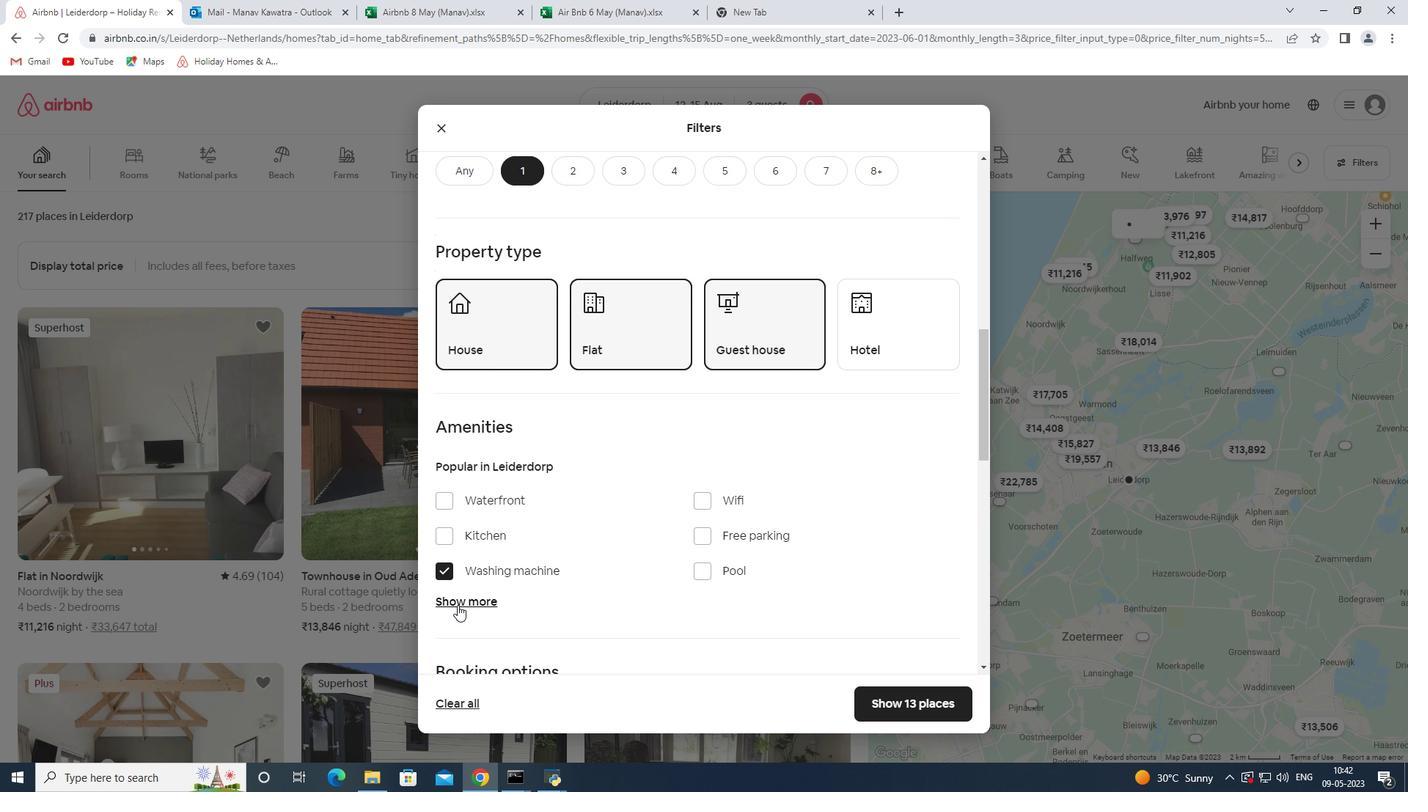 
Action: Mouse scrolled (457, 604) with delta (0, 0)
Screenshot: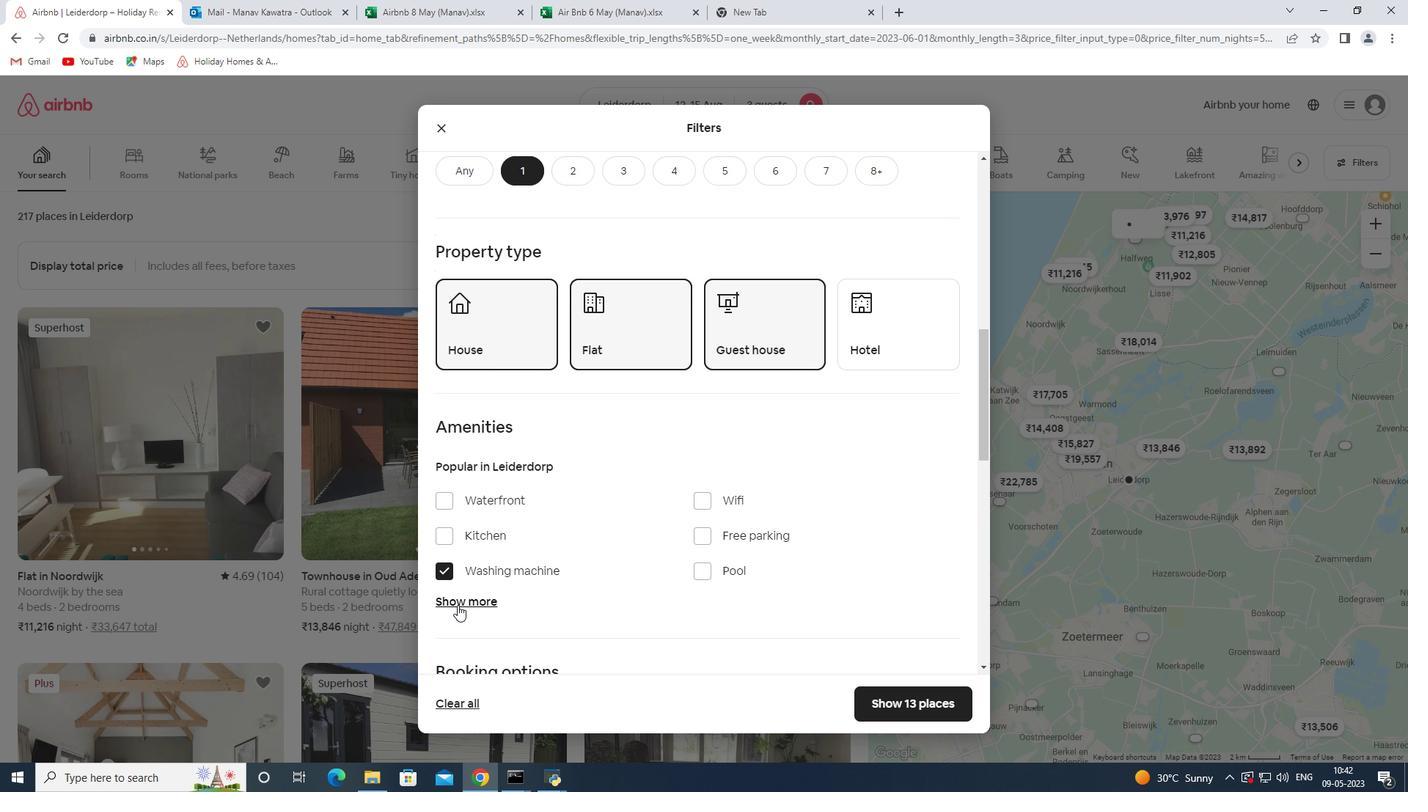 
Action: Mouse moved to (935, 624)
Screenshot: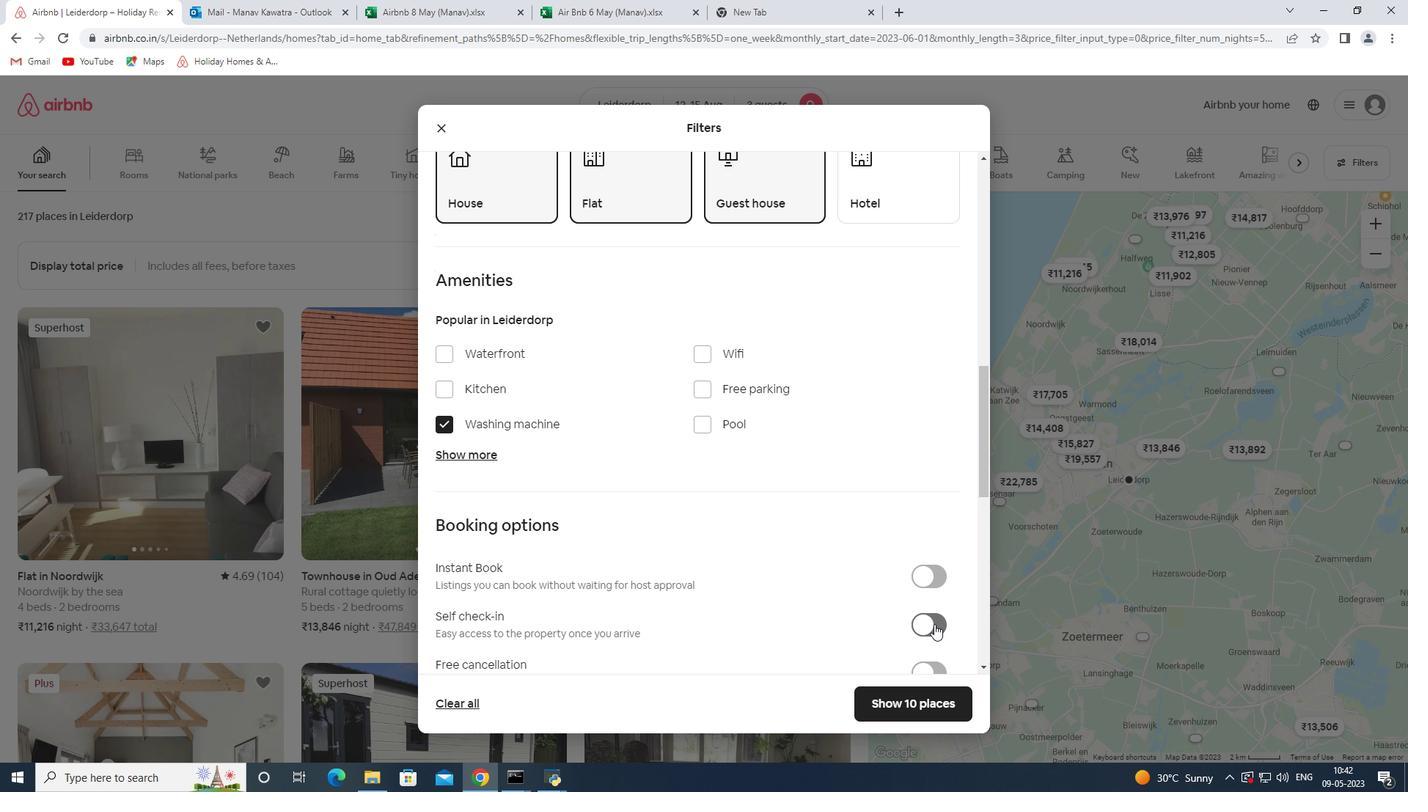 
Action: Mouse pressed left at (935, 624)
Screenshot: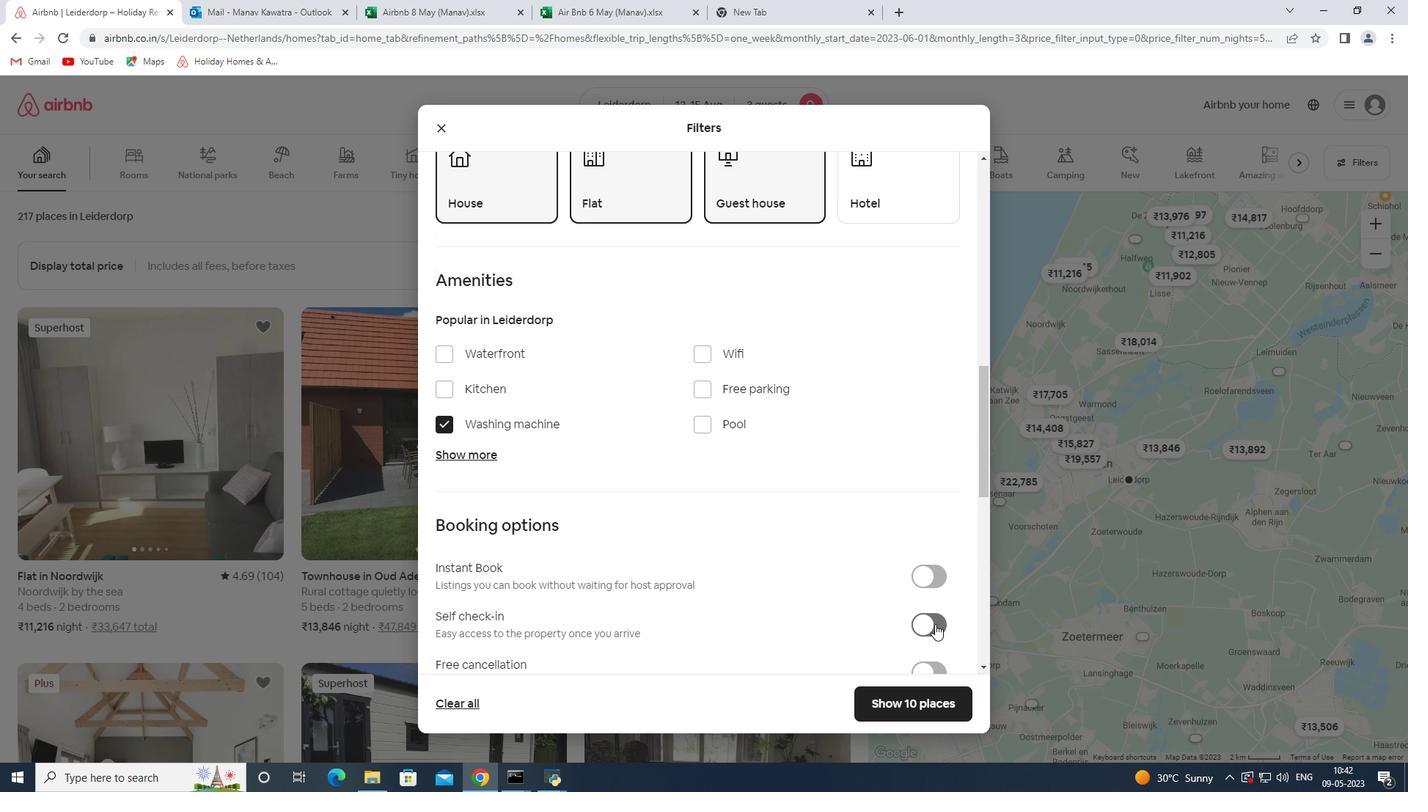 
Action: Mouse moved to (781, 577)
Screenshot: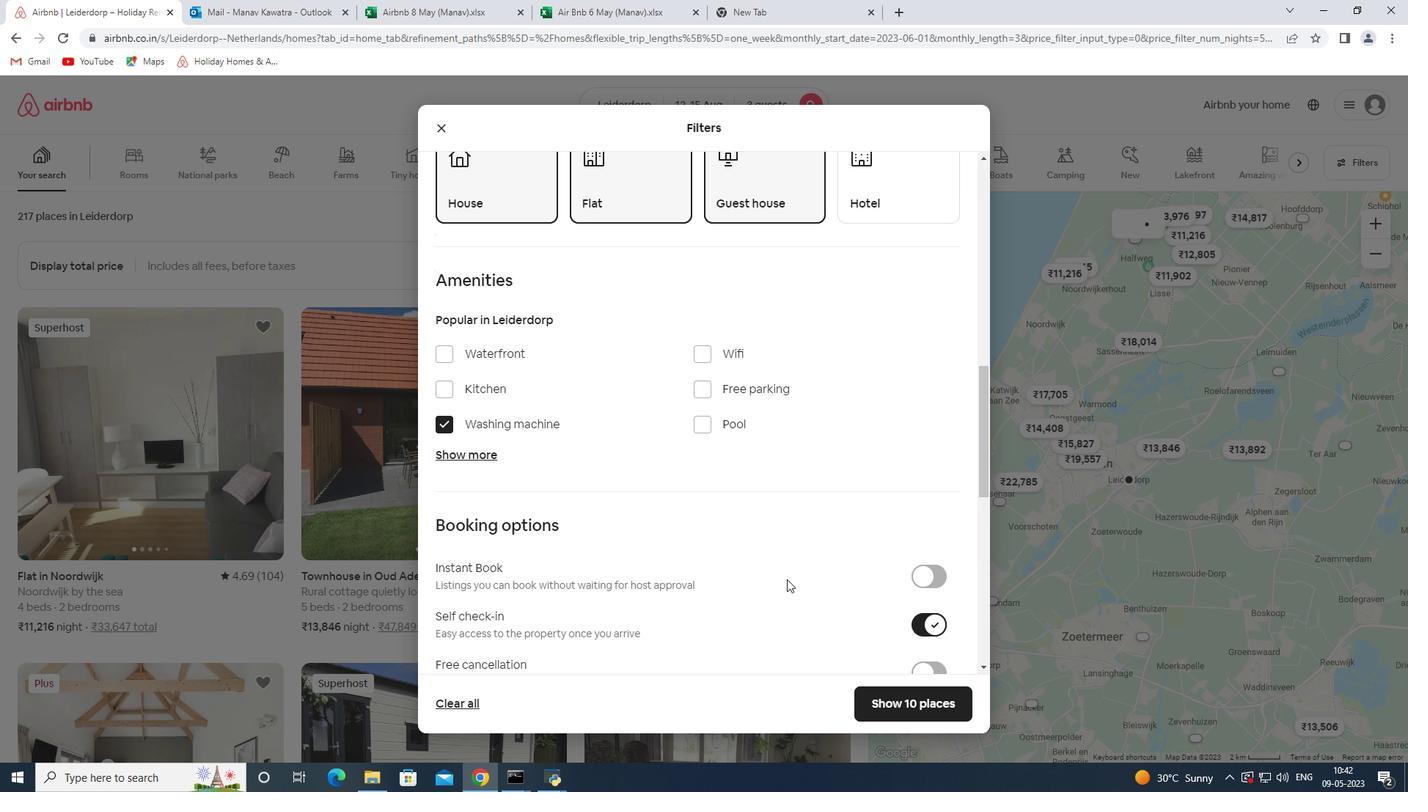 
Action: Mouse scrolled (784, 576) with delta (0, 0)
Screenshot: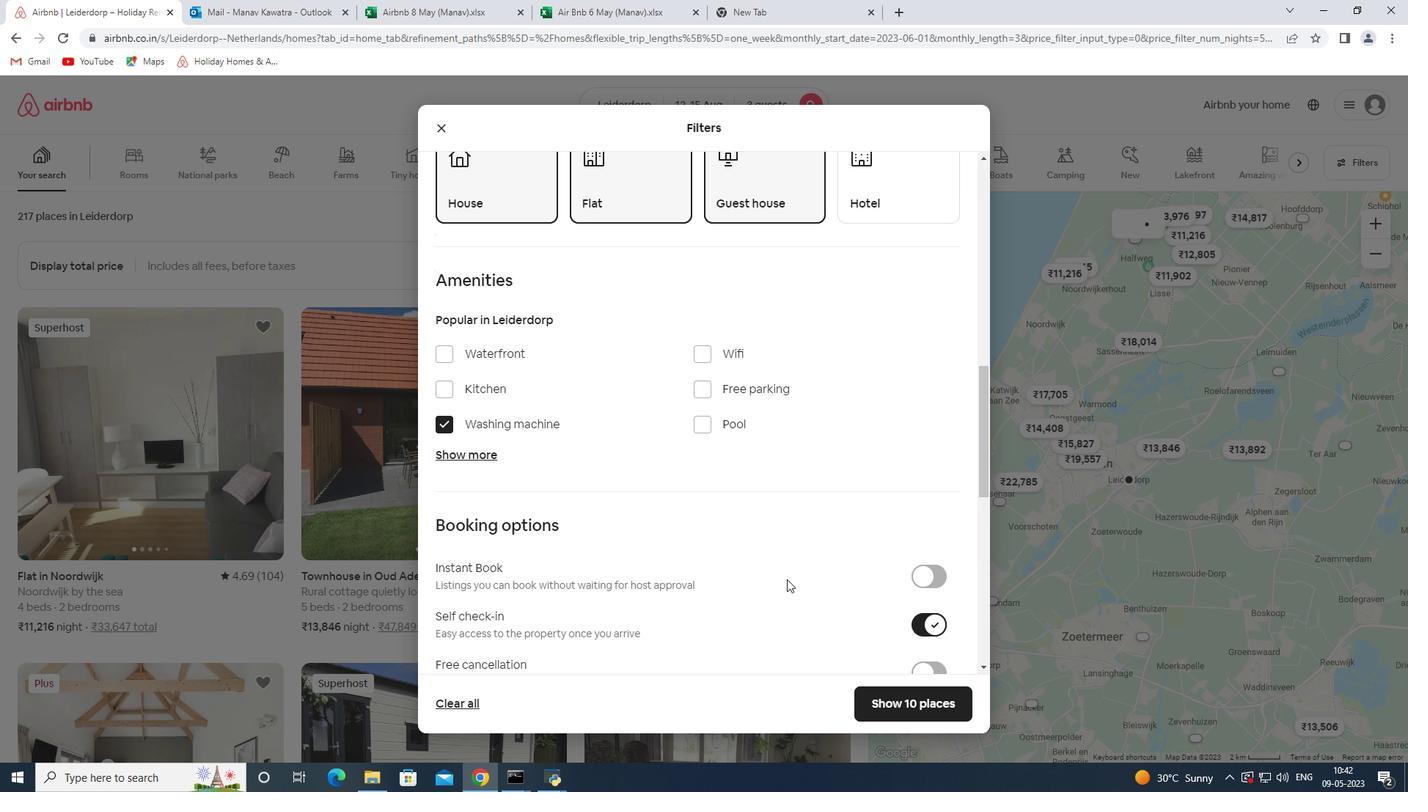 
Action: Mouse moved to (775, 574)
Screenshot: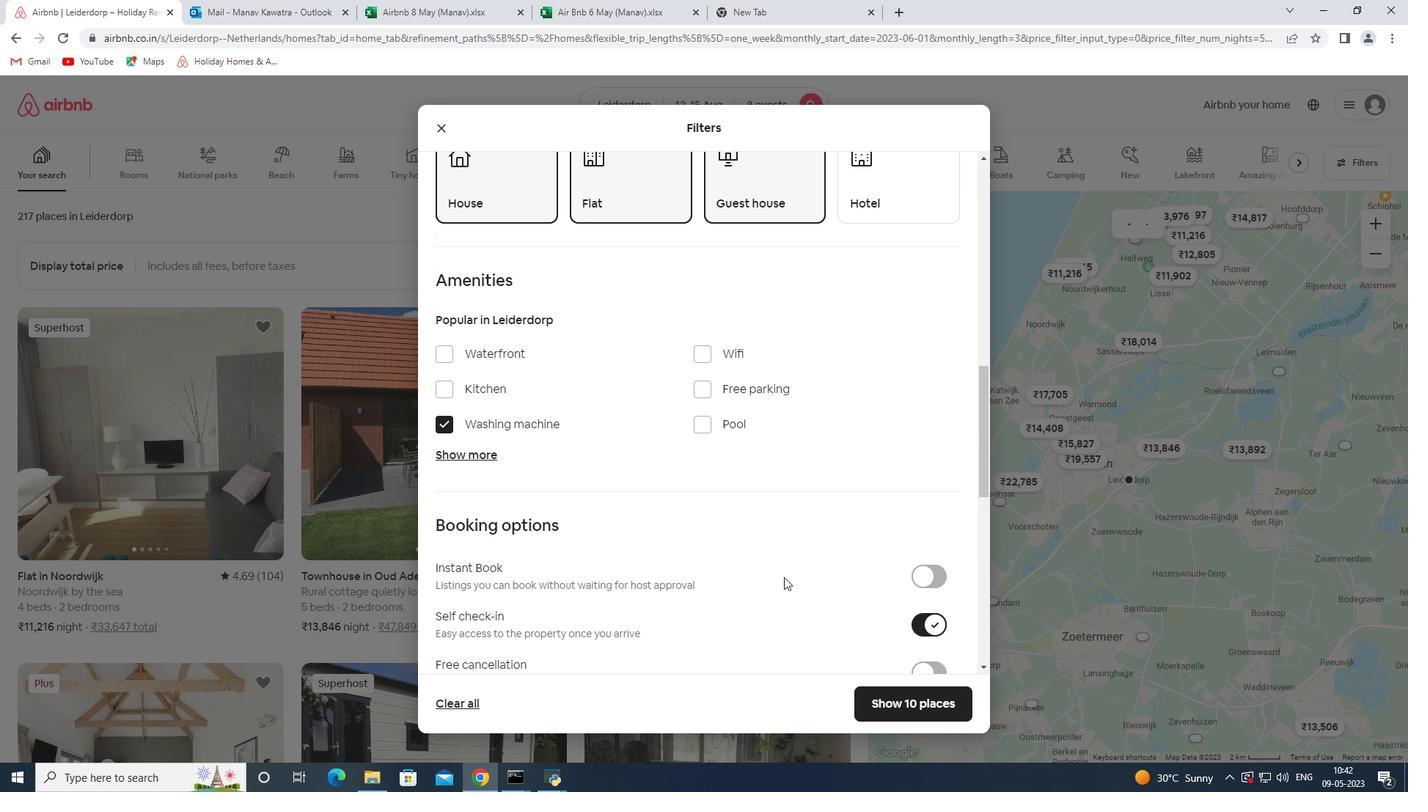 
Action: Mouse scrolled (776, 573) with delta (0, 0)
Screenshot: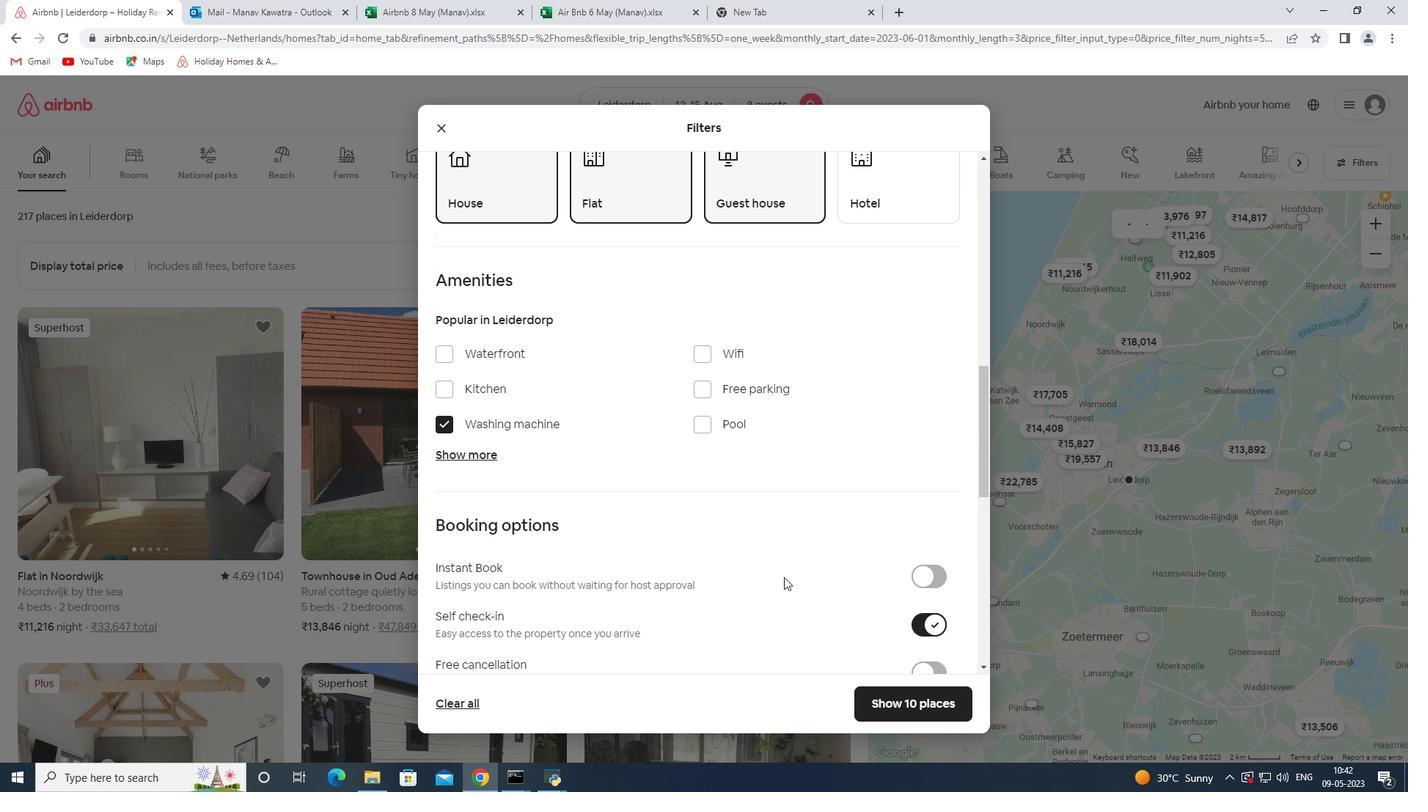 
Action: Mouse moved to (532, 531)
Screenshot: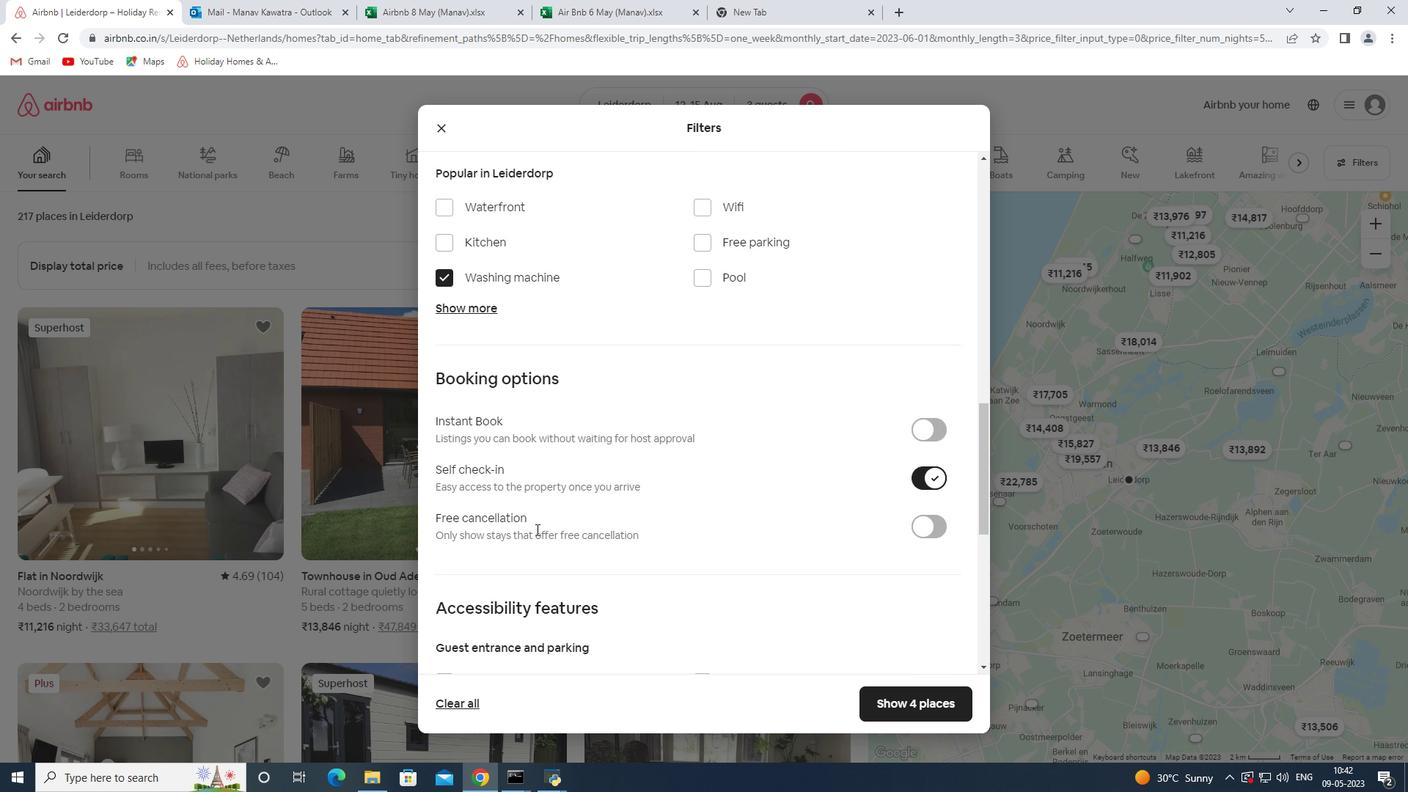 
Action: Mouse scrolled (532, 531) with delta (0, 0)
Screenshot: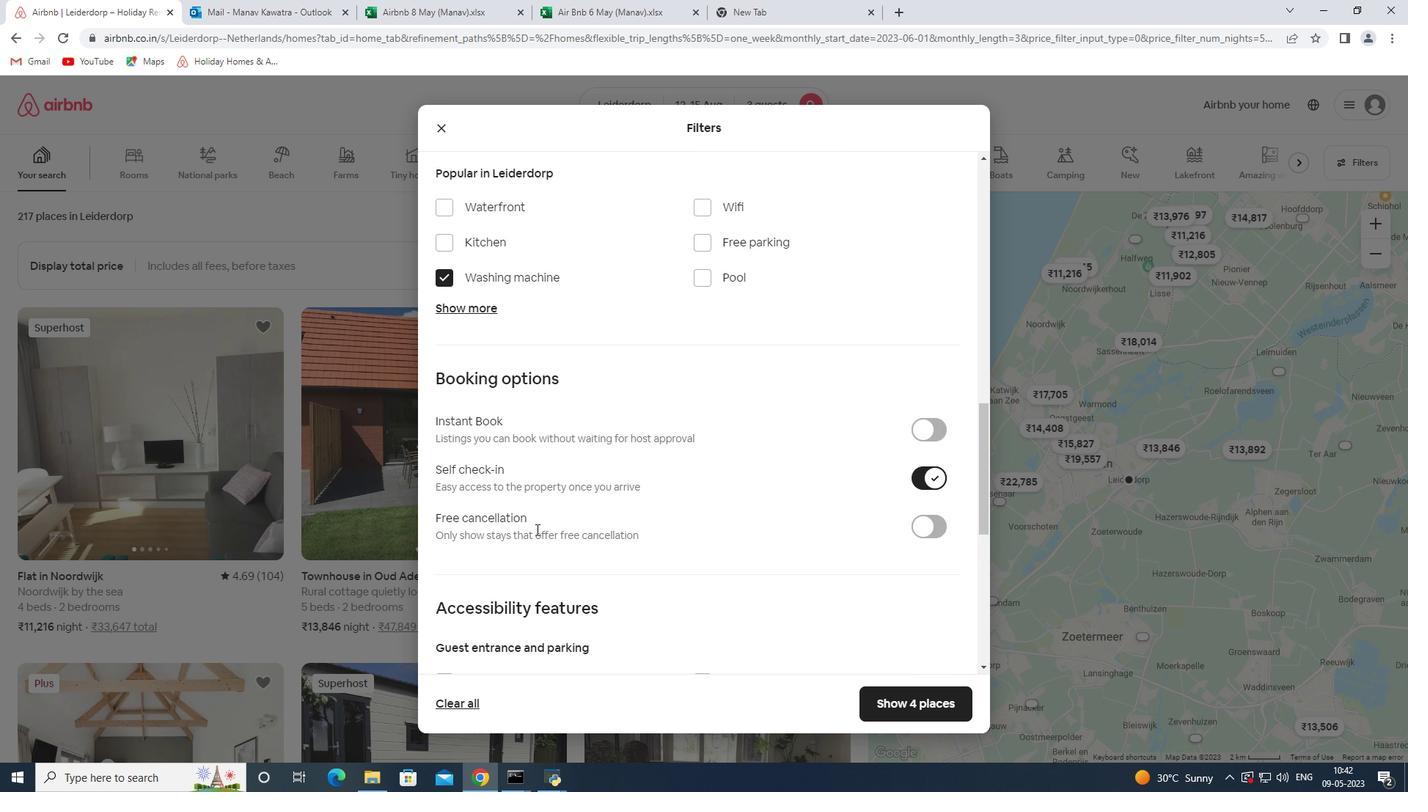 
Action: Mouse scrolled (532, 531) with delta (0, 0)
Screenshot: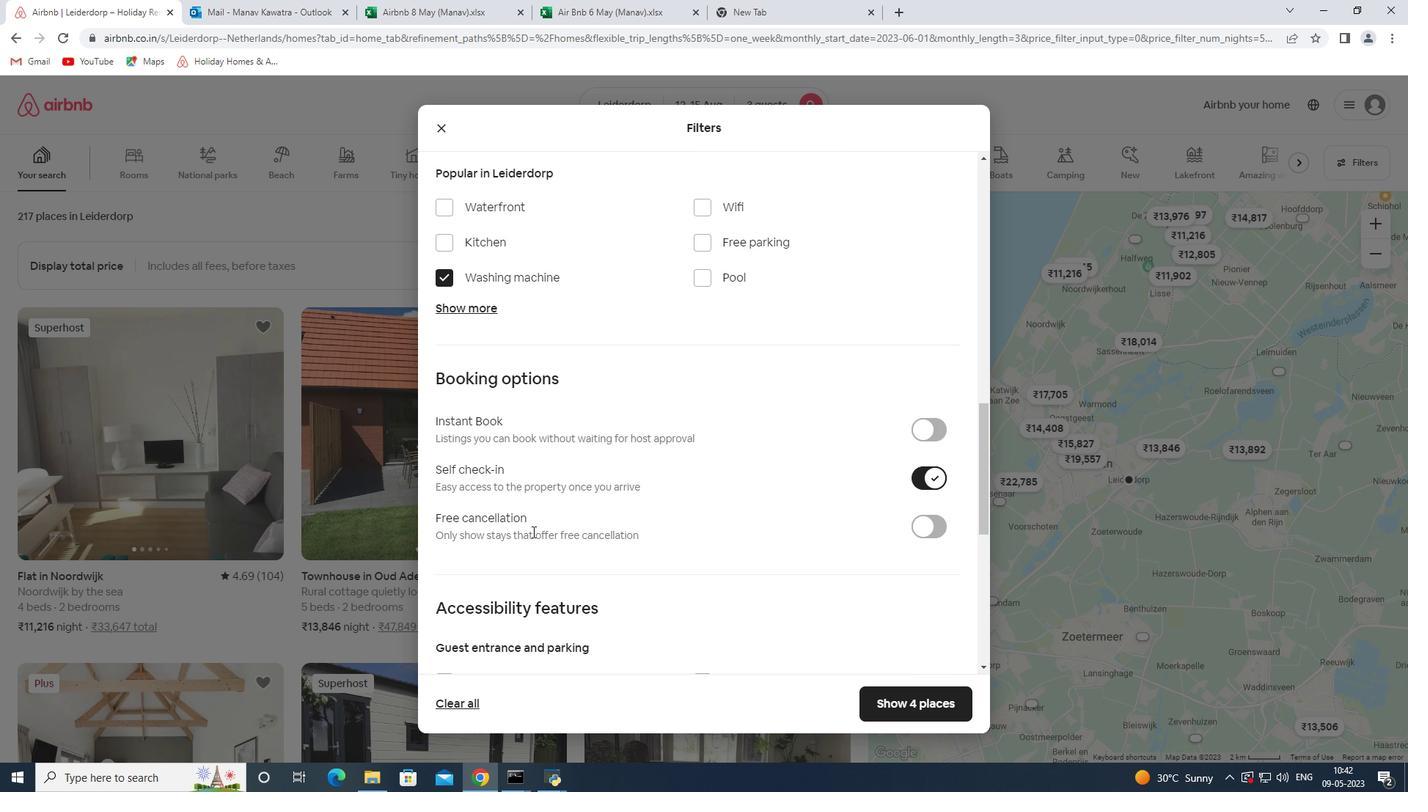 
Action: Mouse scrolled (532, 531) with delta (0, 0)
Screenshot: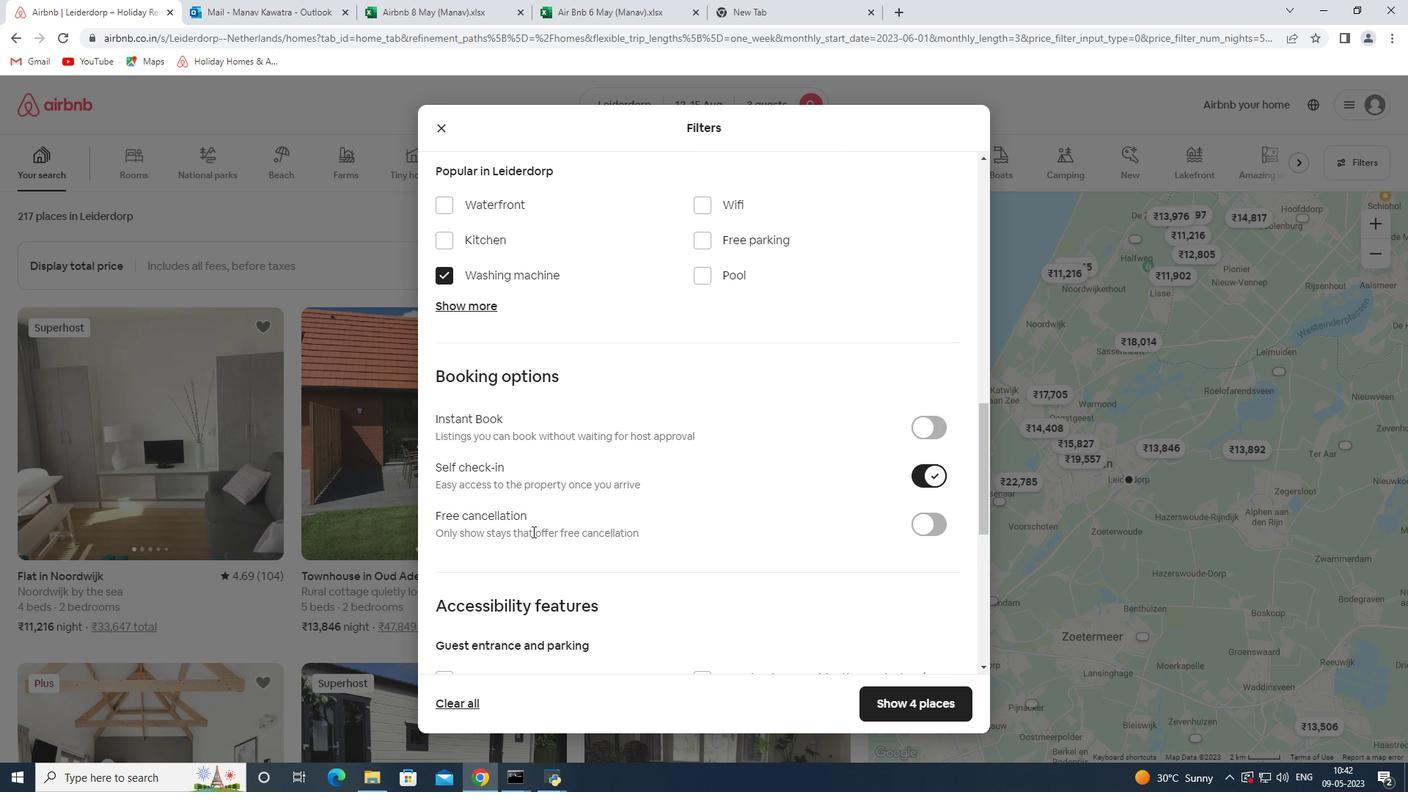 
Action: Mouse moved to (529, 531)
Screenshot: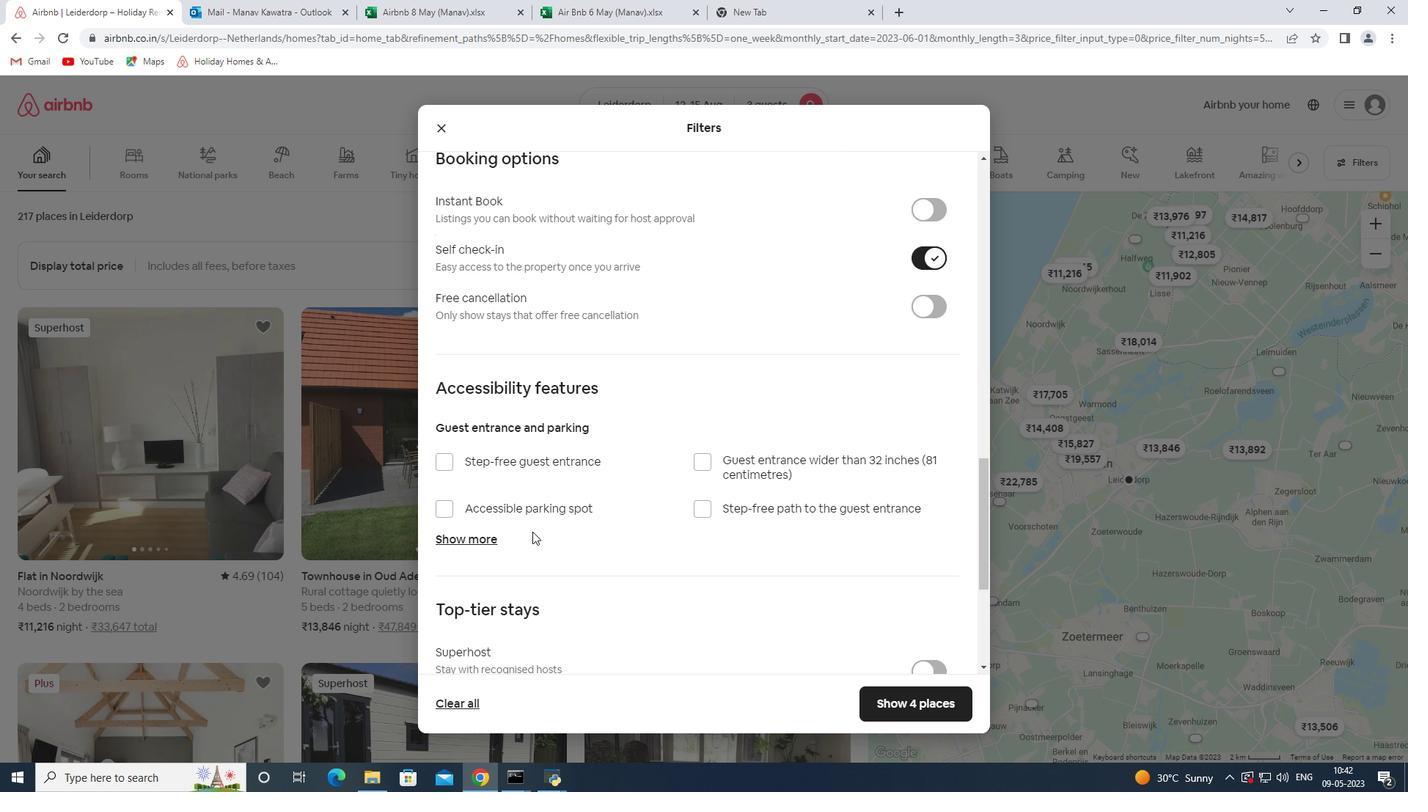 
Action: Mouse scrolled (529, 531) with delta (0, 0)
Screenshot: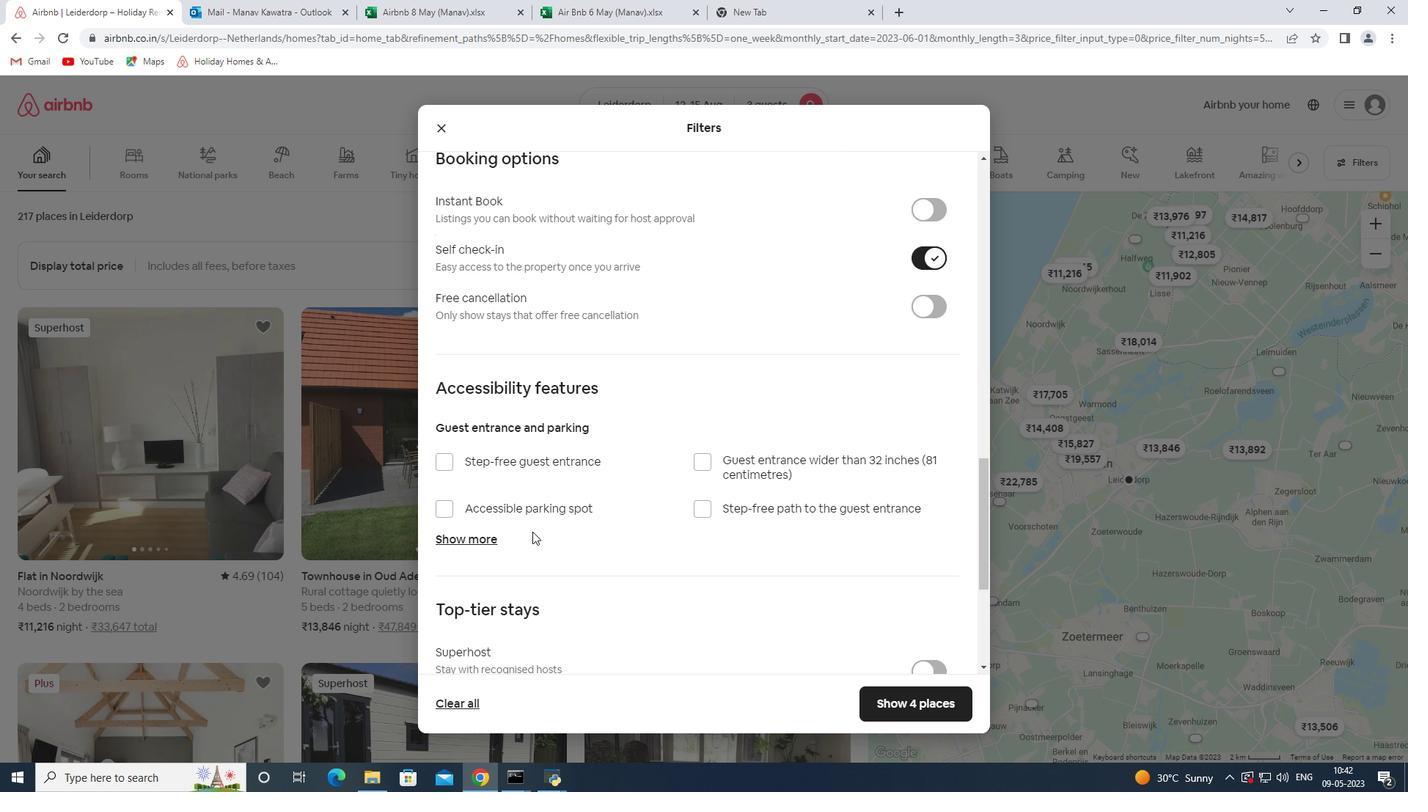 
Action: Mouse scrolled (529, 531) with delta (0, 0)
Screenshot: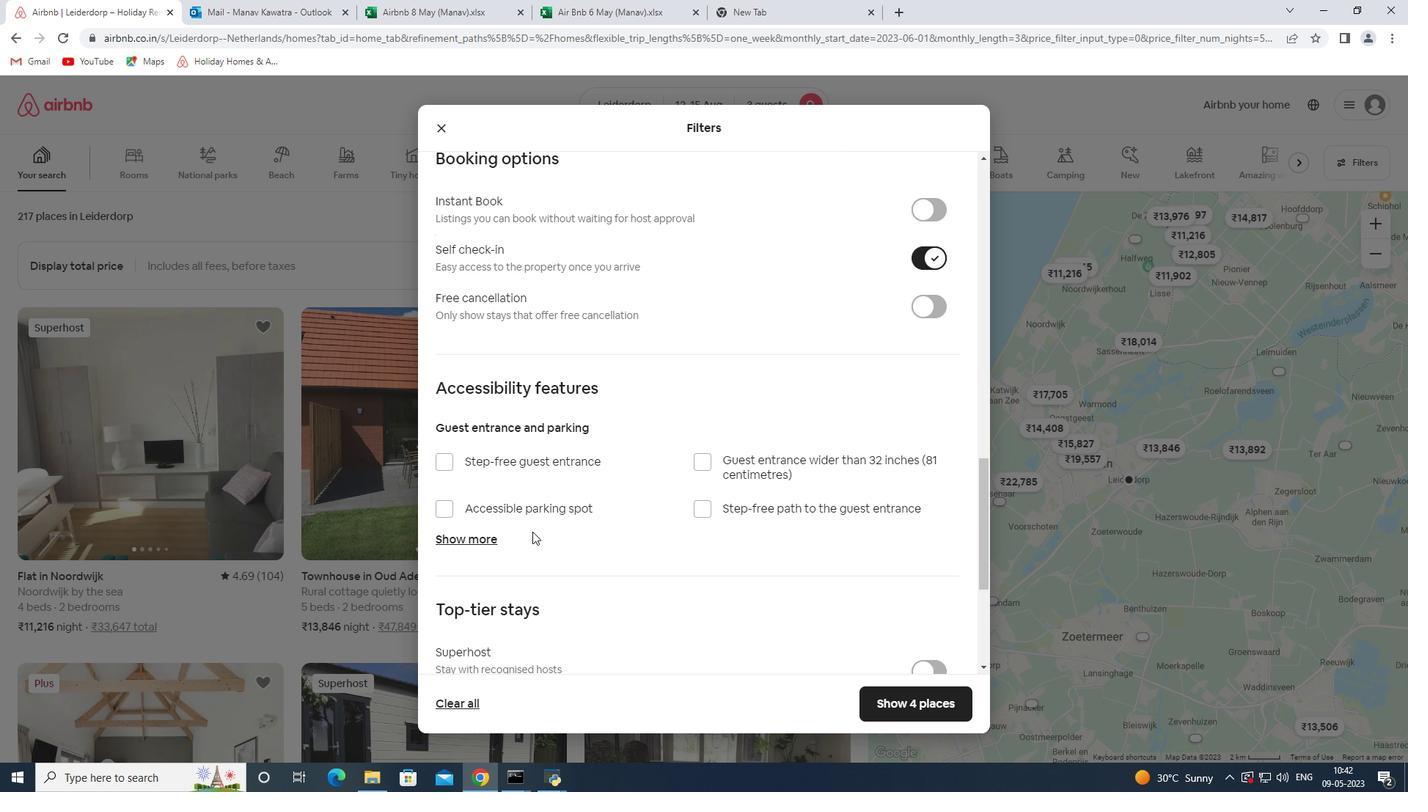 
Action: Mouse scrolled (529, 531) with delta (0, 0)
Screenshot: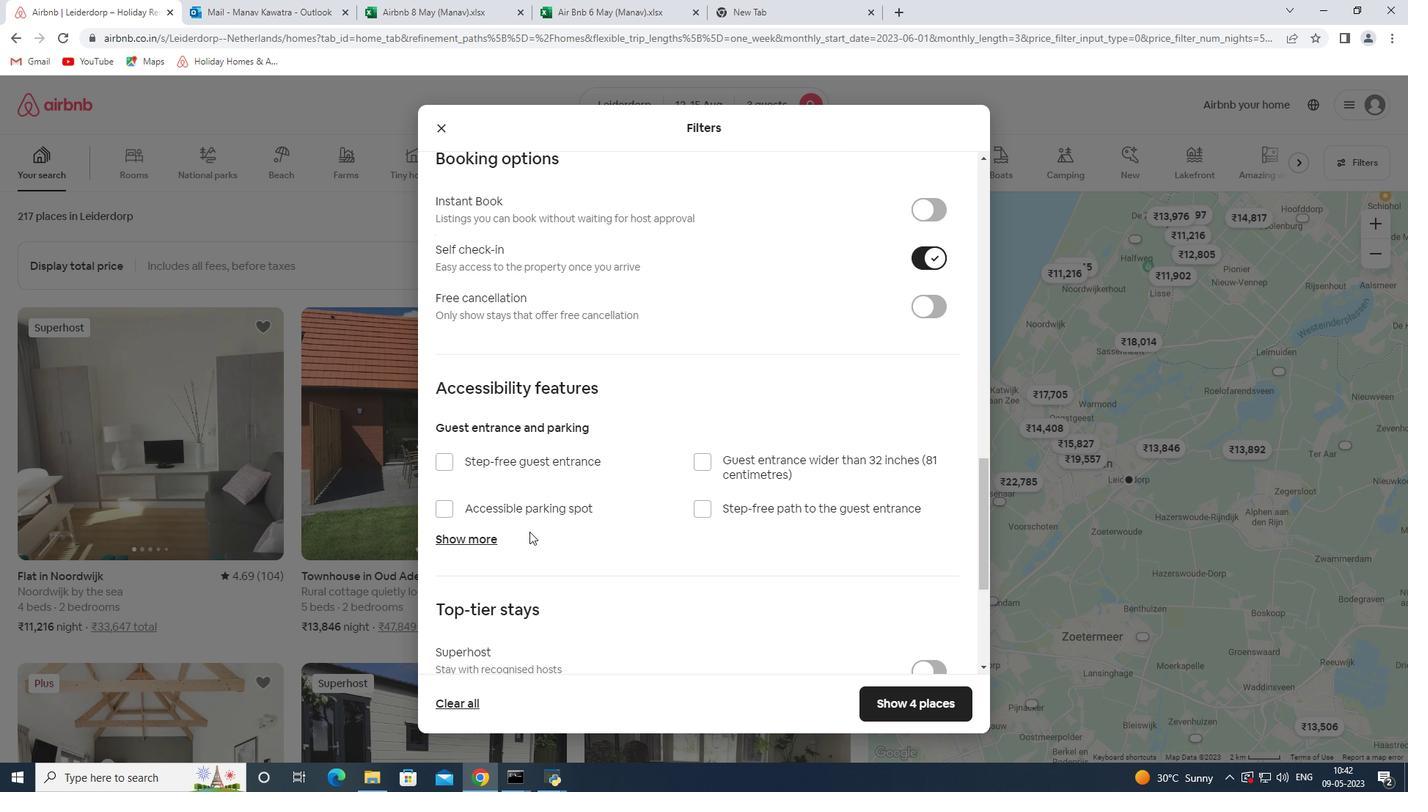 
Action: Mouse moved to (601, 486)
Screenshot: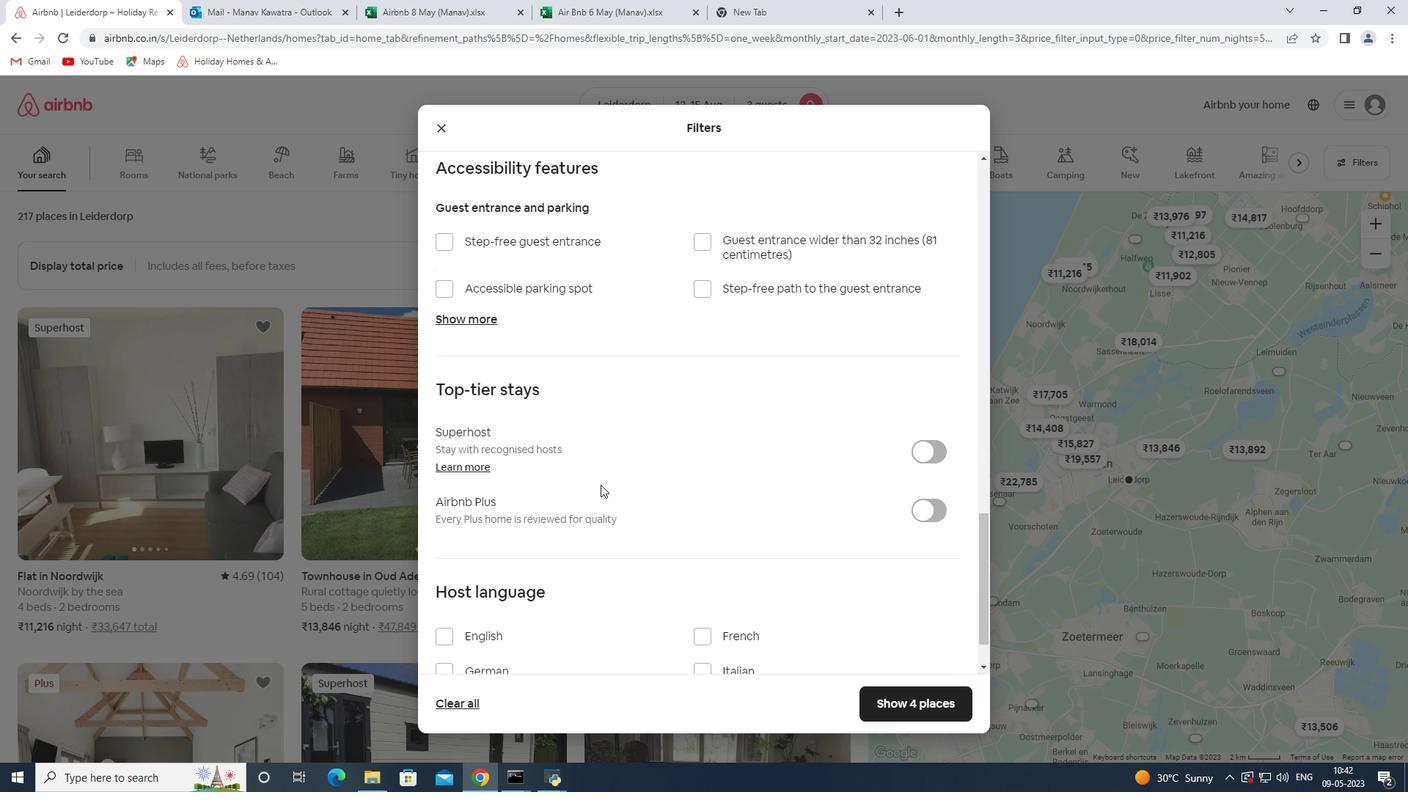 
Action: Mouse scrolled (601, 485) with delta (0, 0)
Screenshot: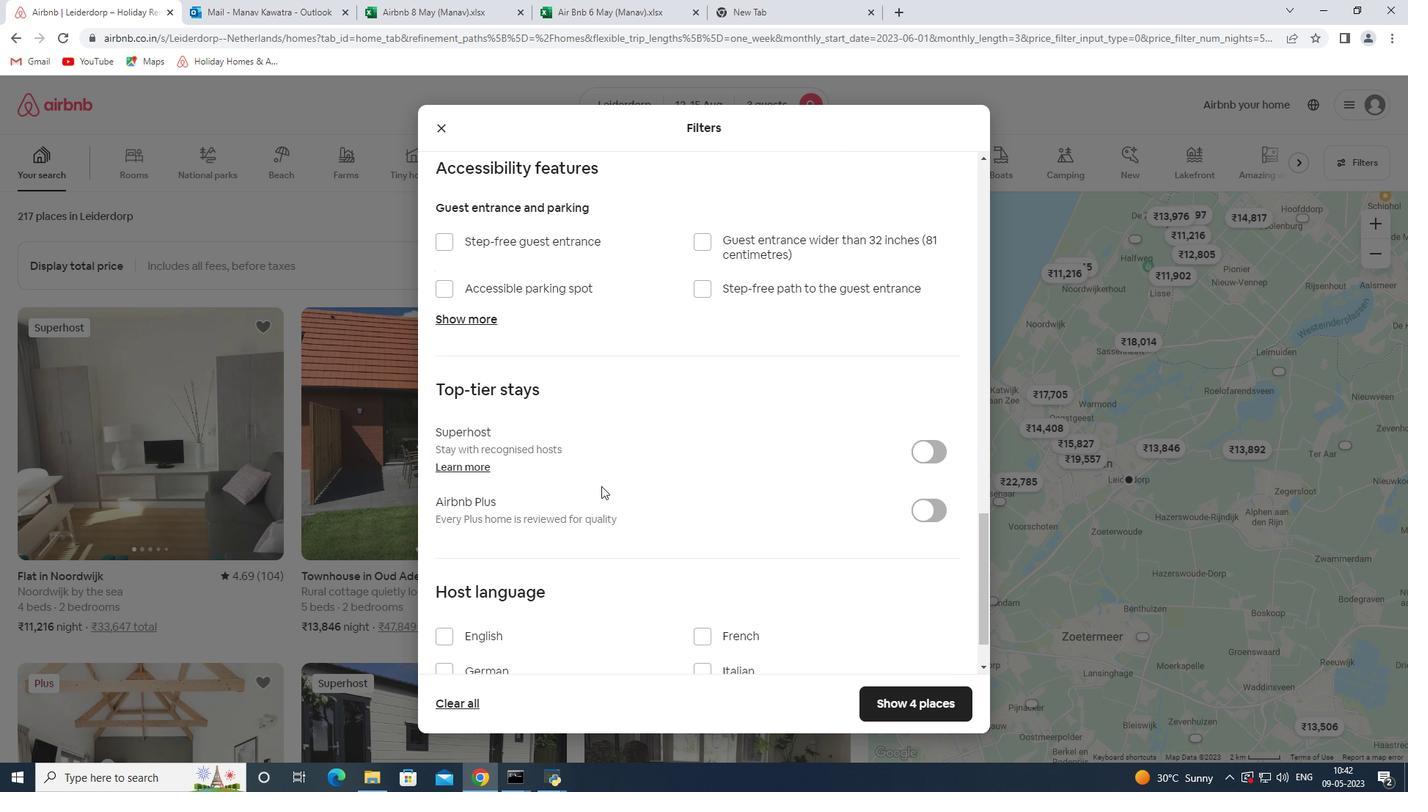 
Action: Mouse scrolled (601, 485) with delta (0, 0)
Screenshot: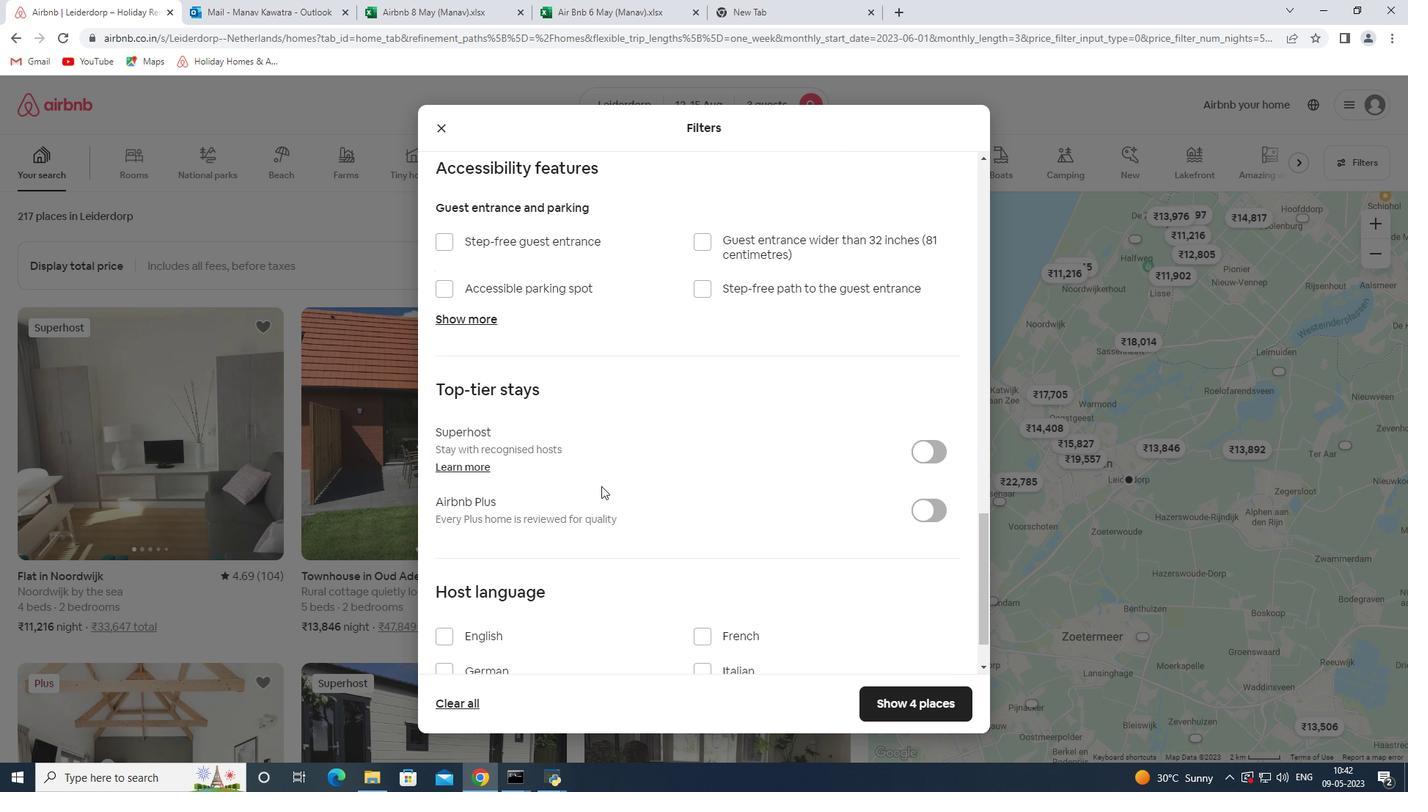 
Action: Mouse scrolled (601, 485) with delta (0, 0)
Screenshot: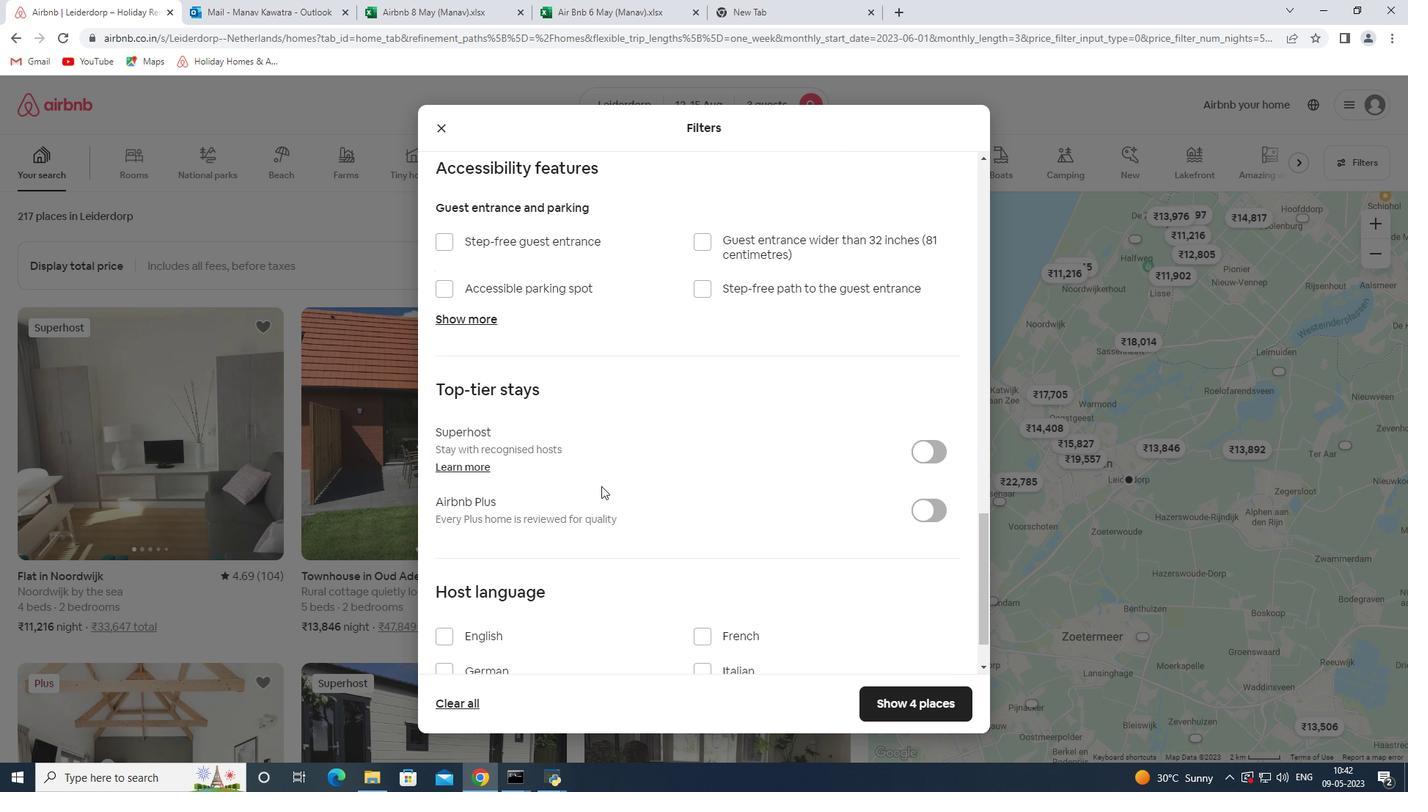 
Action: Mouse moved to (486, 568)
Screenshot: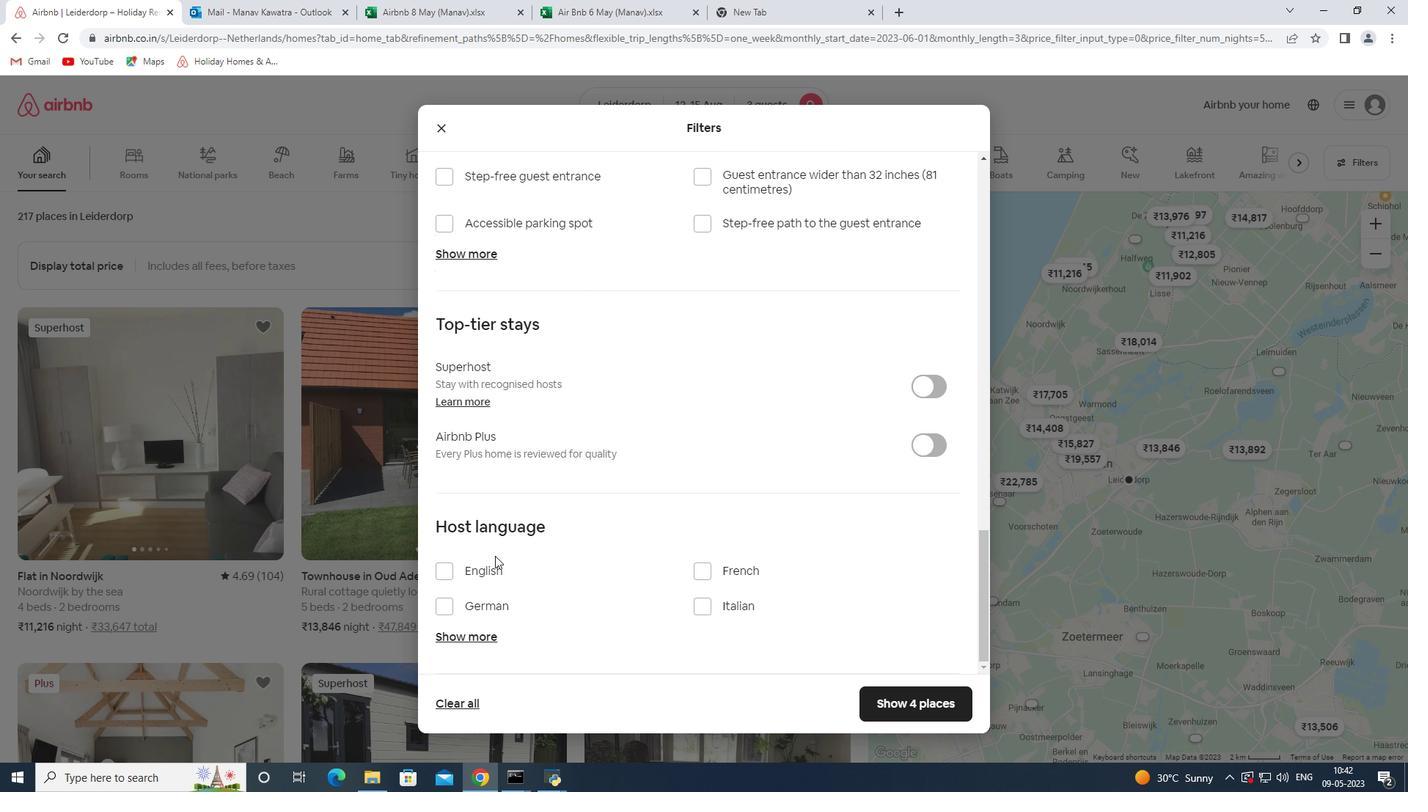 
Action: Mouse pressed left at (486, 568)
Screenshot: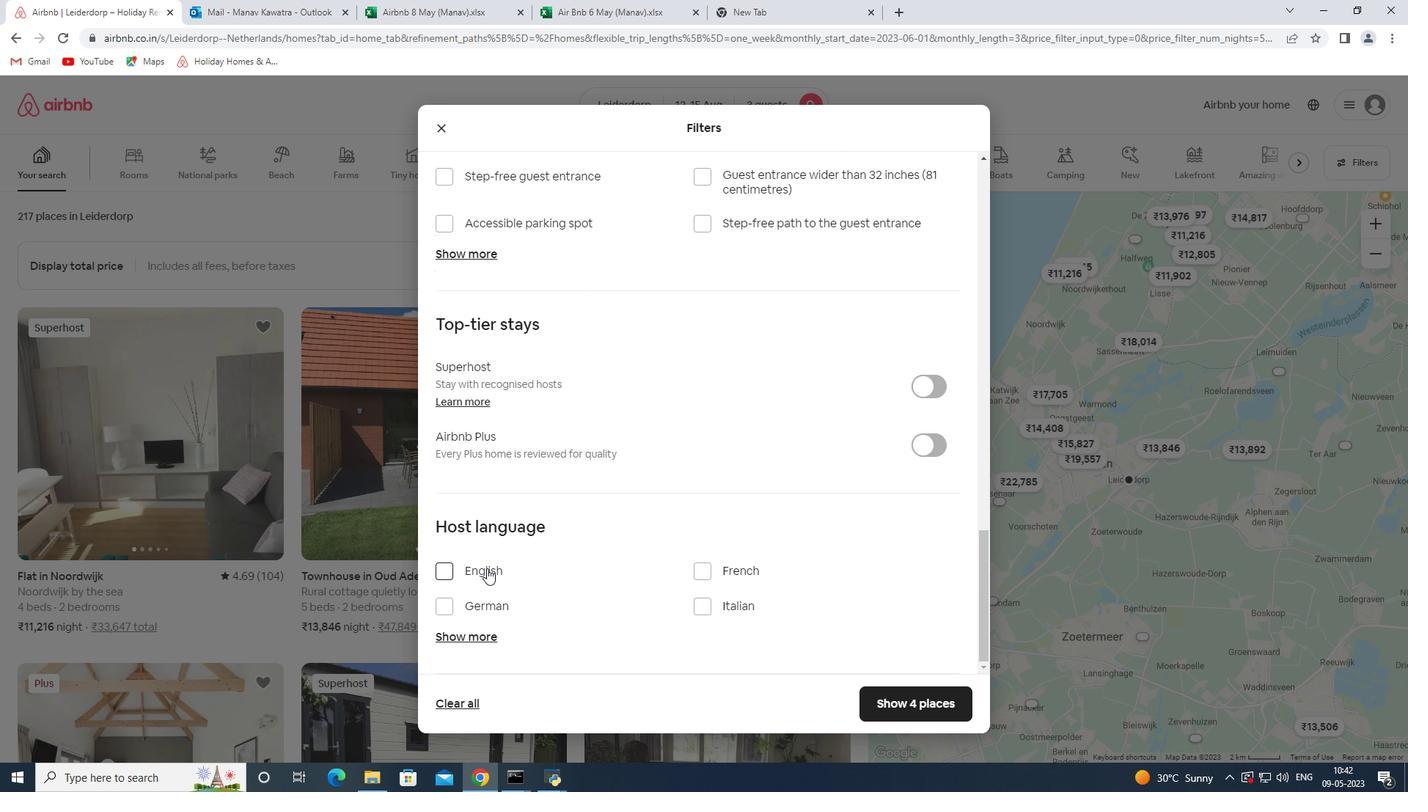 
Action: Mouse moved to (916, 696)
Screenshot: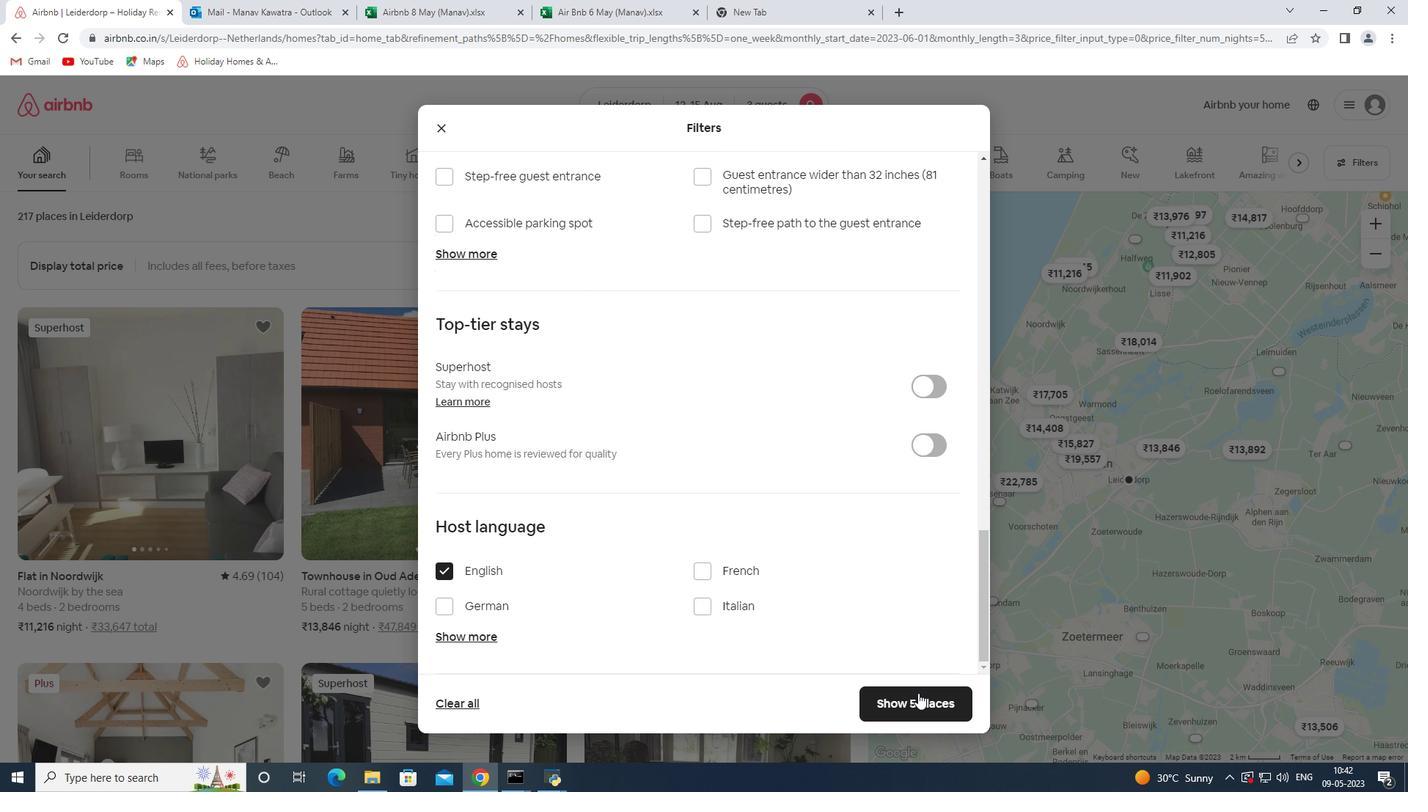 
Action: Mouse pressed left at (916, 696)
Screenshot: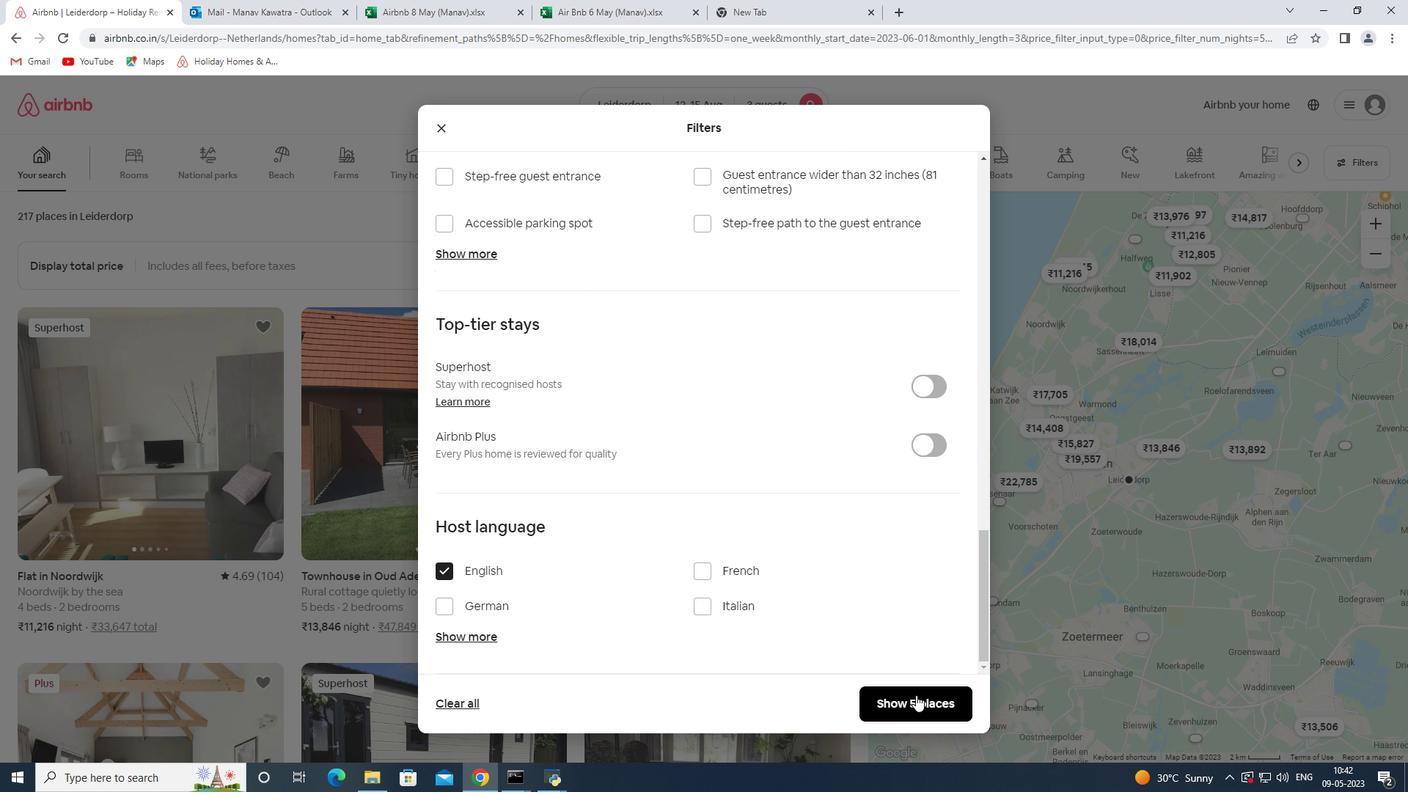 
